 Task: Look for space in Ostankinskiy, Russia from 10th July, 2023 to 15th July, 2023 for 7 adults in price range Rs.10000 to Rs.15000. Place can be entire place or shared room with 4 bedrooms having 7 beds and 4 bathrooms. Property type can be house, flat, guest house. Amenities needed are: wifi, TV, free parkinig on premises, gym, breakfast. Booking option can be shelf check-in. Required host language is English.
Action: Mouse moved to (422, 84)
Screenshot: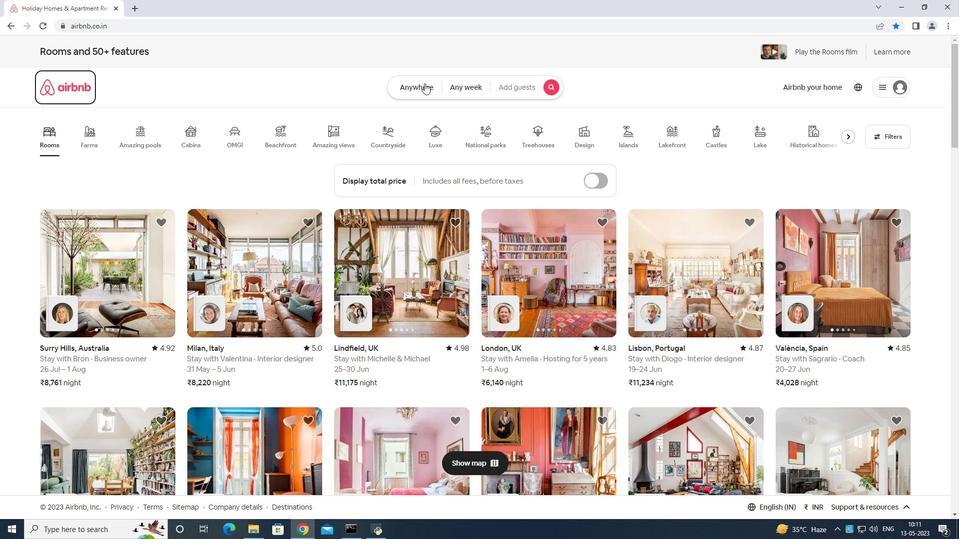 
Action: Mouse pressed left at (422, 84)
Screenshot: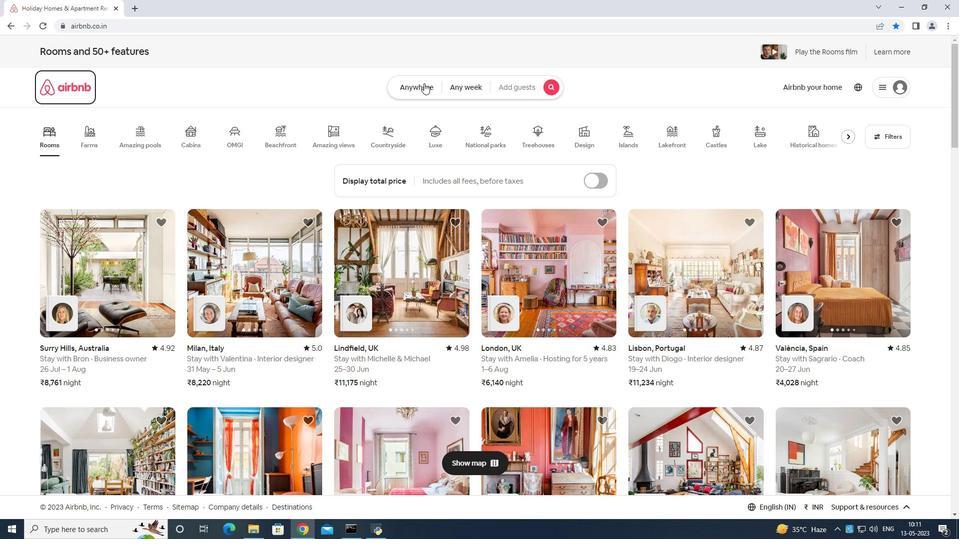 
Action: Mouse moved to (334, 129)
Screenshot: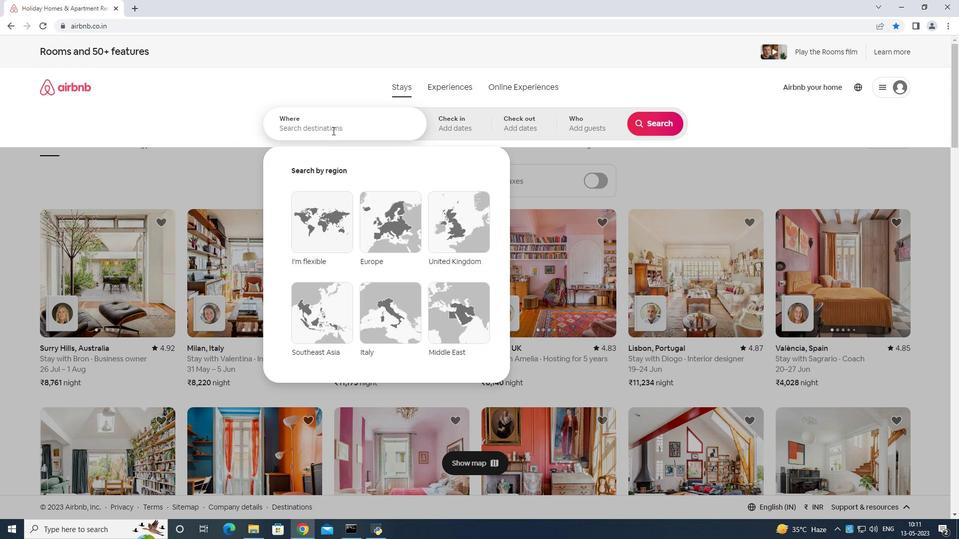 
Action: Mouse pressed left at (334, 129)
Screenshot: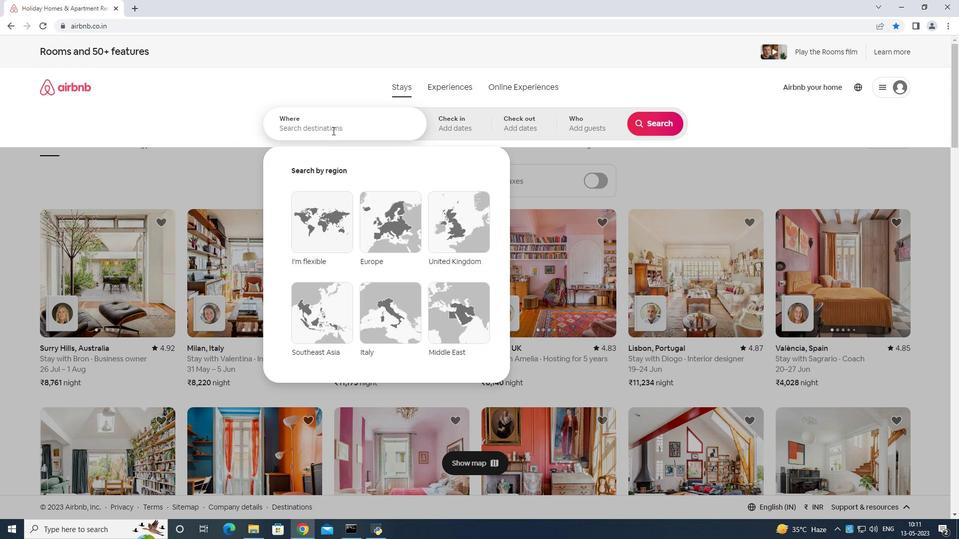 
Action: Mouse moved to (343, 122)
Screenshot: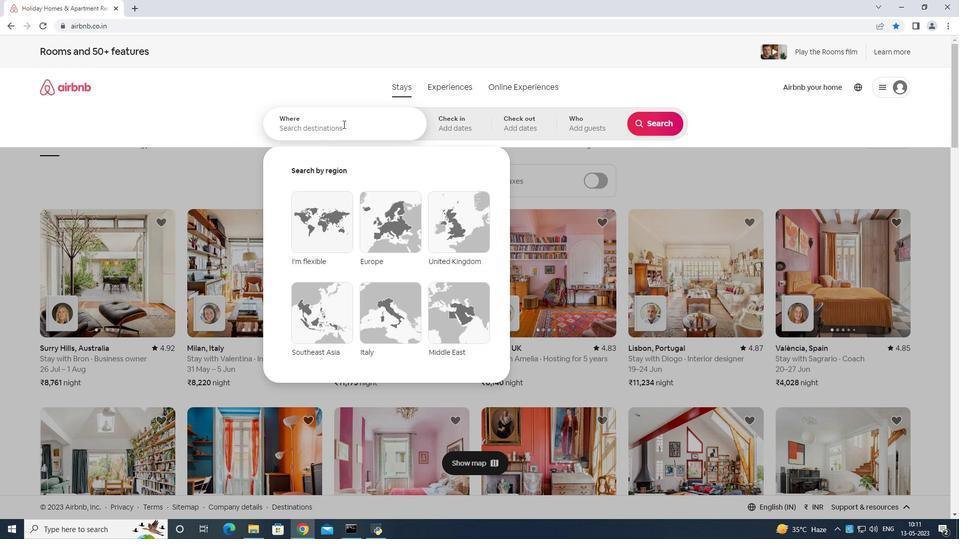 
Action: Key pressed <Key.shift>ostankisy<Key.space>russia<Key.enter>
Screenshot: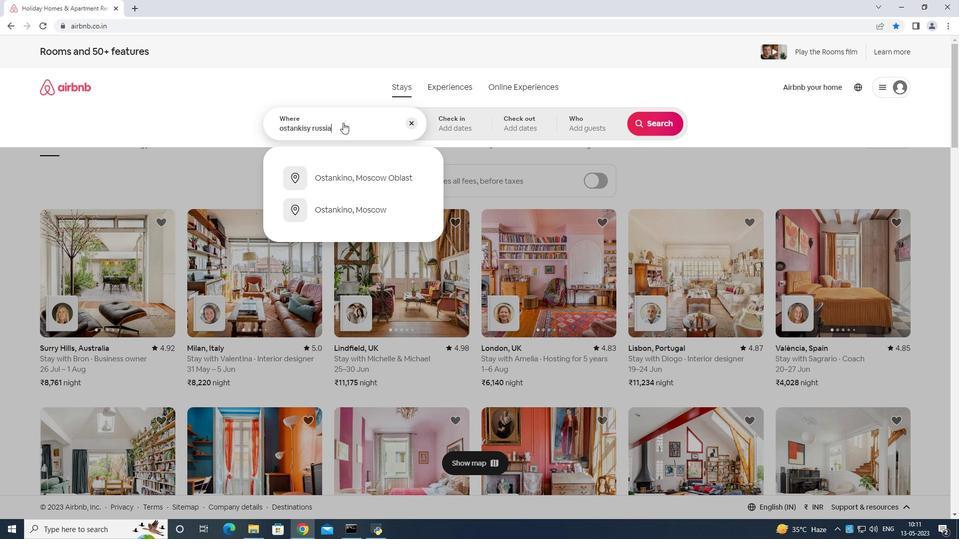 
Action: Mouse moved to (644, 209)
Screenshot: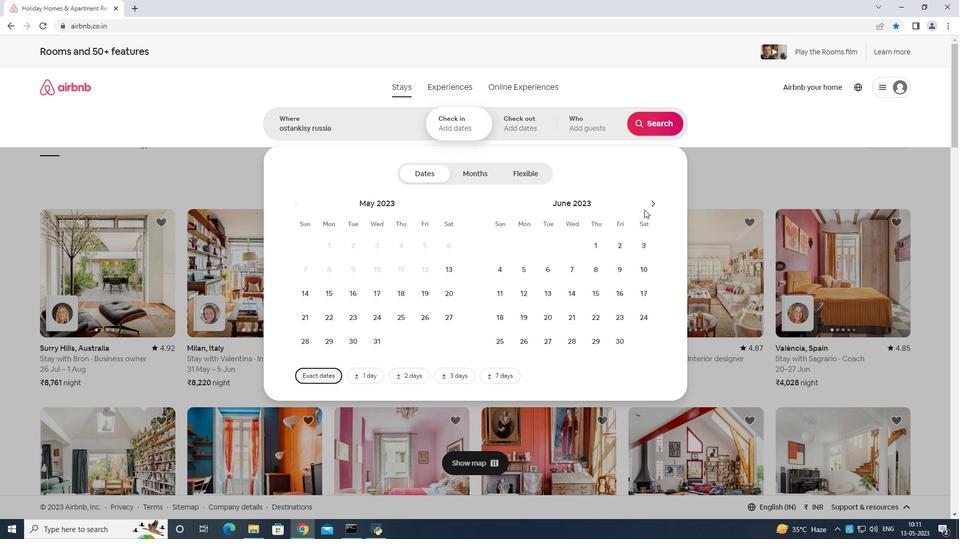 
Action: Mouse pressed left at (644, 209)
Screenshot: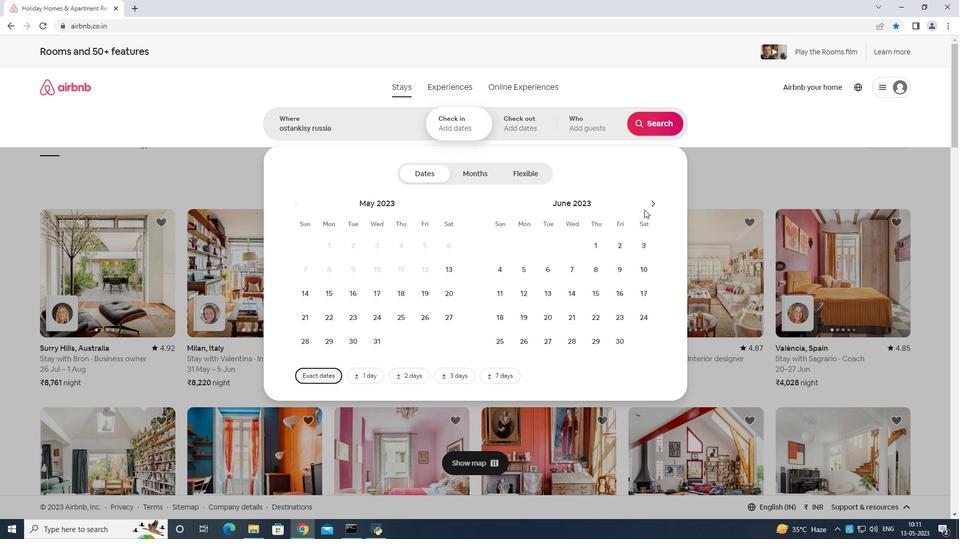 
Action: Mouse moved to (649, 208)
Screenshot: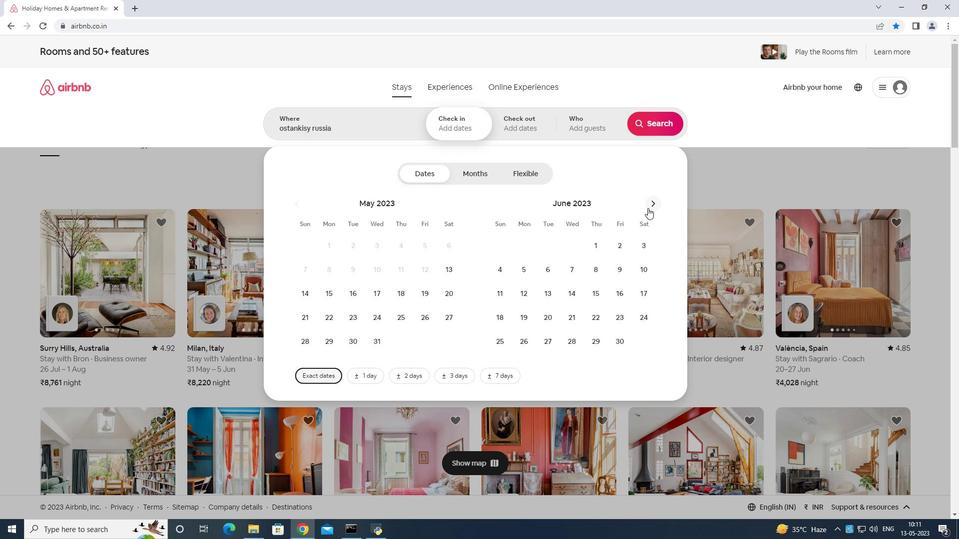 
Action: Mouse pressed left at (649, 208)
Screenshot: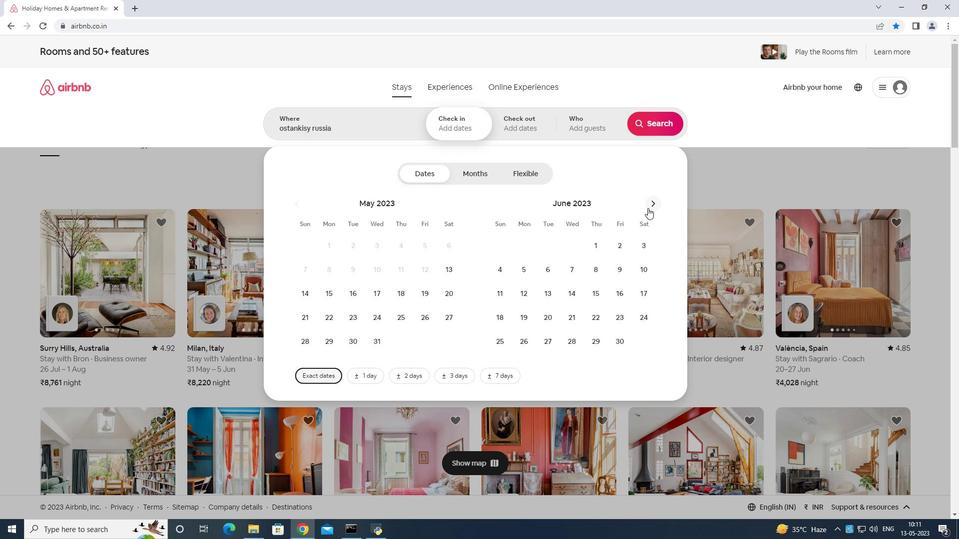 
Action: Mouse moved to (532, 291)
Screenshot: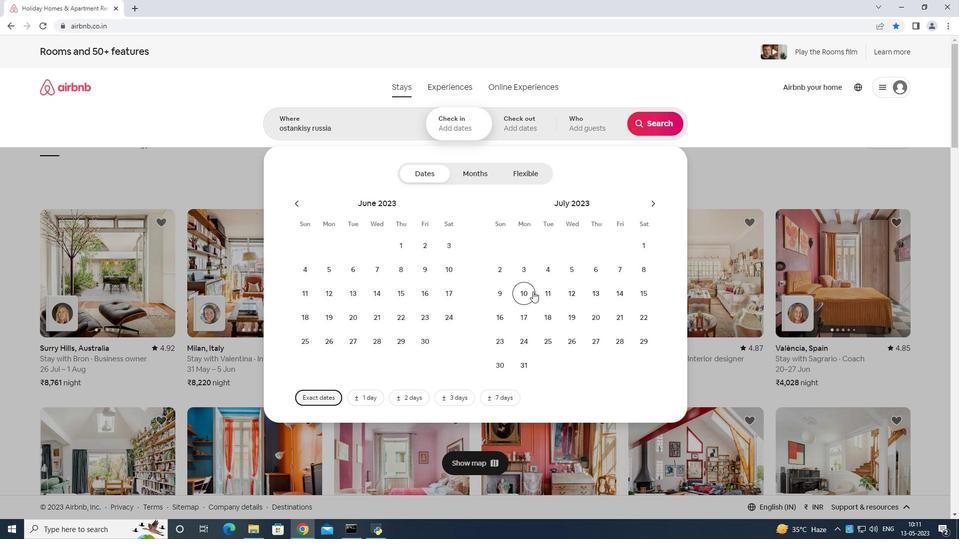 
Action: Mouse pressed left at (532, 291)
Screenshot: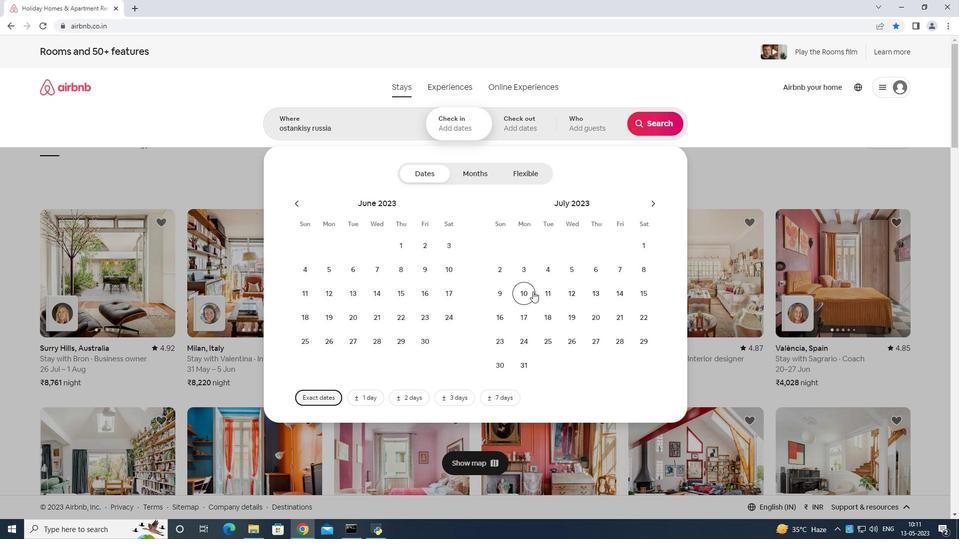 
Action: Mouse moved to (640, 290)
Screenshot: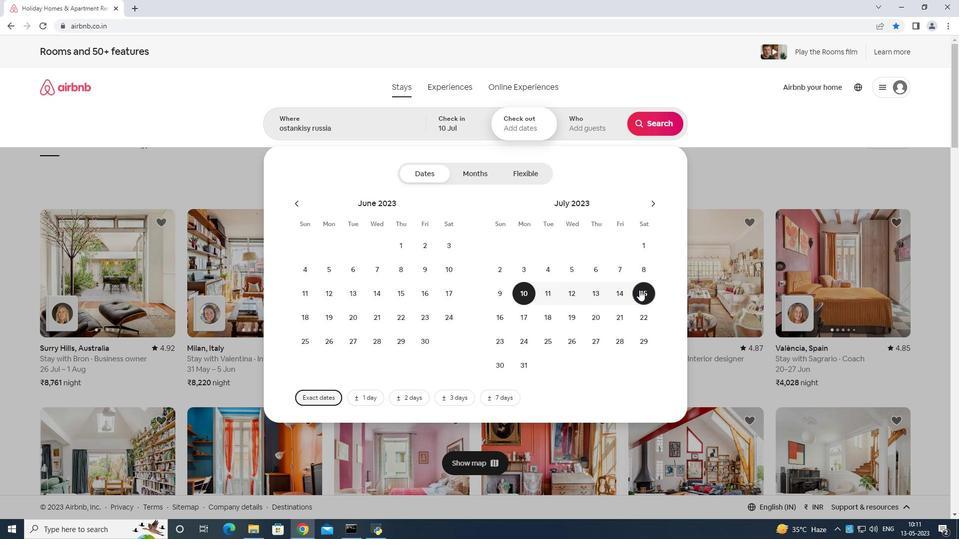 
Action: Mouse pressed left at (640, 290)
Screenshot: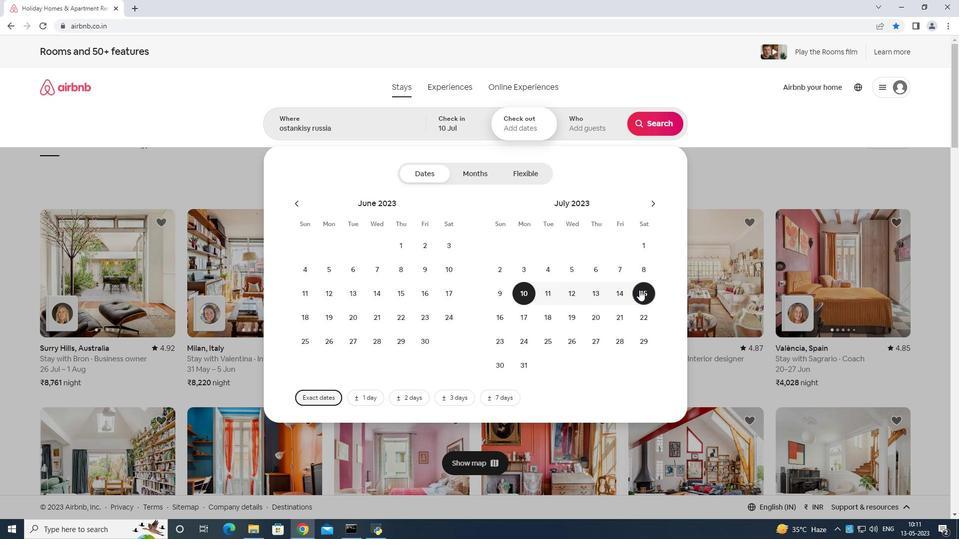
Action: Mouse moved to (597, 124)
Screenshot: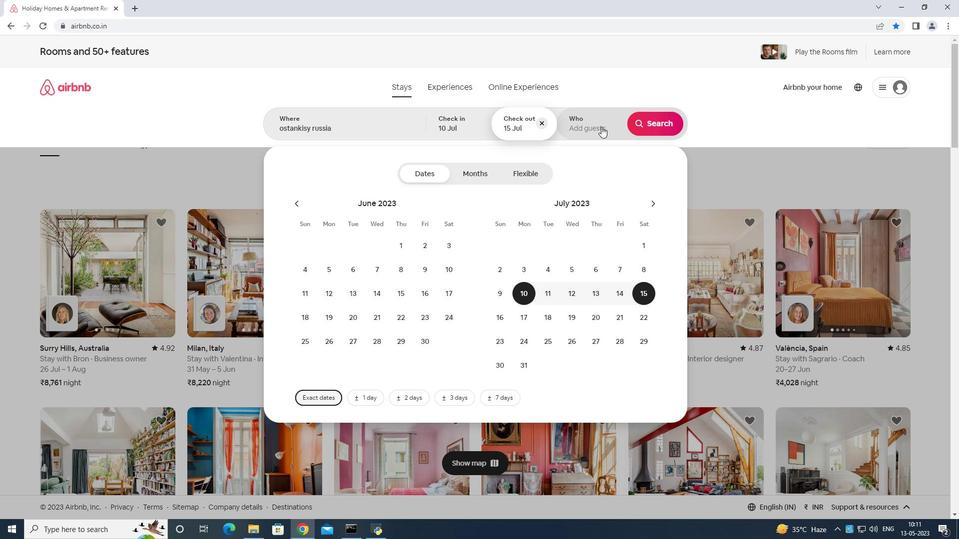 
Action: Mouse pressed left at (597, 124)
Screenshot: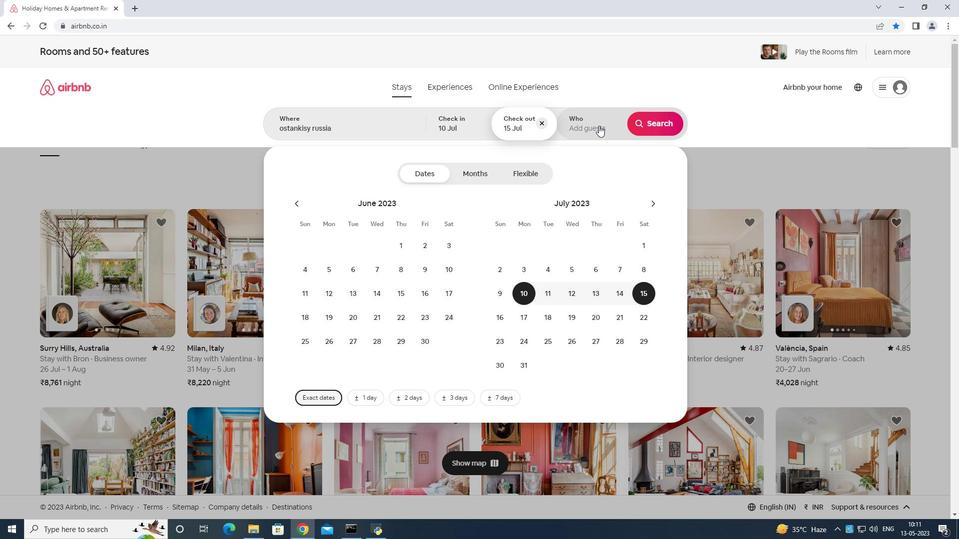 
Action: Mouse moved to (659, 173)
Screenshot: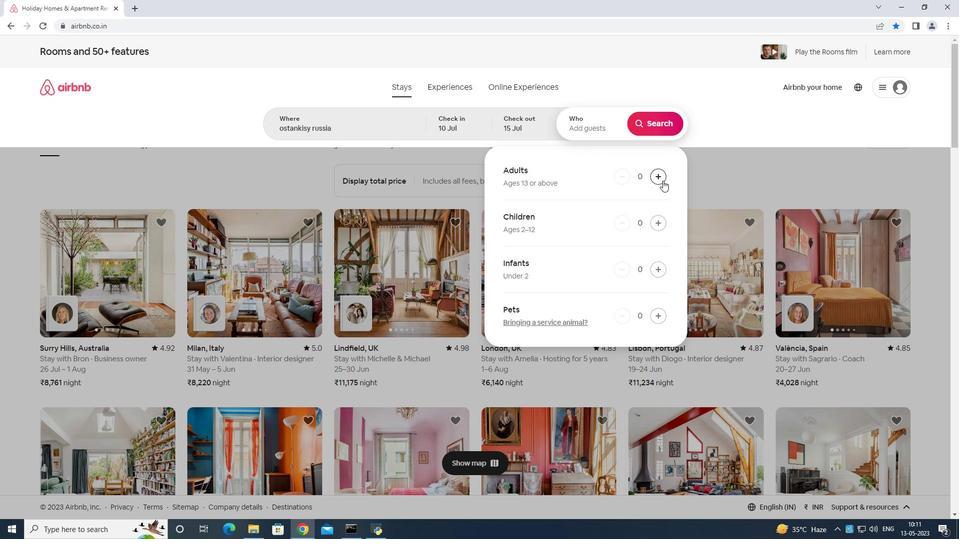 
Action: Mouse pressed left at (659, 173)
Screenshot: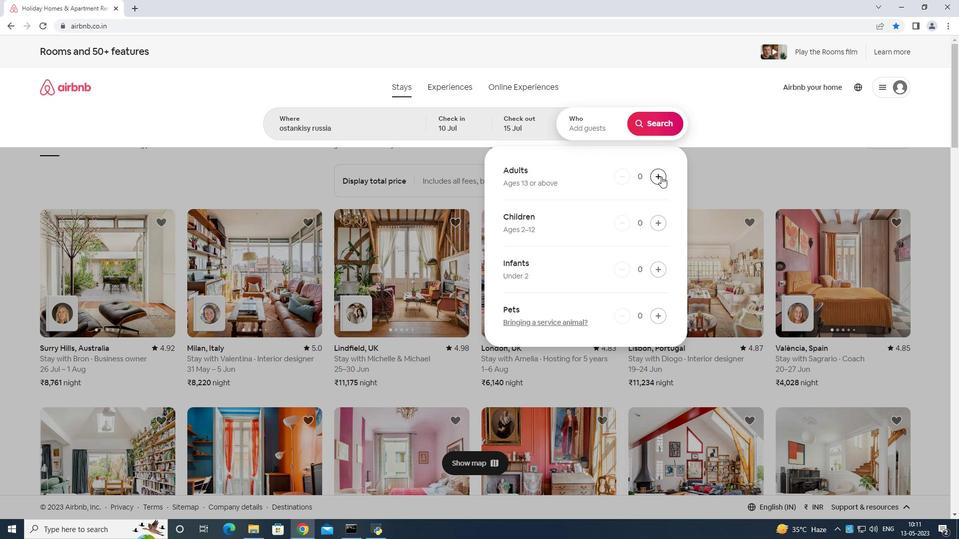 
Action: Mouse moved to (658, 172)
Screenshot: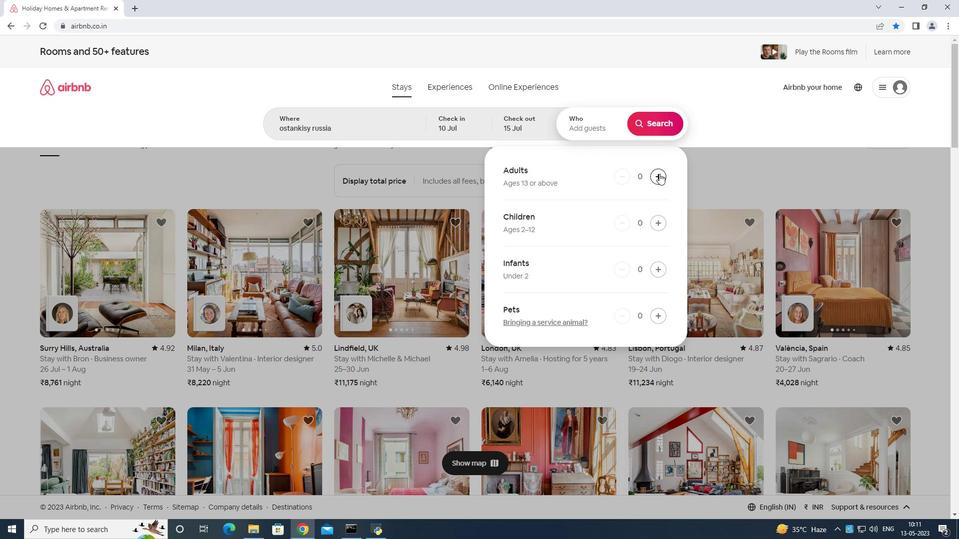 
Action: Mouse pressed left at (658, 172)
Screenshot: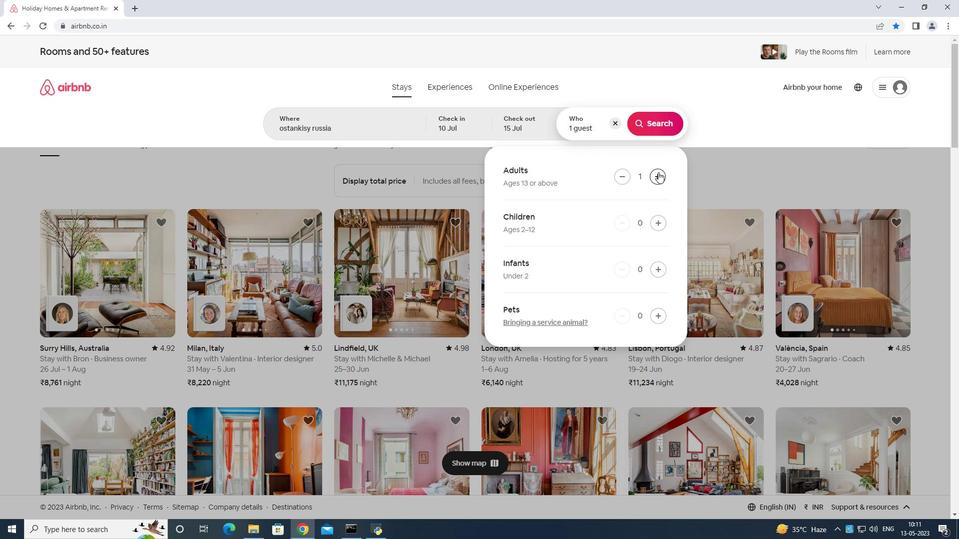 
Action: Mouse moved to (657, 173)
Screenshot: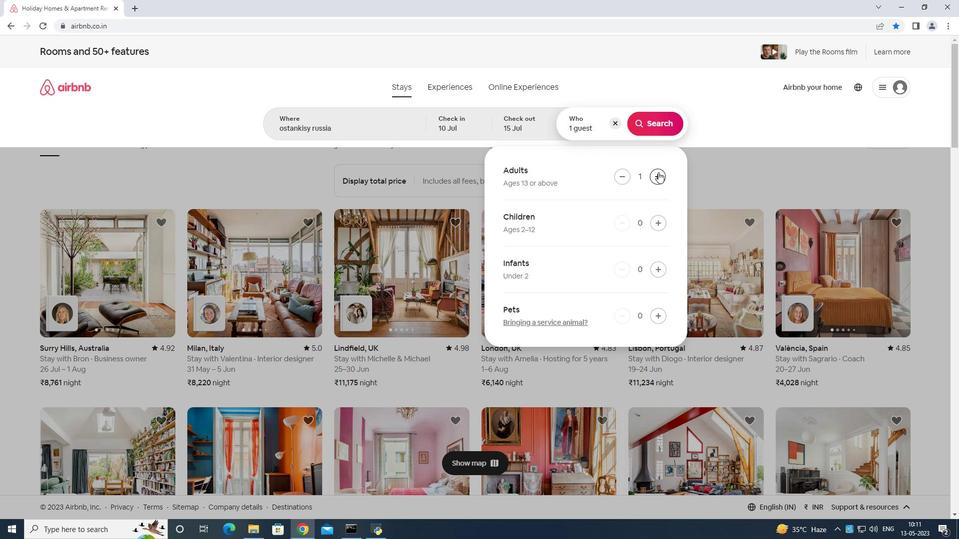 
Action: Mouse pressed left at (657, 173)
Screenshot: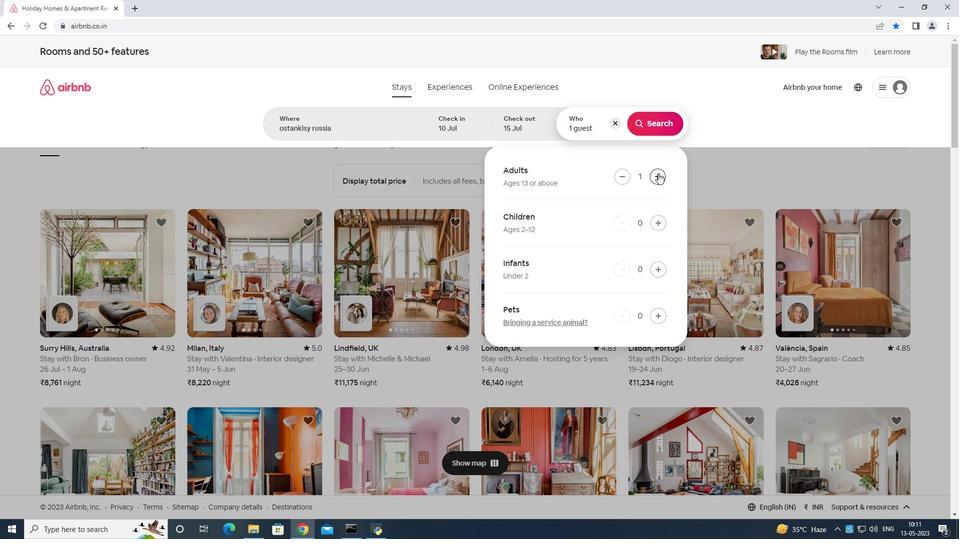 
Action: Mouse moved to (657, 173)
Screenshot: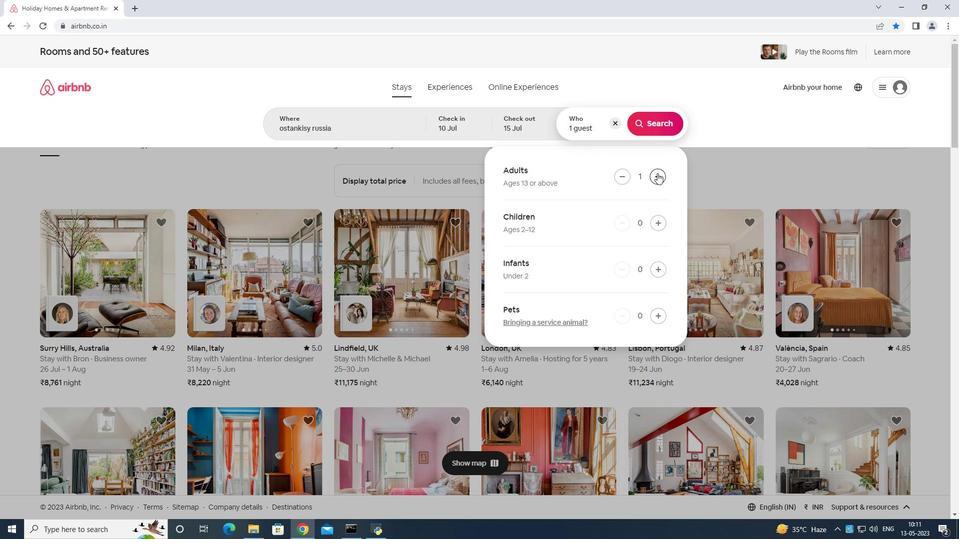 
Action: Mouse pressed left at (657, 173)
Screenshot: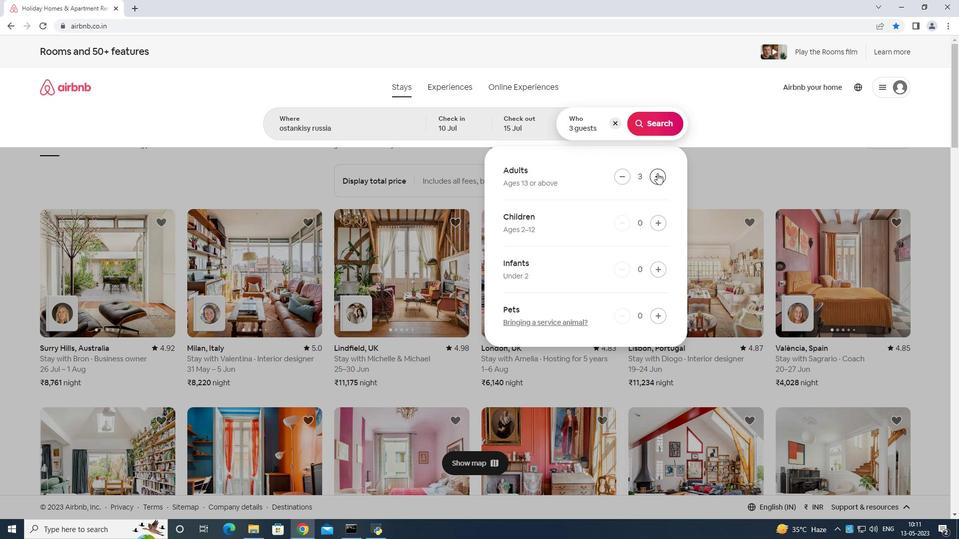 
Action: Mouse pressed left at (657, 173)
Screenshot: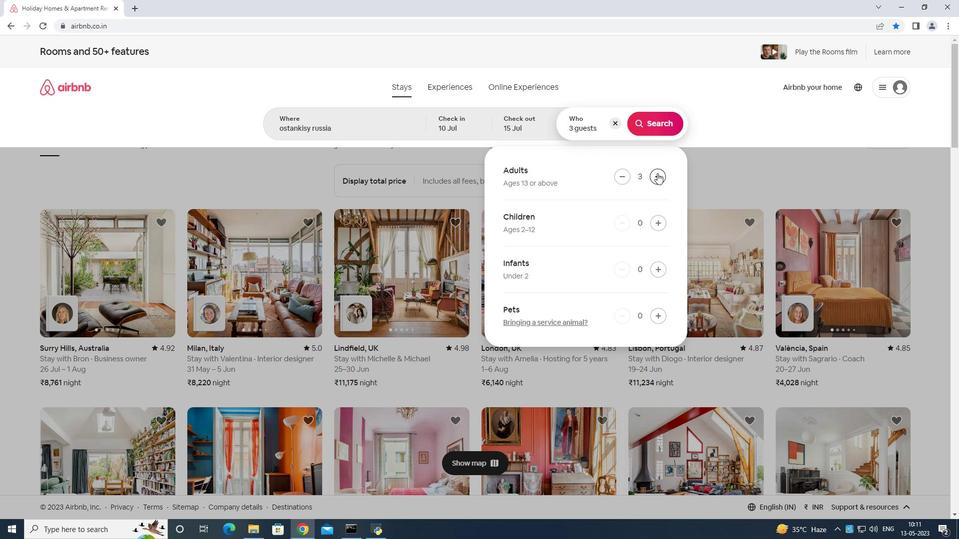 
Action: Mouse pressed left at (657, 173)
Screenshot: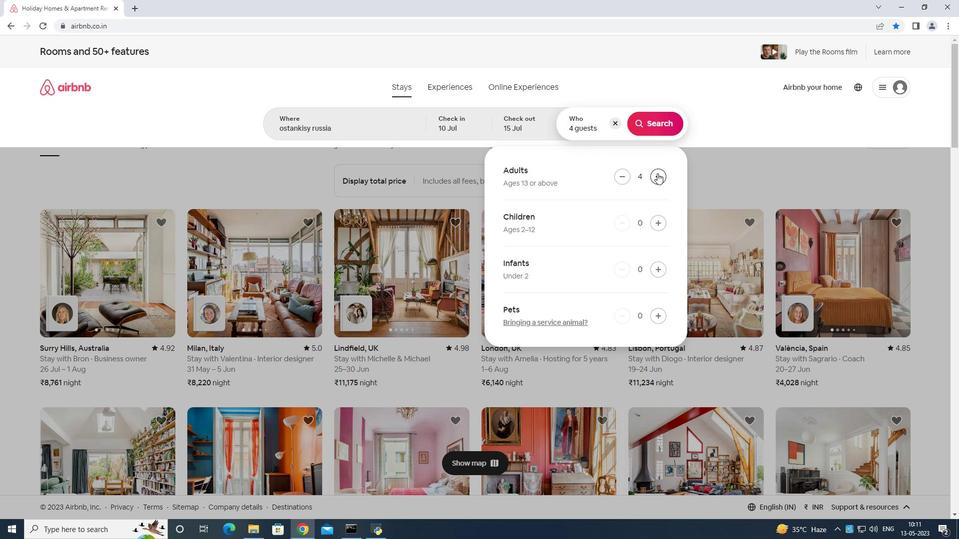 
Action: Mouse moved to (657, 173)
Screenshot: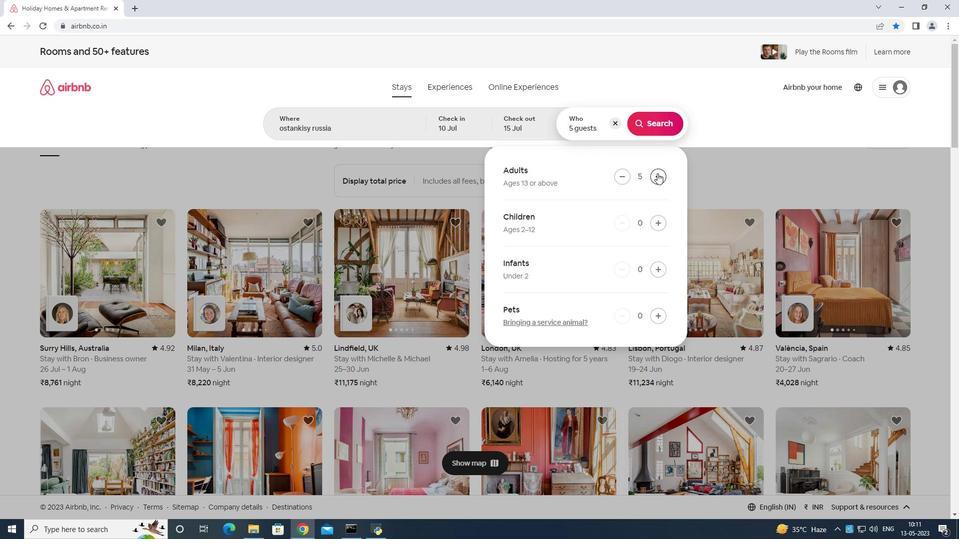 
Action: Mouse pressed left at (657, 173)
Screenshot: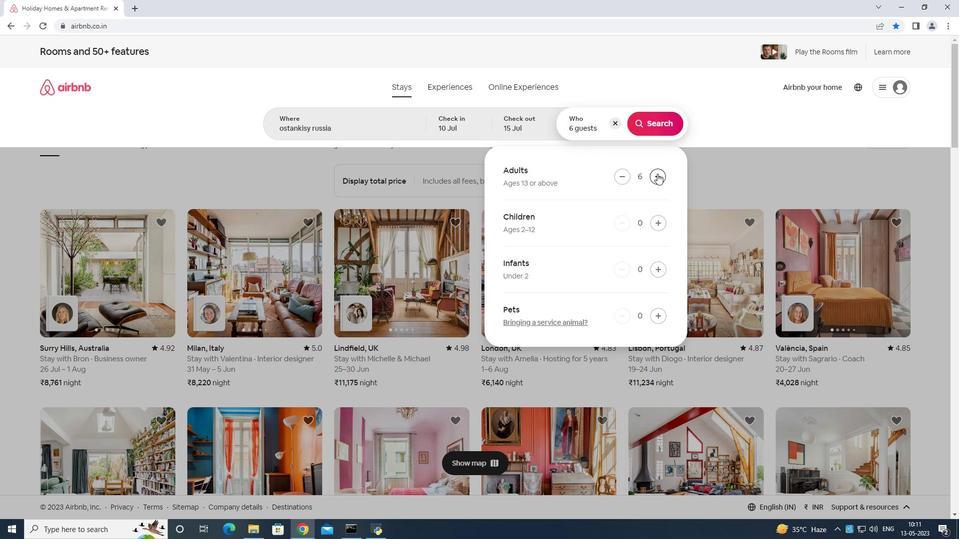 
Action: Mouse moved to (662, 112)
Screenshot: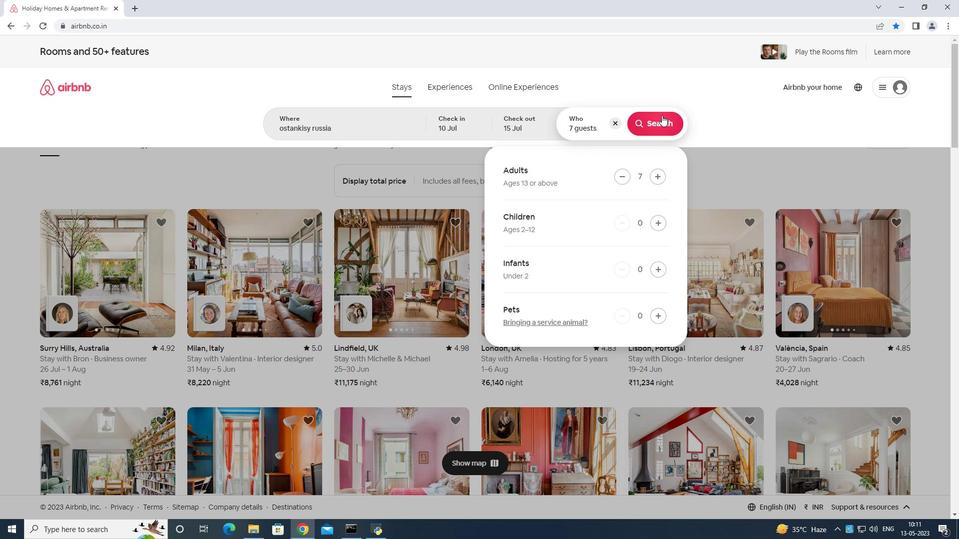 
Action: Mouse pressed left at (662, 112)
Screenshot: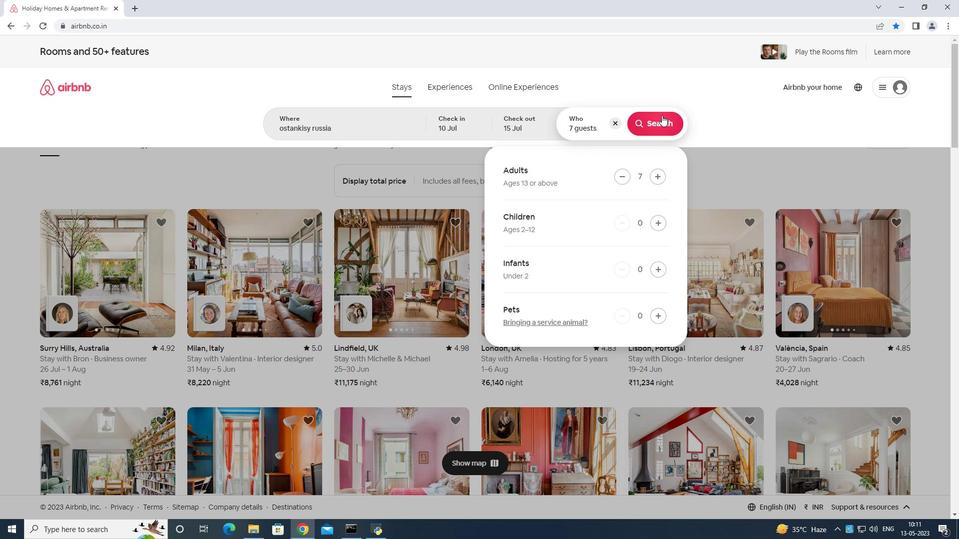
Action: Mouse moved to (922, 83)
Screenshot: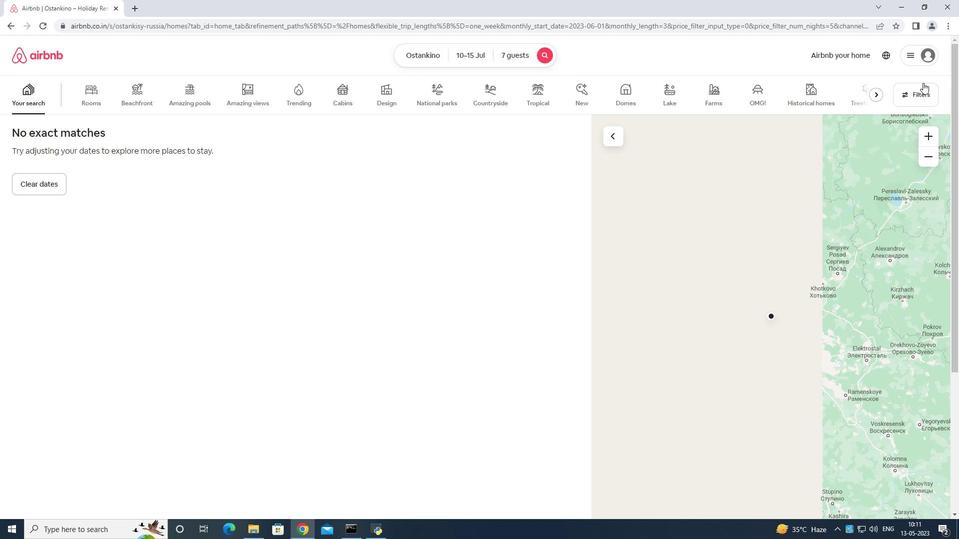 
Action: Mouse pressed left at (922, 83)
Screenshot: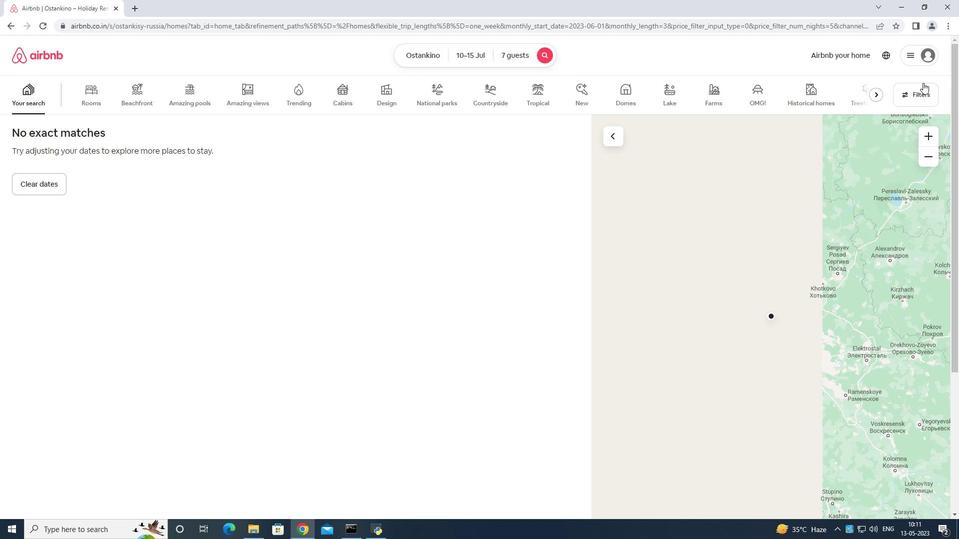 
Action: Mouse moved to (422, 340)
Screenshot: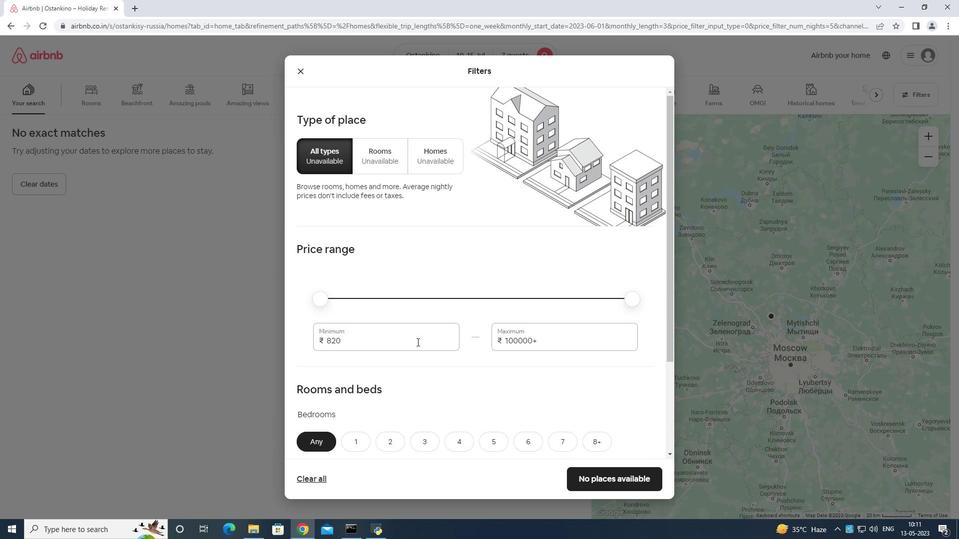 
Action: Mouse pressed left at (422, 340)
Screenshot: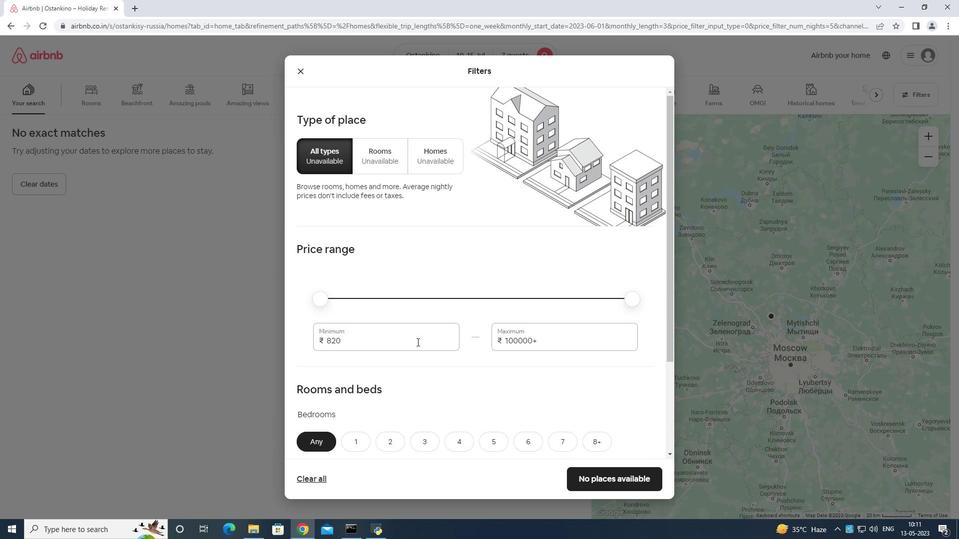 
Action: Mouse moved to (433, 332)
Screenshot: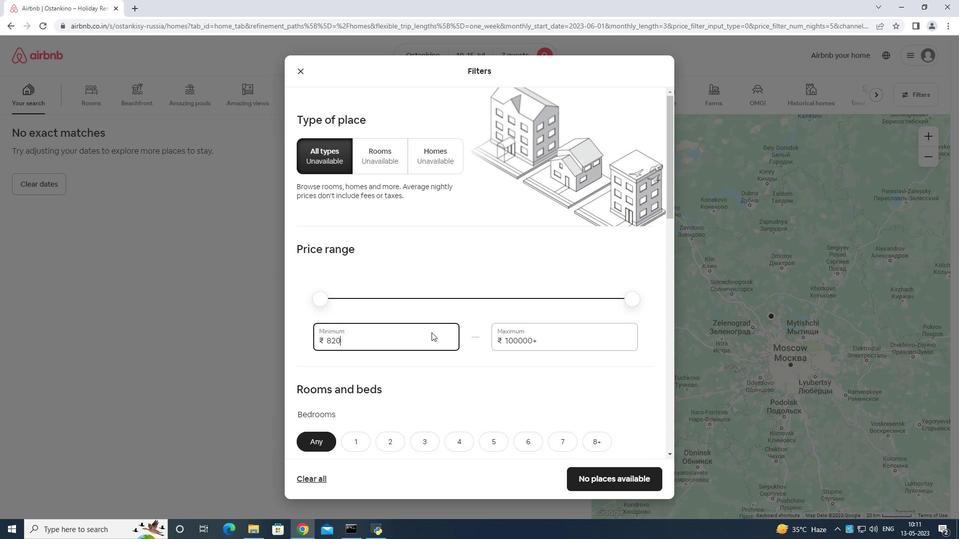 
Action: Key pressed <Key.backspace>
Screenshot: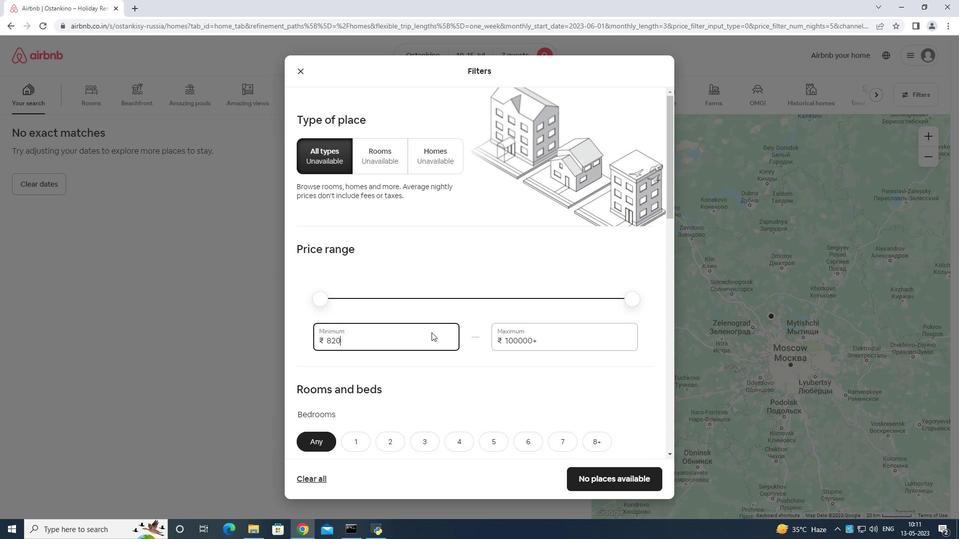 
Action: Mouse moved to (435, 330)
Screenshot: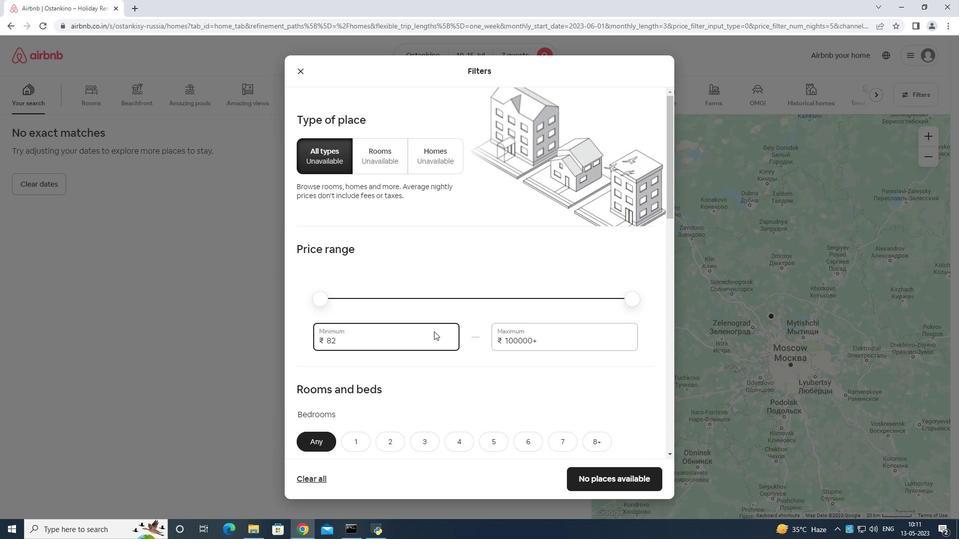 
Action: Key pressed <Key.backspace>
Screenshot: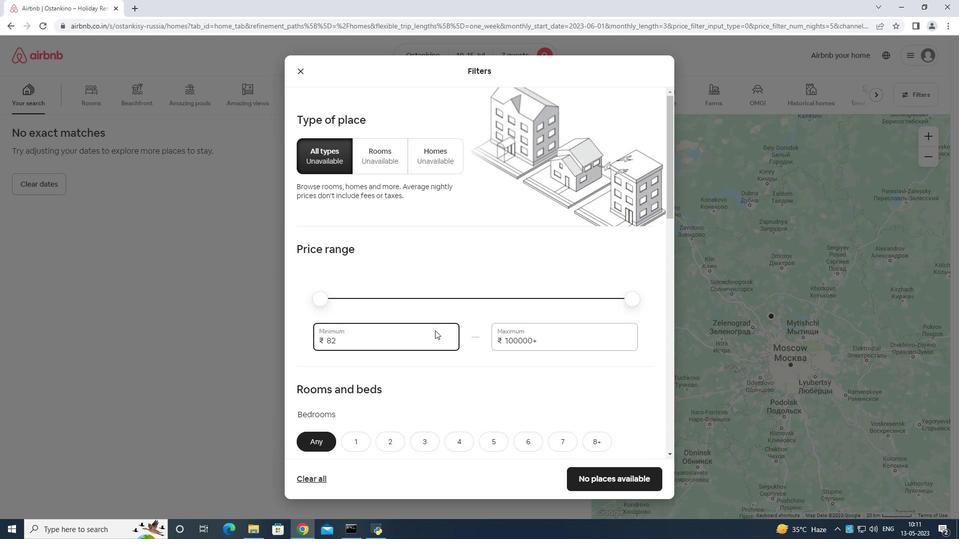 
Action: Mouse moved to (435, 330)
Screenshot: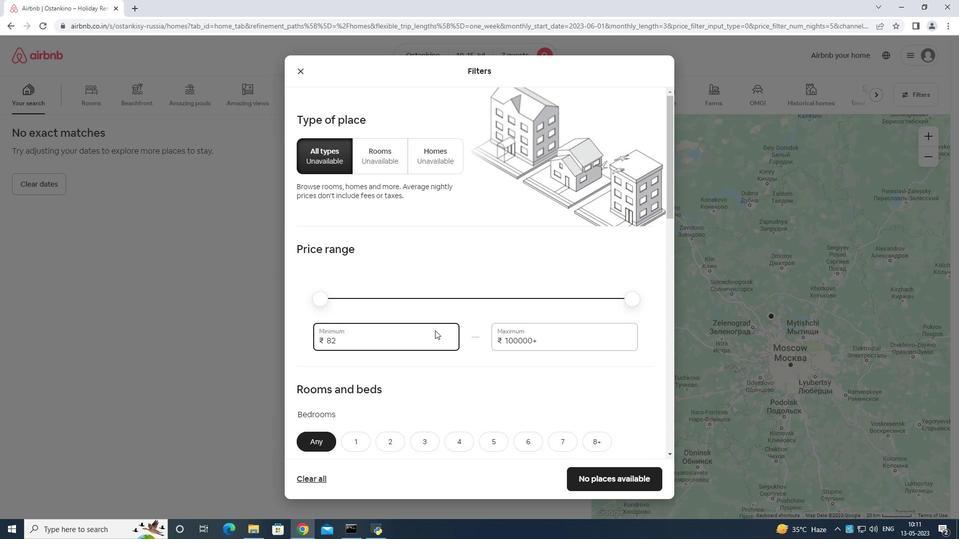 
Action: Key pressed <Key.backspace>
Screenshot: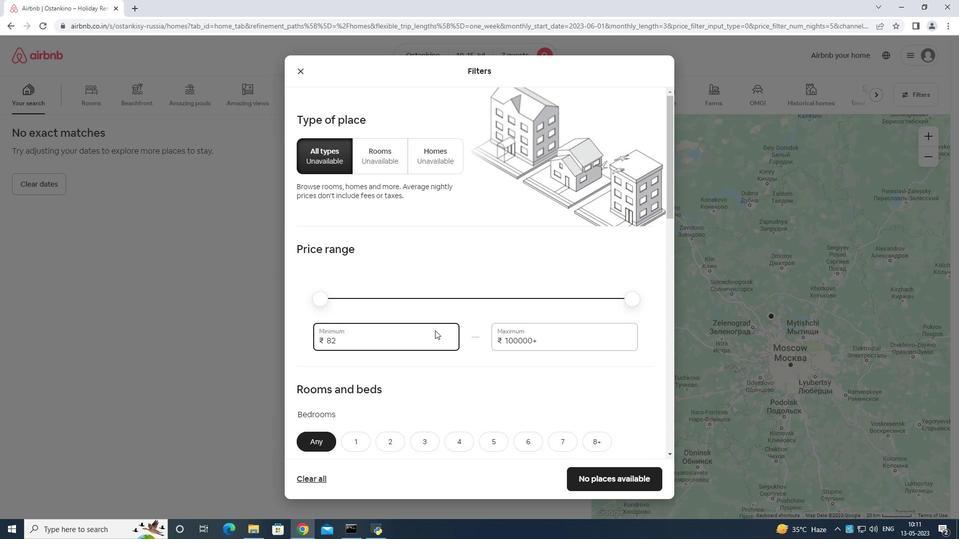 
Action: Mouse moved to (439, 329)
Screenshot: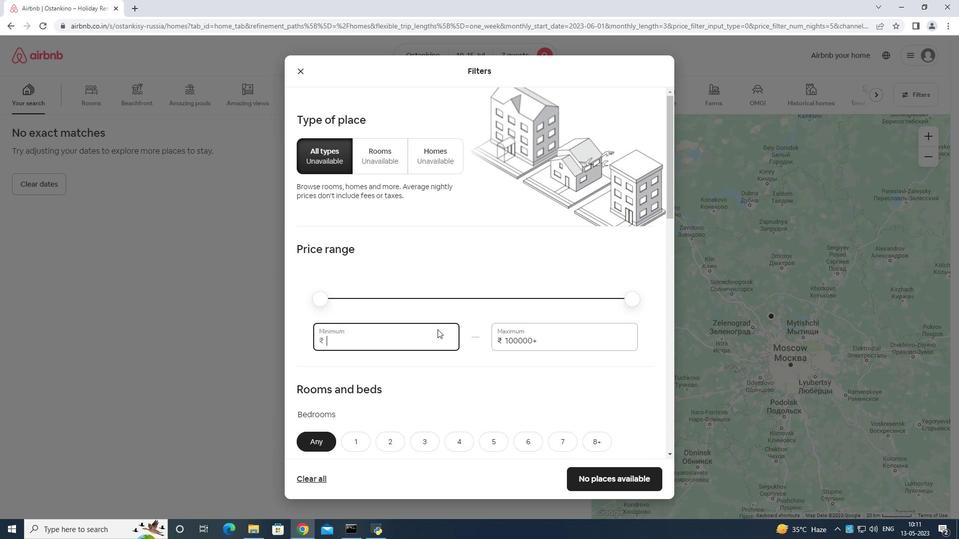 
Action: Key pressed 1
Screenshot: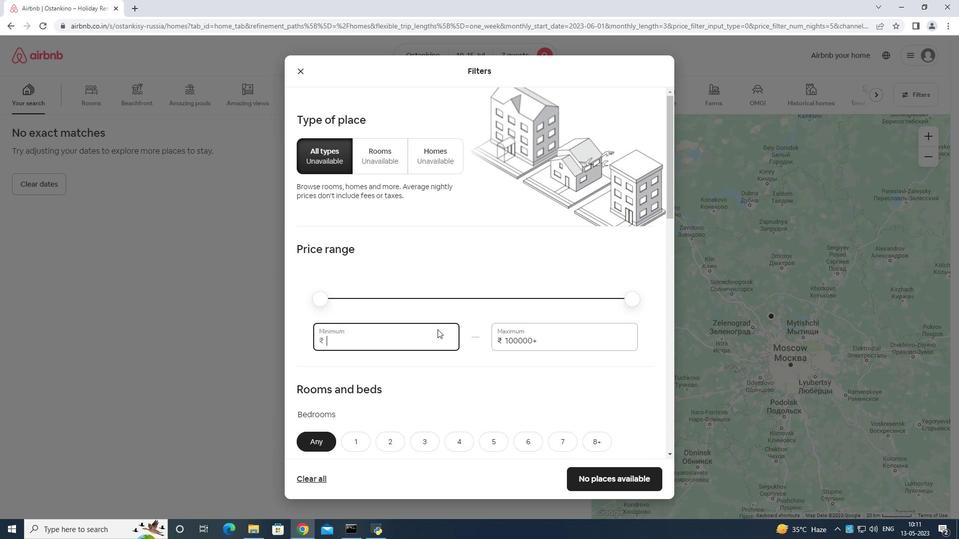 
Action: Mouse moved to (439, 329)
Screenshot: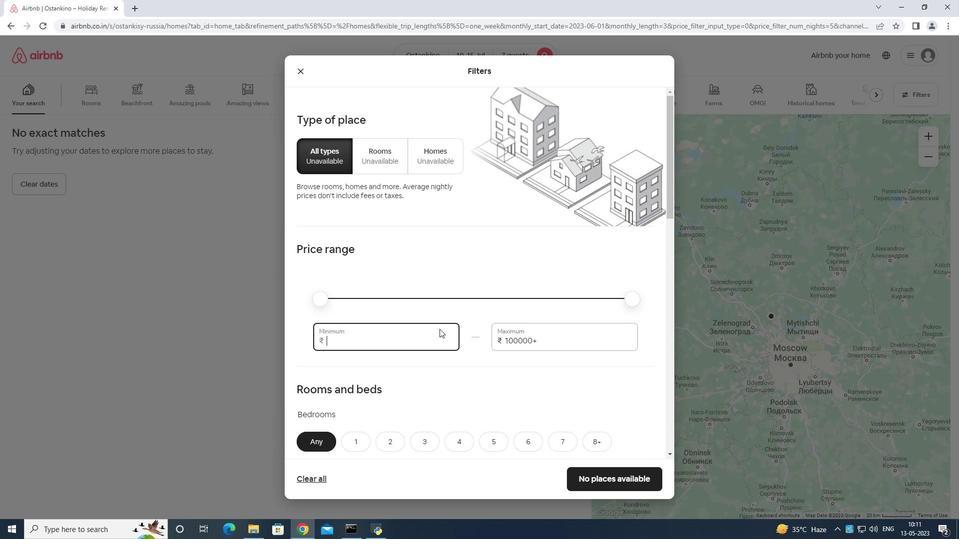 
Action: Key pressed 000
Screenshot: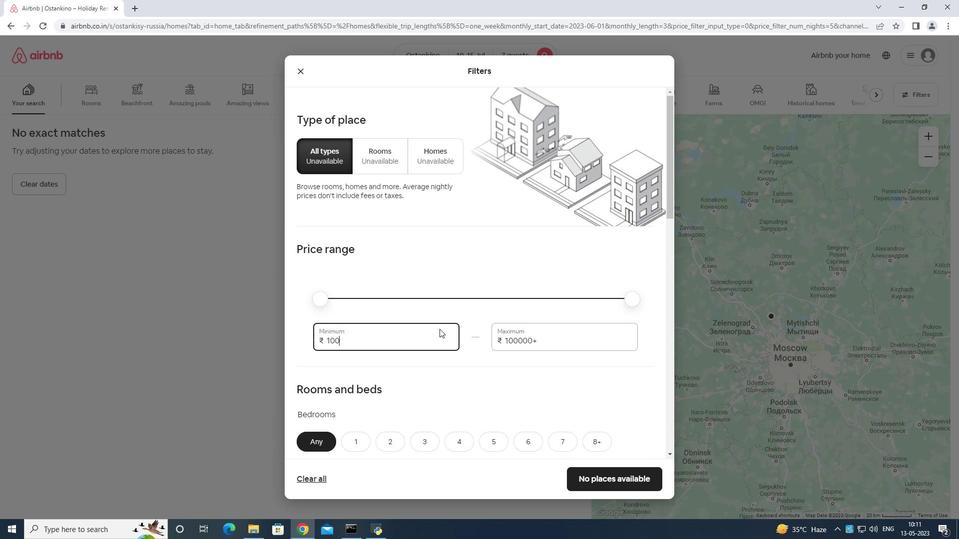 
Action: Mouse moved to (443, 329)
Screenshot: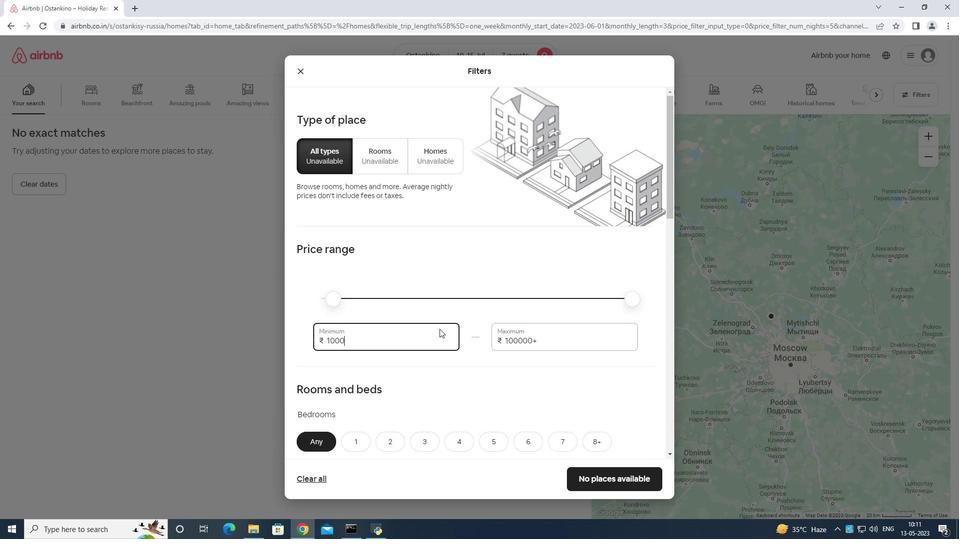 
Action: Key pressed 0
Screenshot: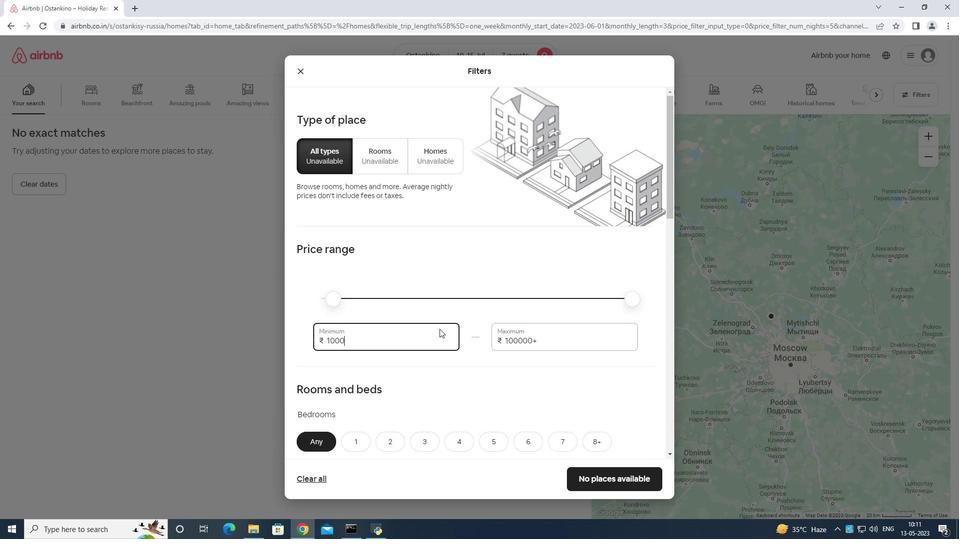 
Action: Mouse moved to (603, 341)
Screenshot: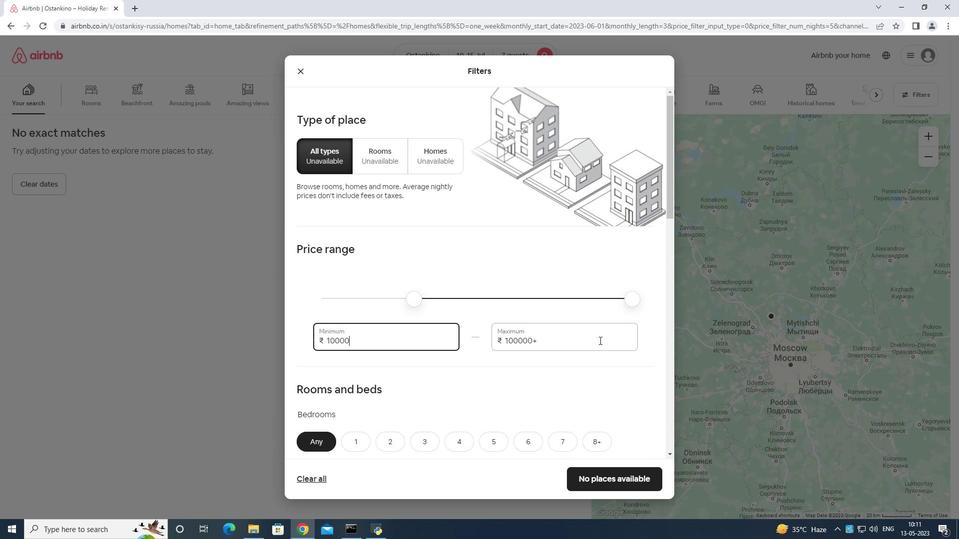
Action: Mouse pressed left at (603, 341)
Screenshot: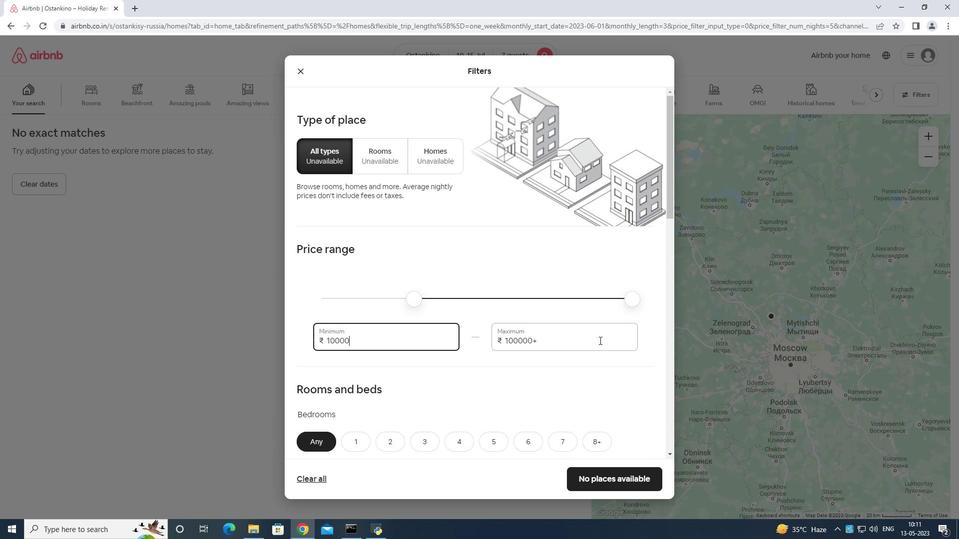 
Action: Mouse moved to (604, 341)
Screenshot: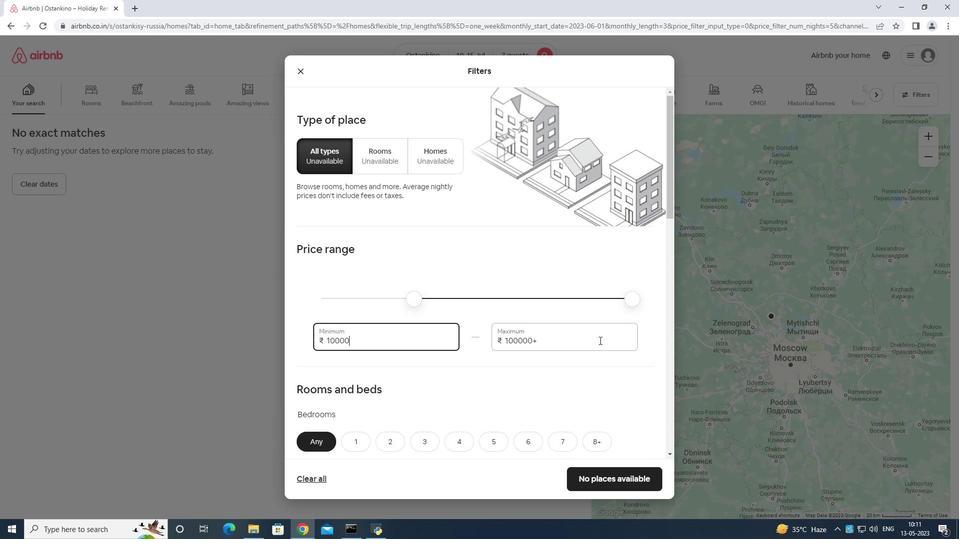 
Action: Key pressed <Key.backspace>
Screenshot: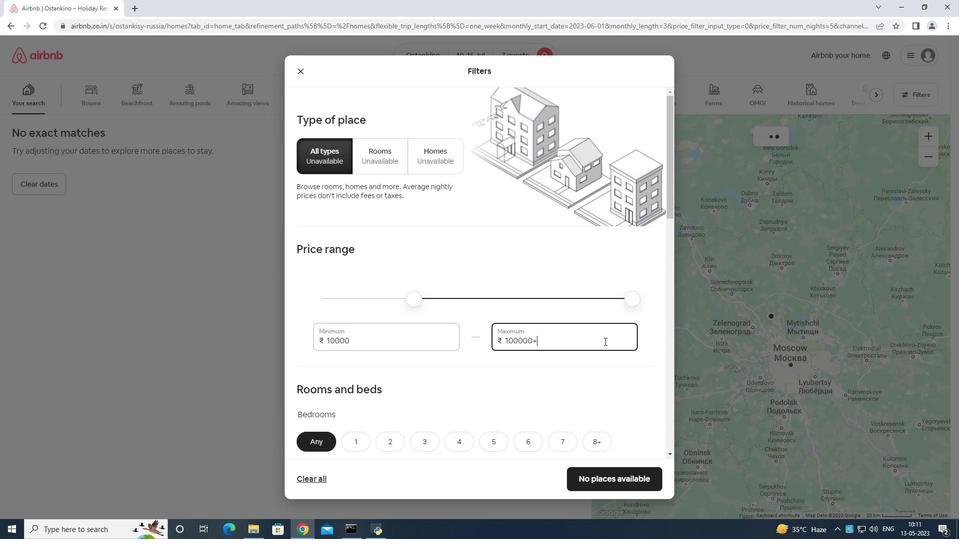 
Action: Mouse moved to (604, 340)
Screenshot: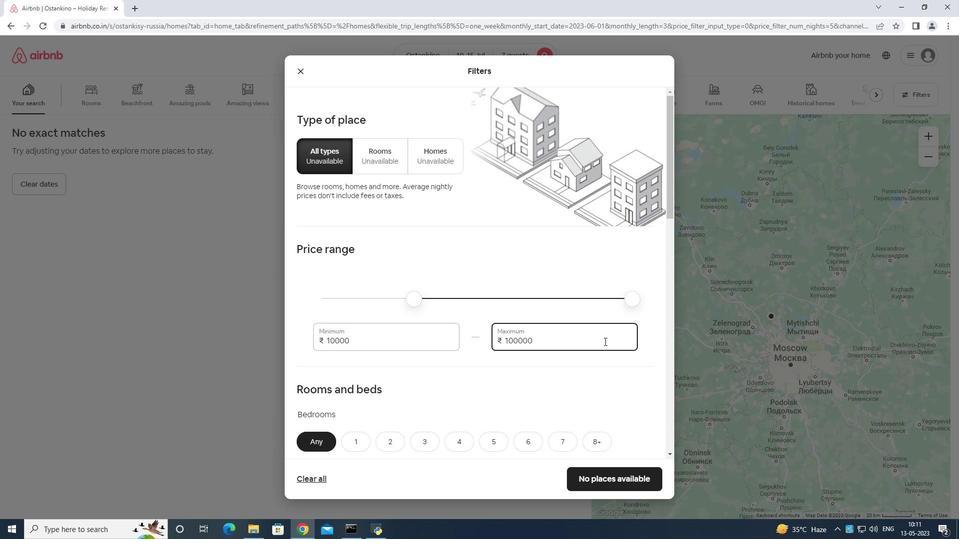 
Action: Key pressed <Key.backspace>
Screenshot: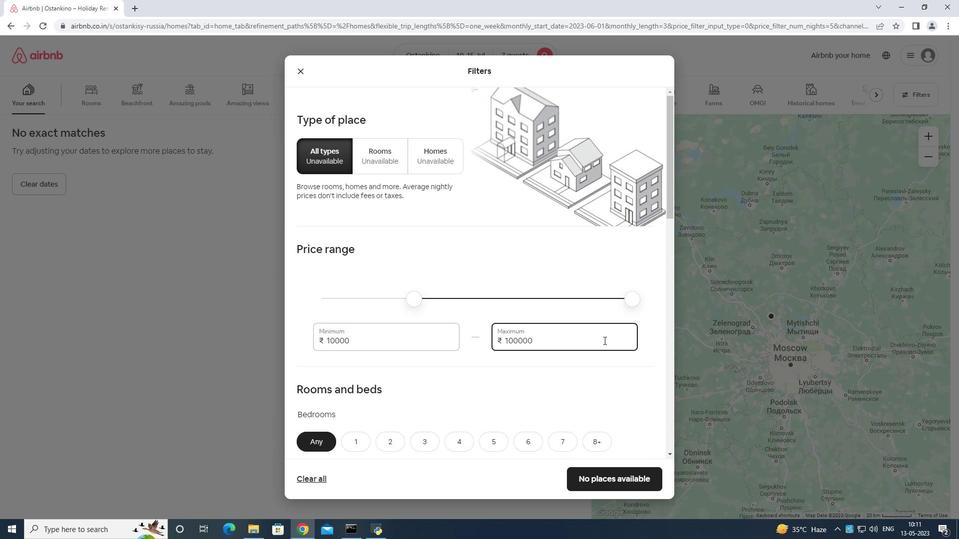 
Action: Mouse moved to (604, 340)
Screenshot: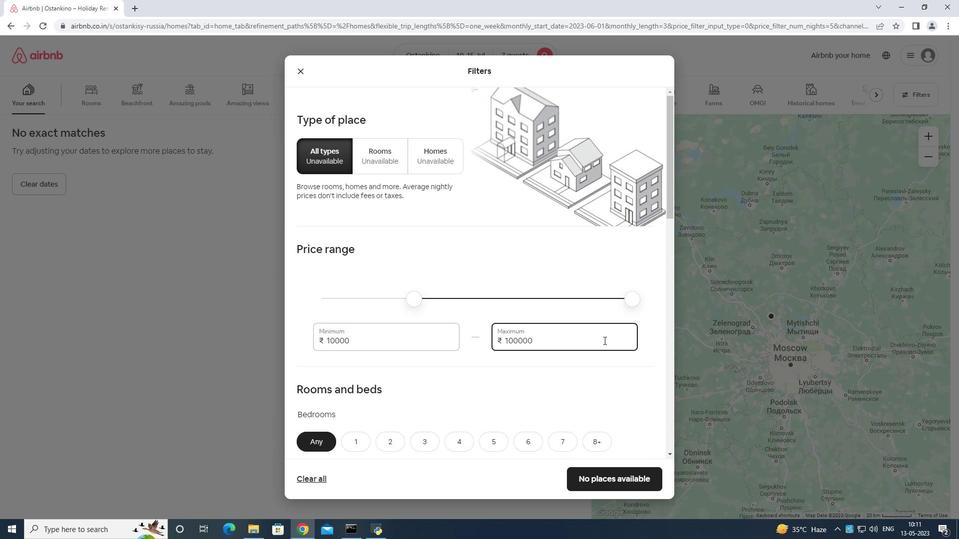 
Action: Key pressed <Key.backspace>
Screenshot: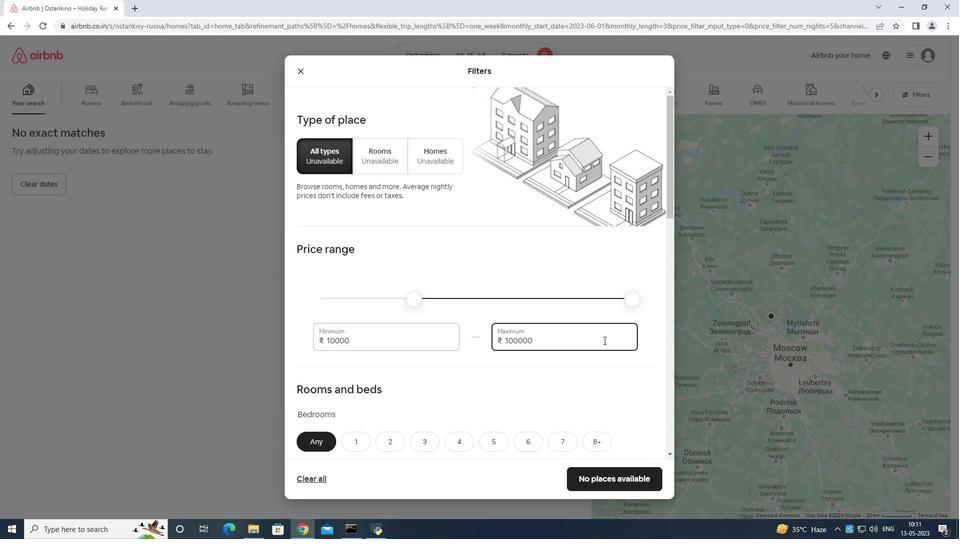 
Action: Mouse moved to (604, 339)
Screenshot: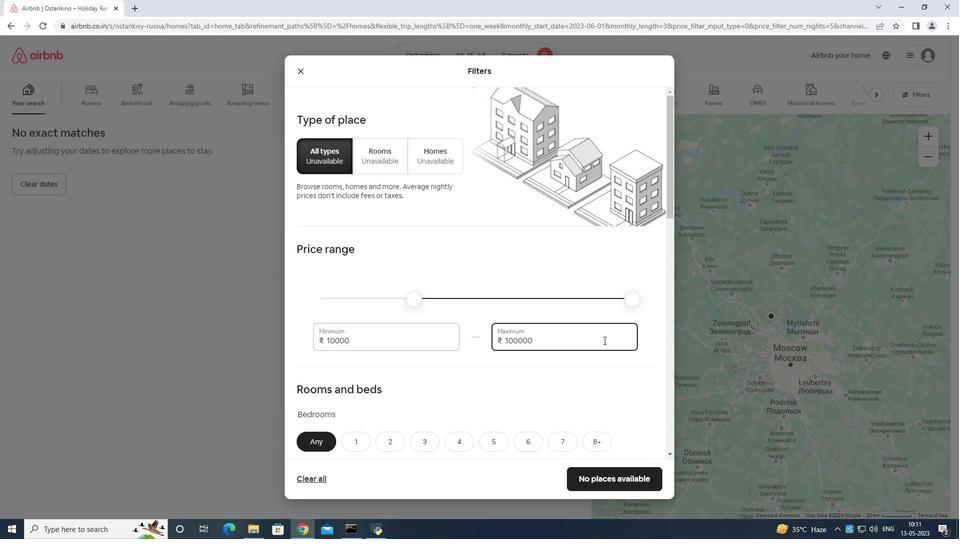 
Action: Key pressed <Key.backspace>
Screenshot: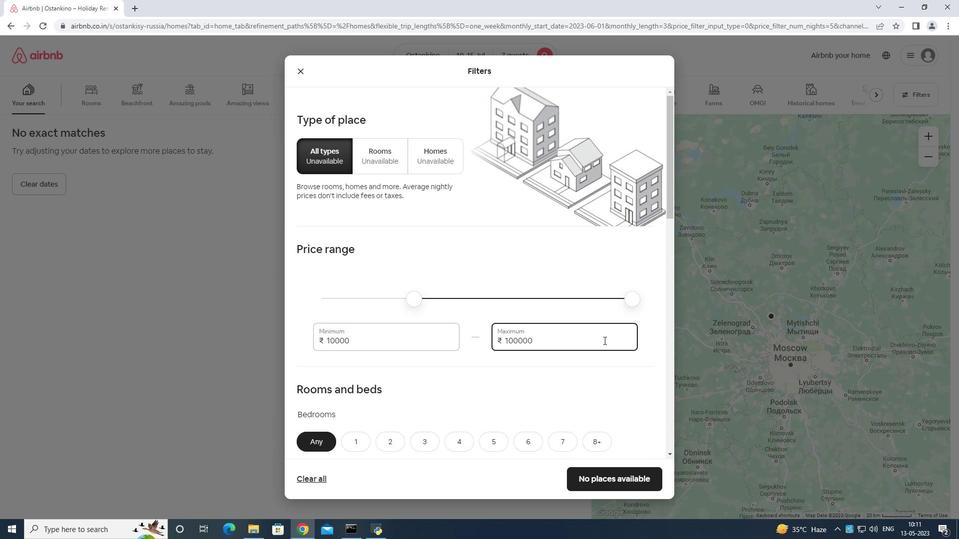 
Action: Mouse moved to (604, 339)
Screenshot: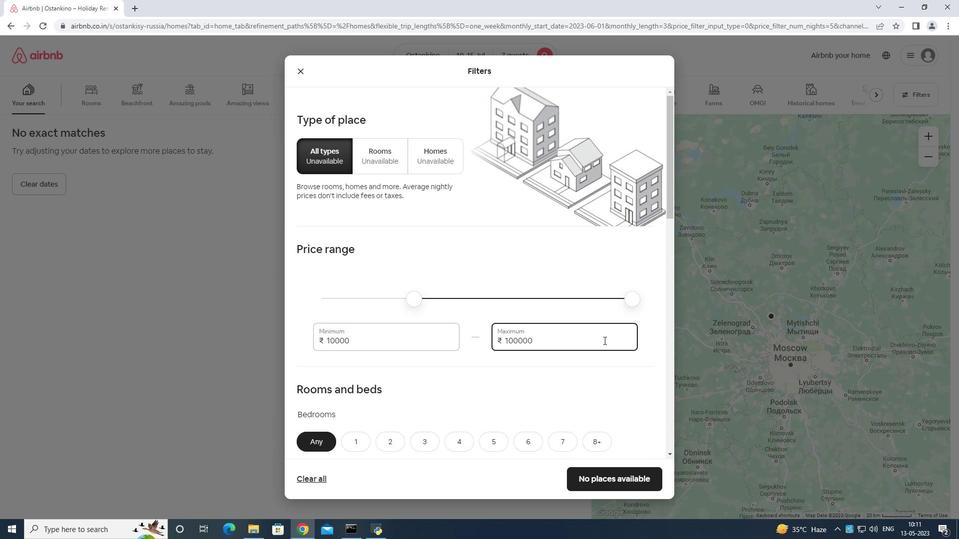 
Action: Key pressed <Key.backspace><Key.backspace><Key.backspace><Key.backspace><Key.backspace><Key.backspace>
Screenshot: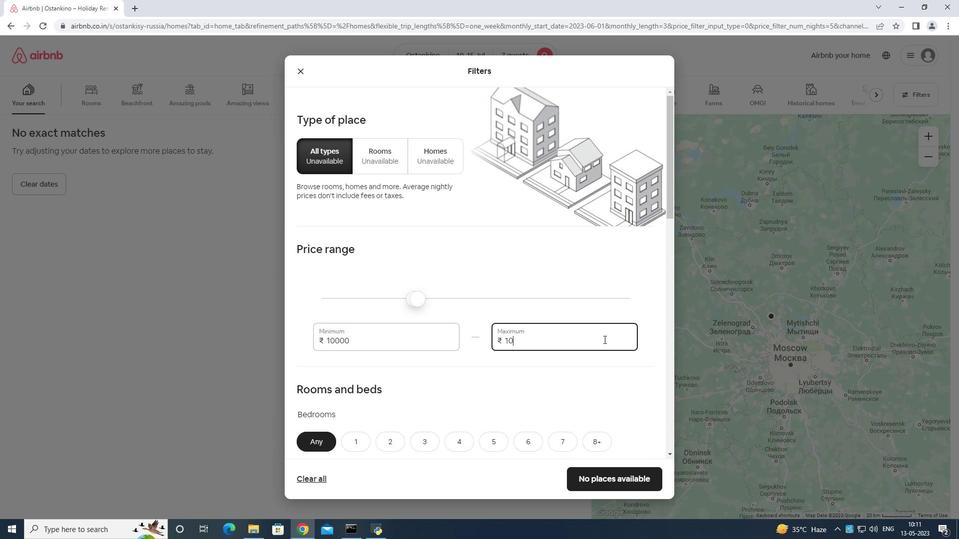 
Action: Mouse moved to (604, 339)
Screenshot: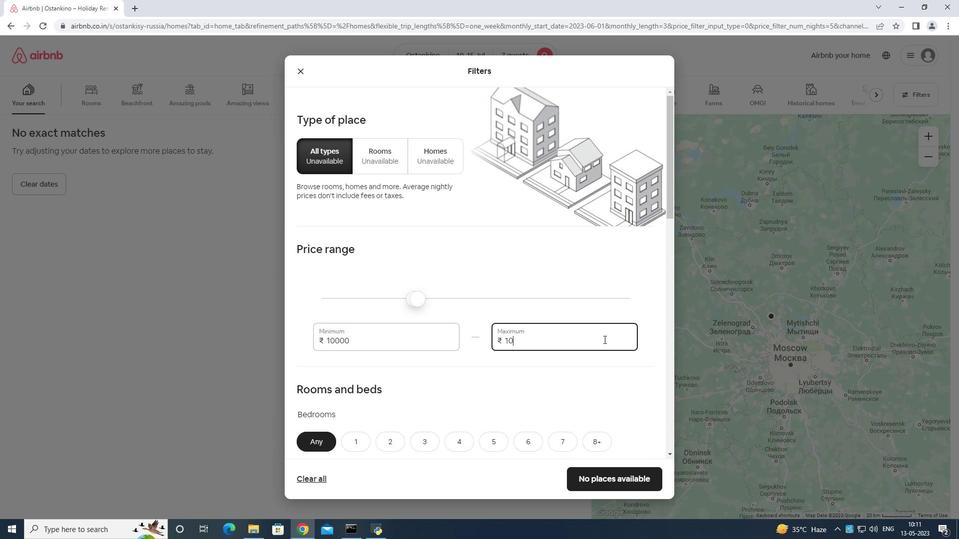 
Action: Key pressed <Key.backspace><Key.backspace><Key.backspace><Key.backspace><Key.backspace><Key.backspace>
Screenshot: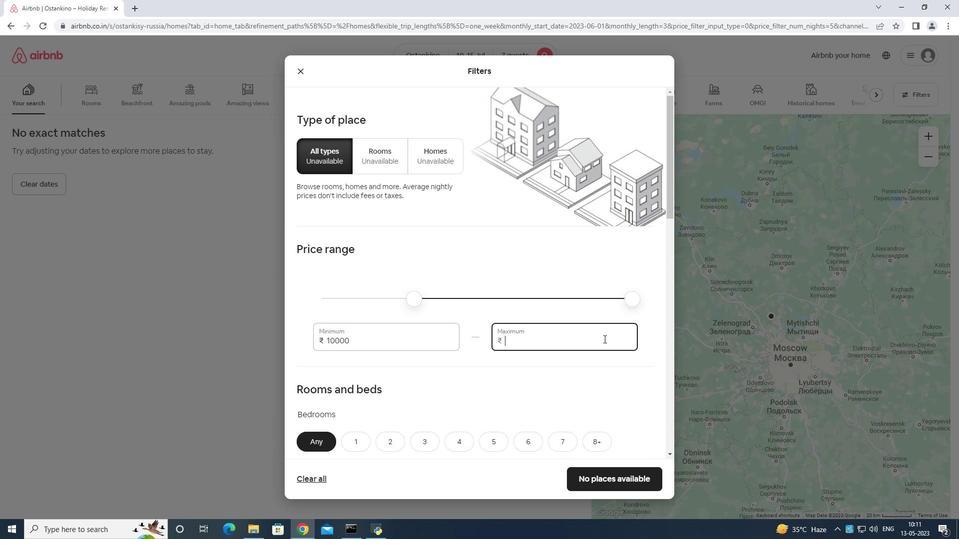 
Action: Mouse moved to (604, 338)
Screenshot: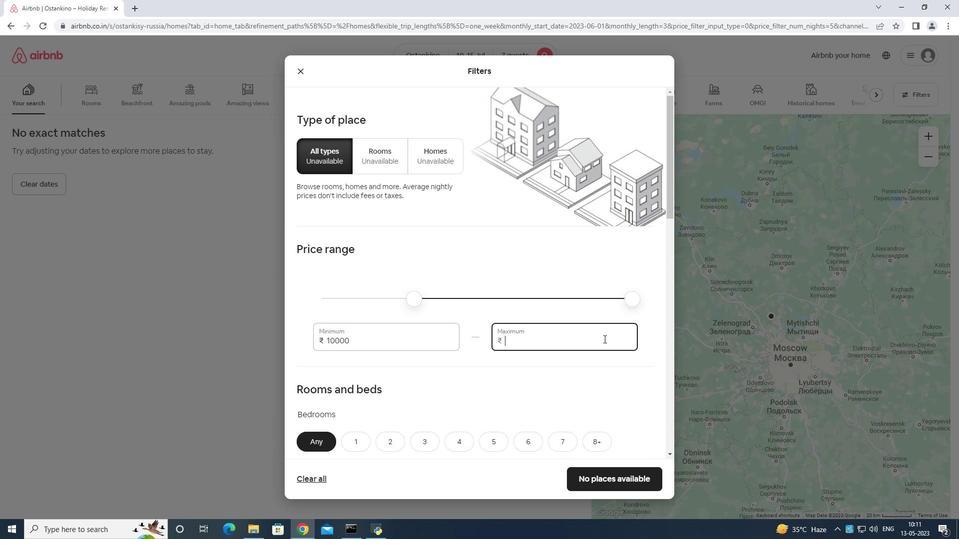 
Action: Key pressed <Key.backspace><Key.backspace>
Screenshot: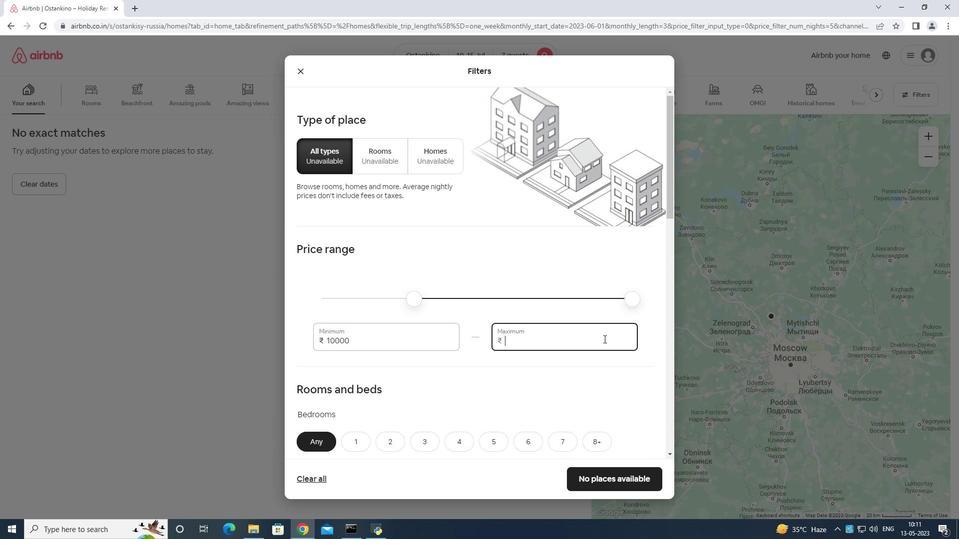 
Action: Mouse moved to (605, 338)
Screenshot: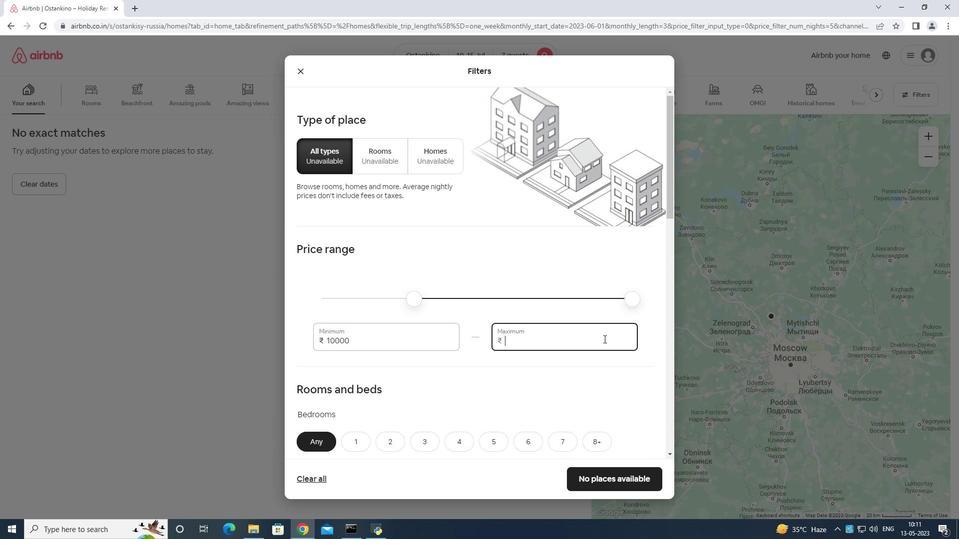 
Action: Key pressed <Key.backspace>
Screenshot: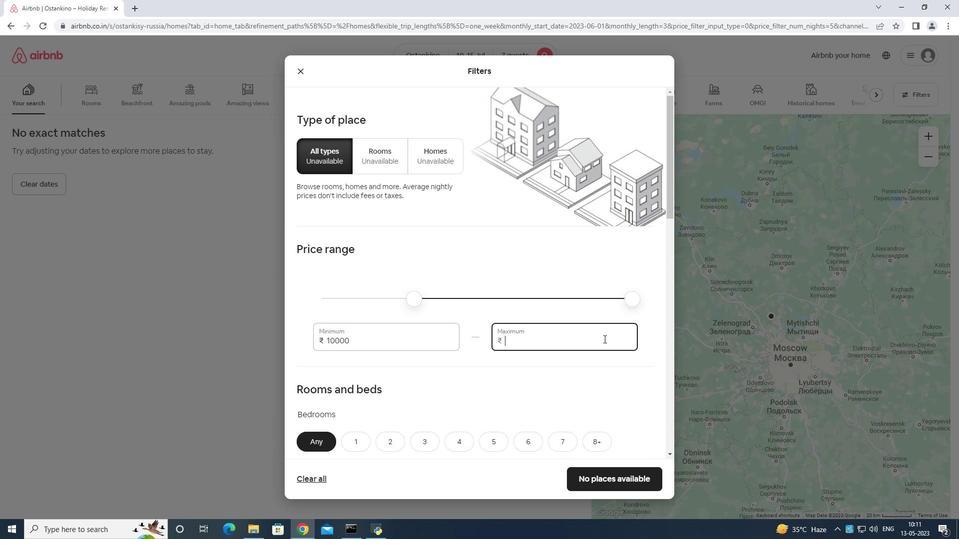 
Action: Mouse moved to (610, 337)
Screenshot: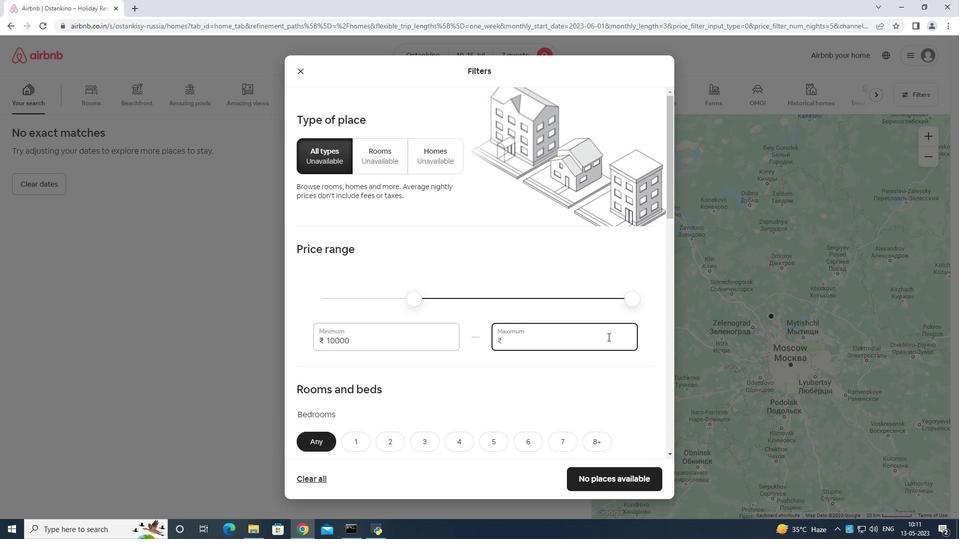 
Action: Key pressed 15
Screenshot: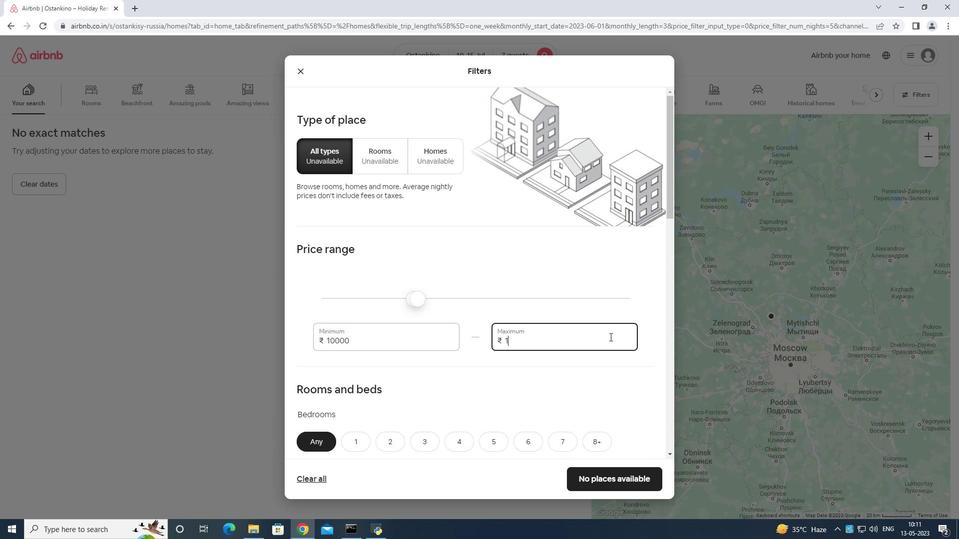 
Action: Mouse moved to (610, 336)
Screenshot: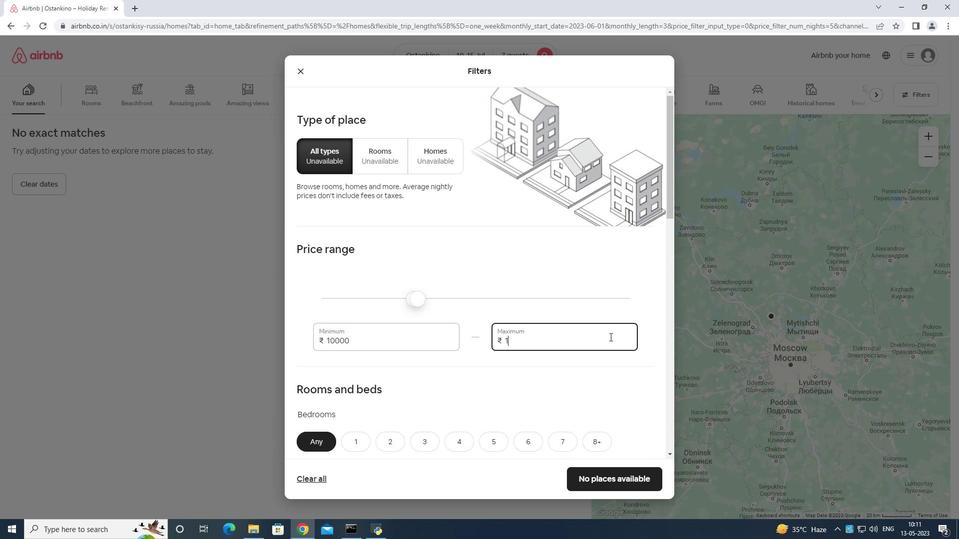 
Action: Key pressed 000
Screenshot: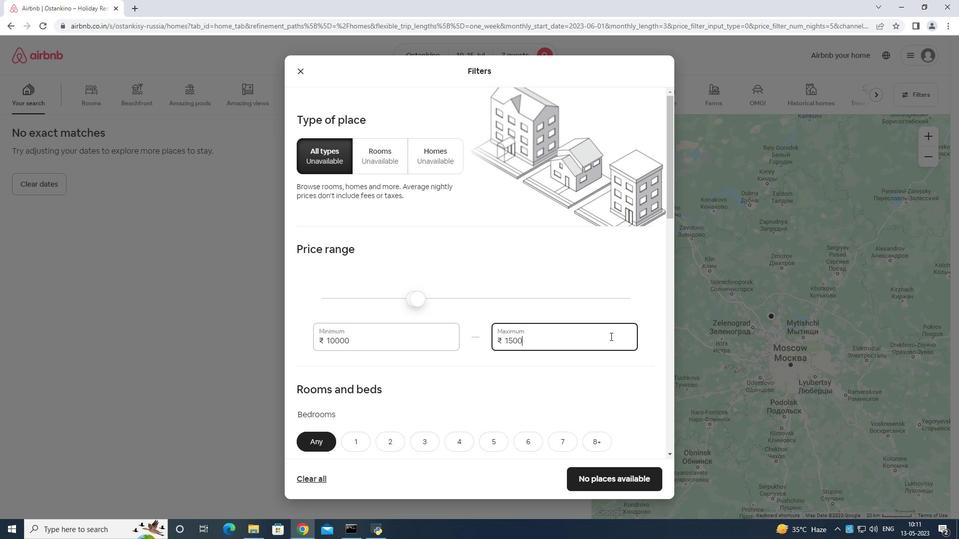 
Action: Mouse moved to (613, 327)
Screenshot: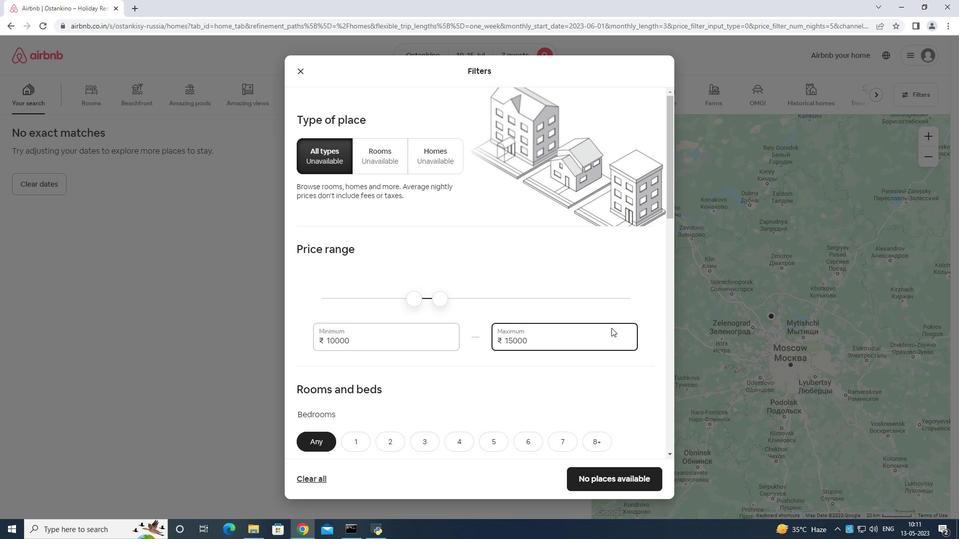 
Action: Mouse scrolled (613, 327) with delta (0, 0)
Screenshot: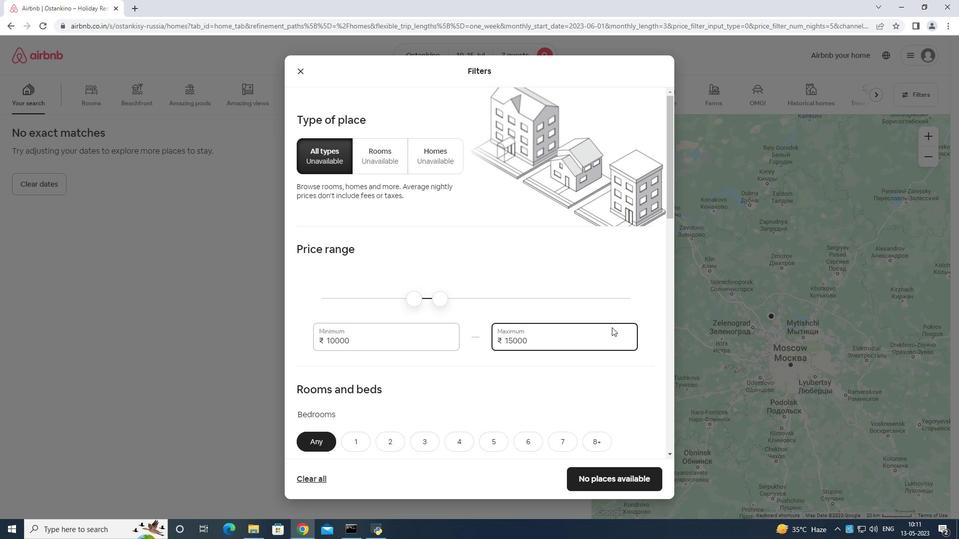 
Action: Mouse moved to (613, 329)
Screenshot: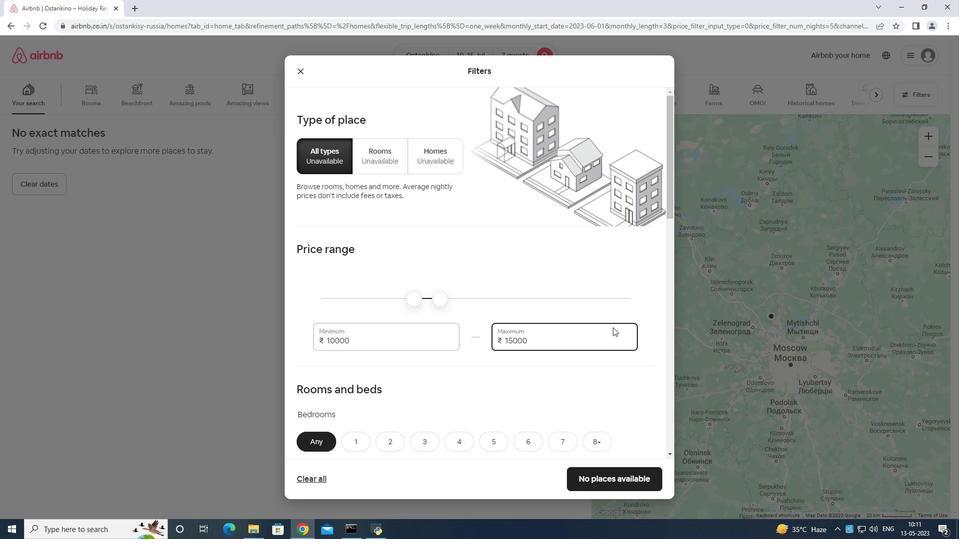 
Action: Mouse scrolled (613, 328) with delta (0, 0)
Screenshot: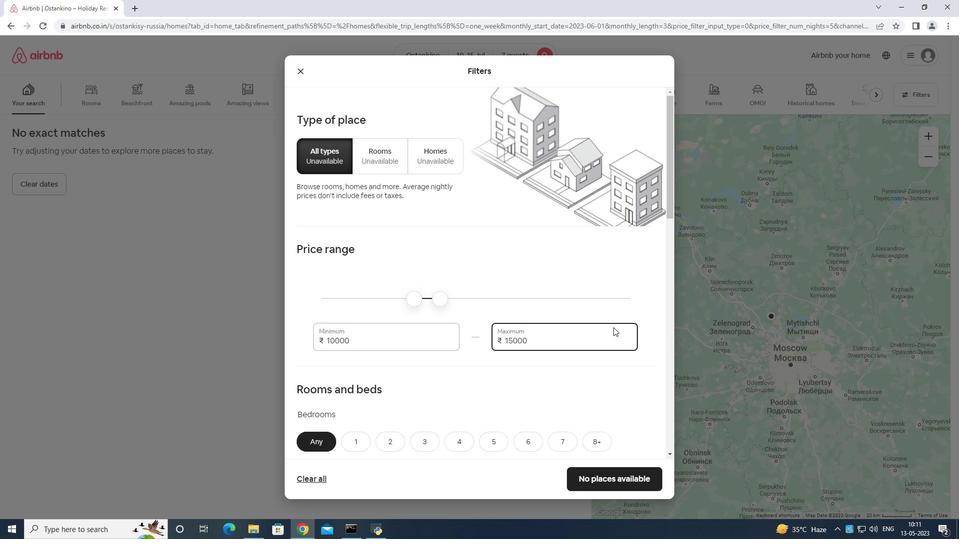 
Action: Mouse moved to (613, 329)
Screenshot: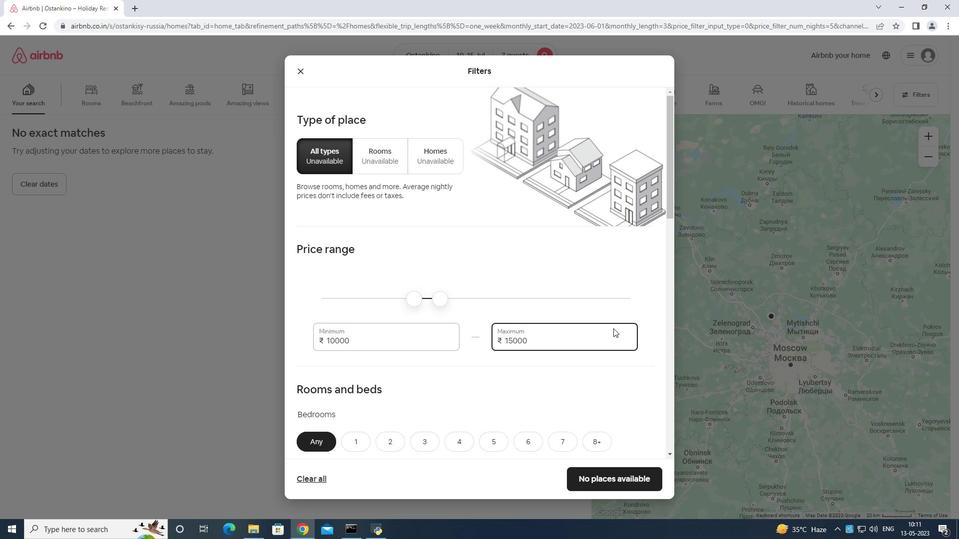
Action: Mouse scrolled (613, 329) with delta (0, 0)
Screenshot: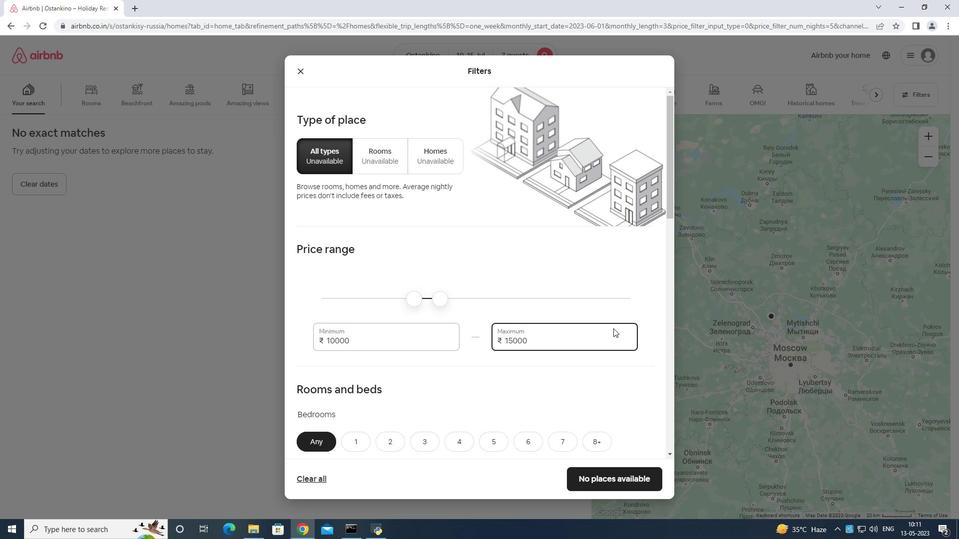 
Action: Mouse moved to (610, 328)
Screenshot: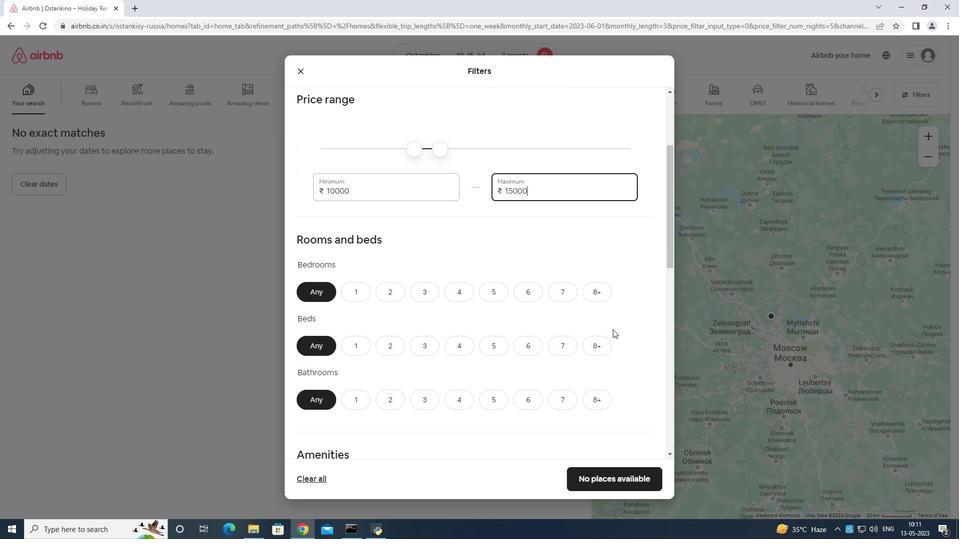 
Action: Mouse scrolled (610, 328) with delta (0, 0)
Screenshot: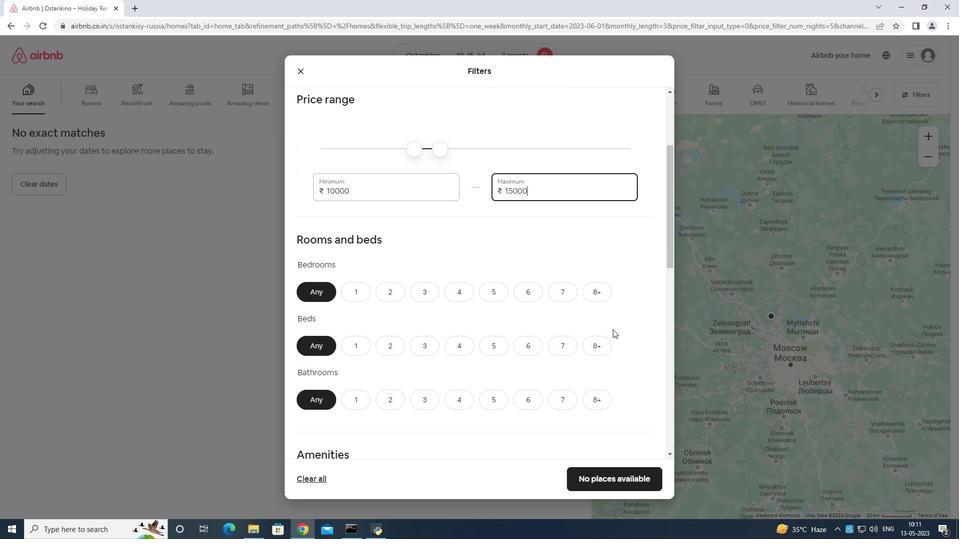 
Action: Mouse moved to (457, 239)
Screenshot: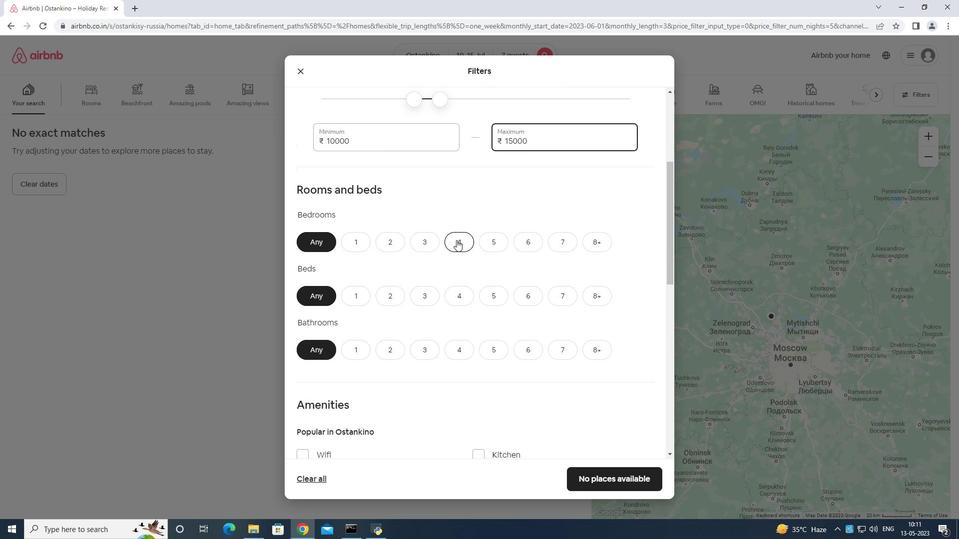 
Action: Mouse pressed left at (457, 239)
Screenshot: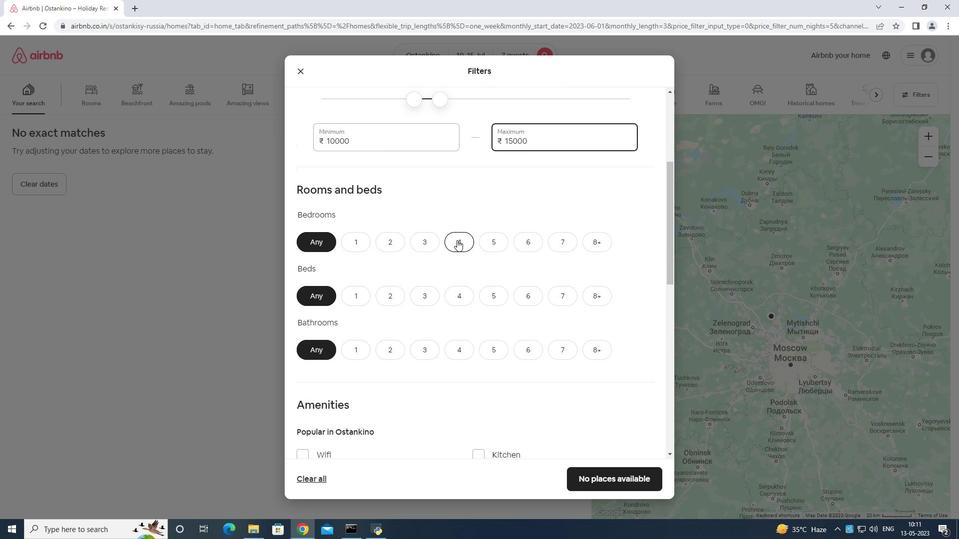 
Action: Mouse moved to (556, 294)
Screenshot: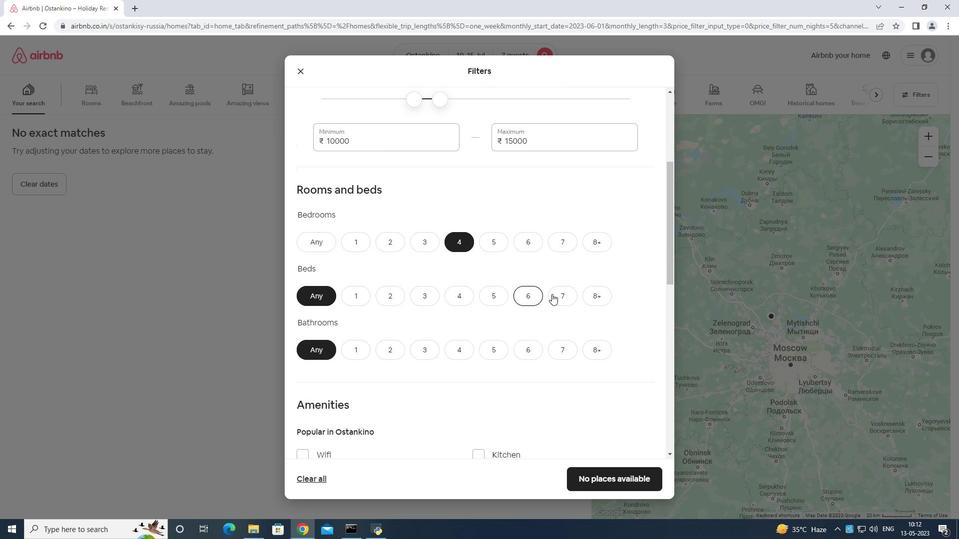 
Action: Mouse pressed left at (556, 294)
Screenshot: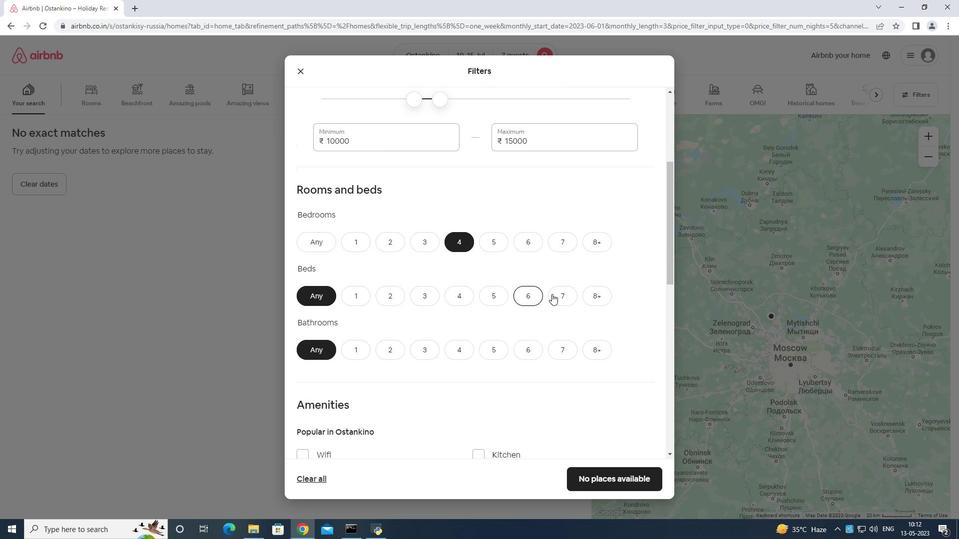 
Action: Mouse moved to (460, 347)
Screenshot: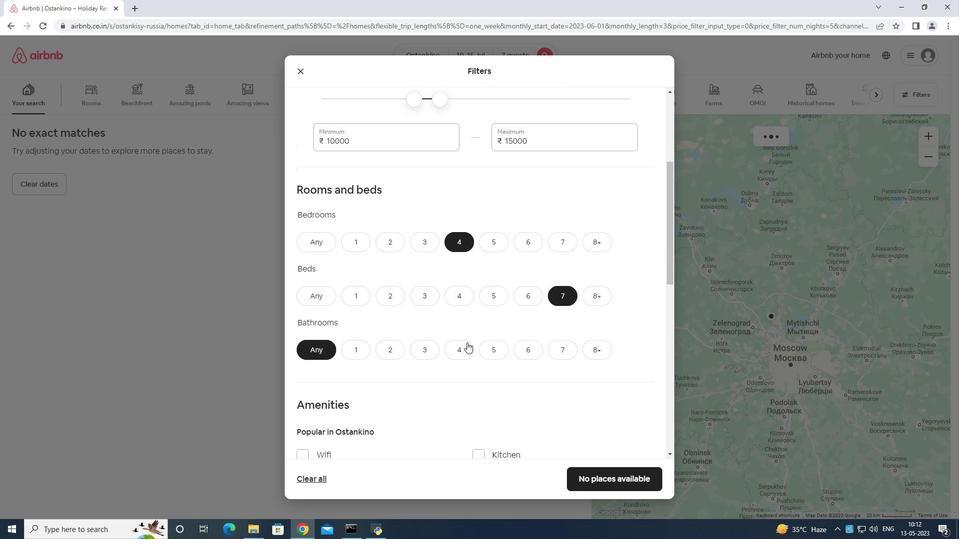 
Action: Mouse pressed left at (460, 347)
Screenshot: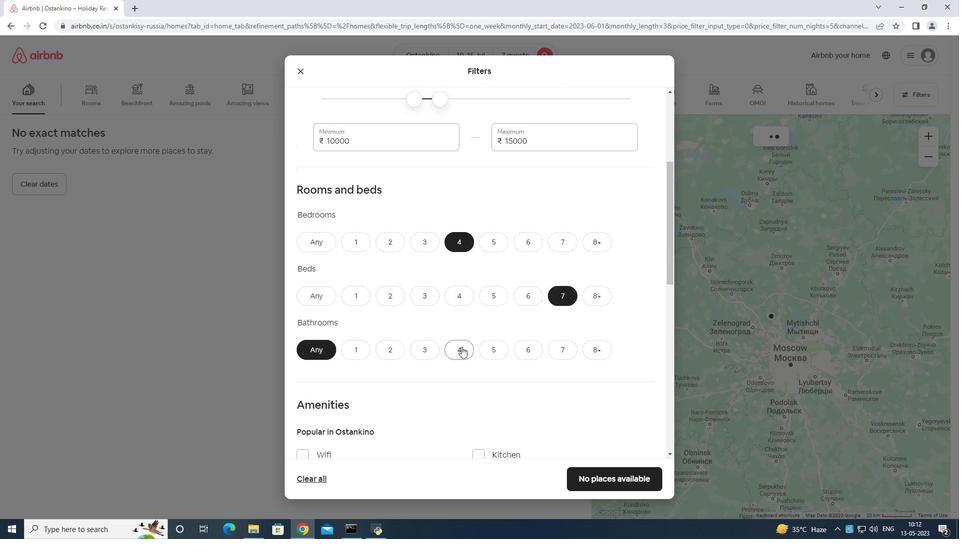 
Action: Mouse moved to (483, 312)
Screenshot: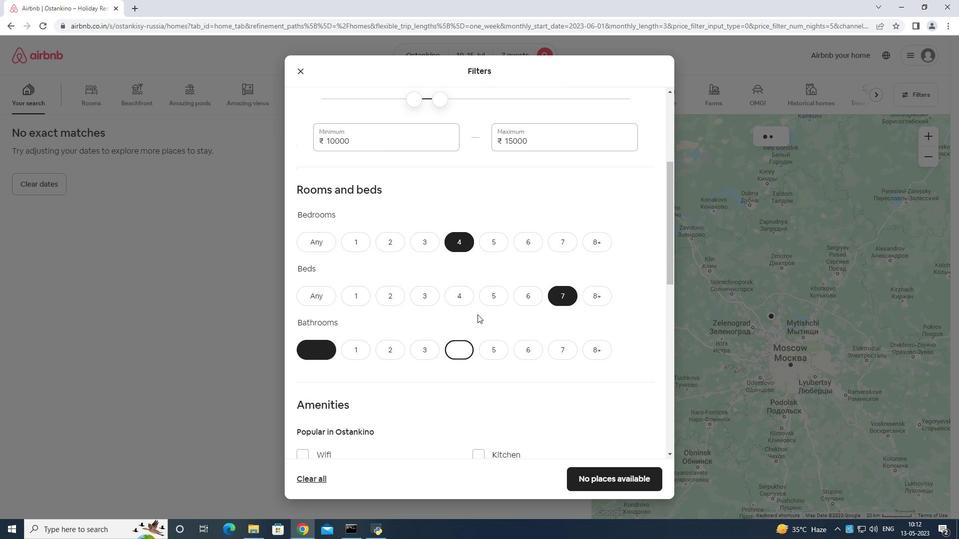 
Action: Mouse scrolled (481, 311) with delta (0, 0)
Screenshot: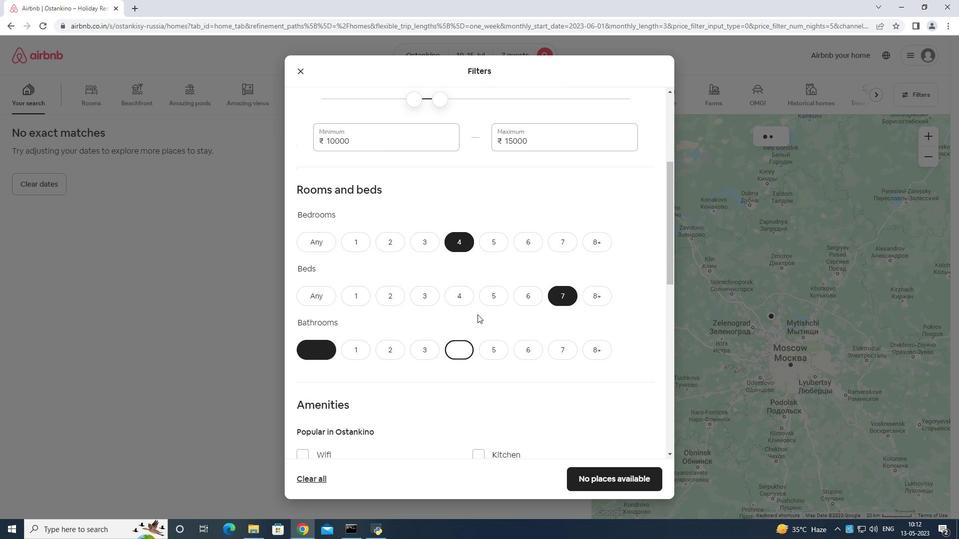 
Action: Mouse scrolled (483, 312) with delta (0, 0)
Screenshot: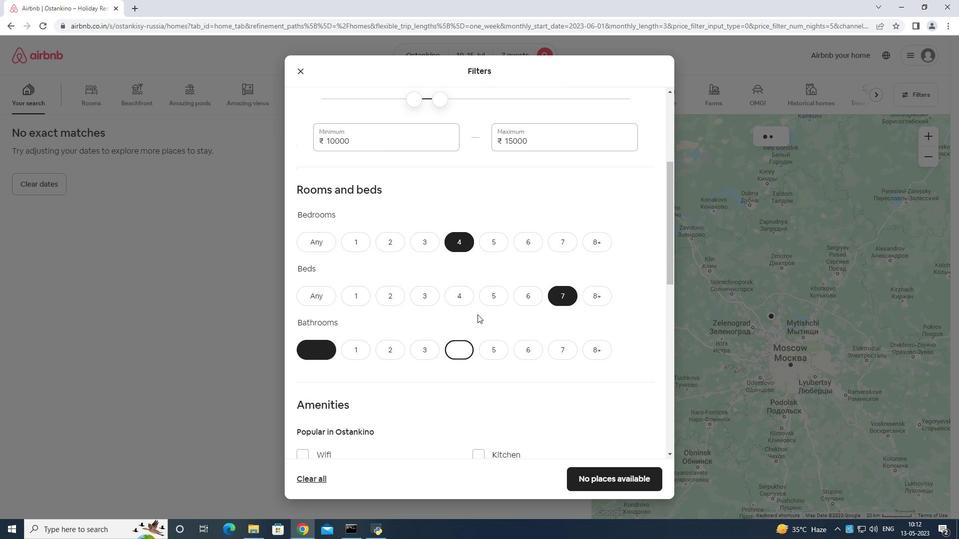 
Action: Mouse moved to (484, 313)
Screenshot: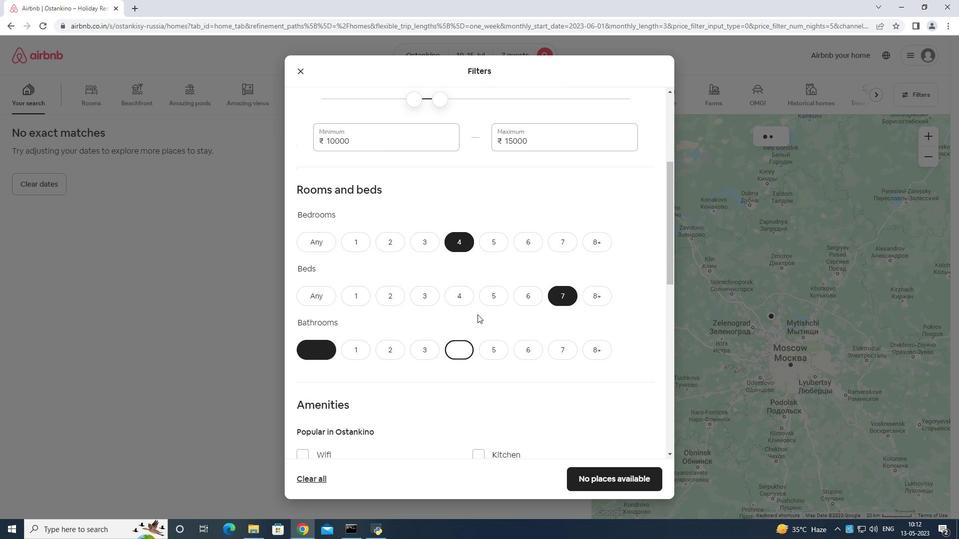 
Action: Mouse scrolled (484, 312) with delta (0, 0)
Screenshot: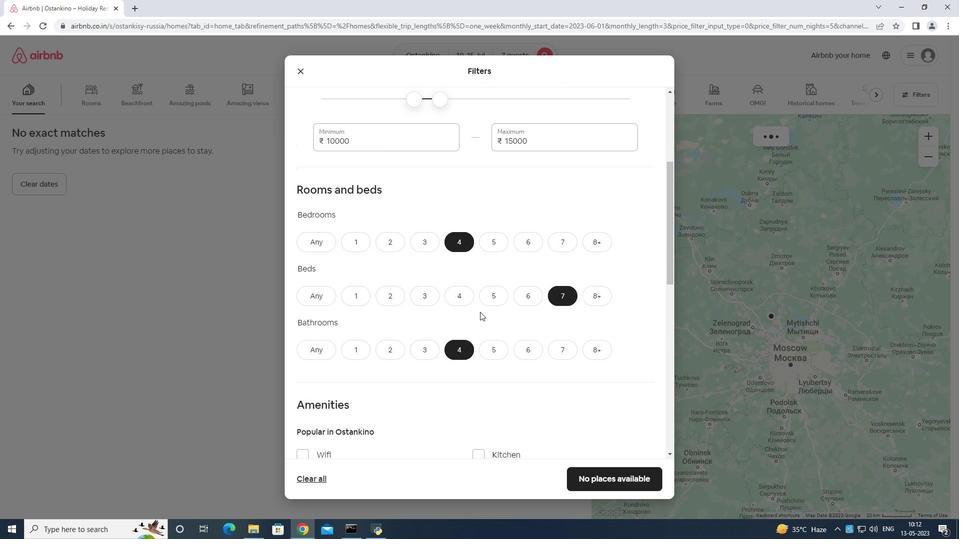 
Action: Mouse moved to (304, 302)
Screenshot: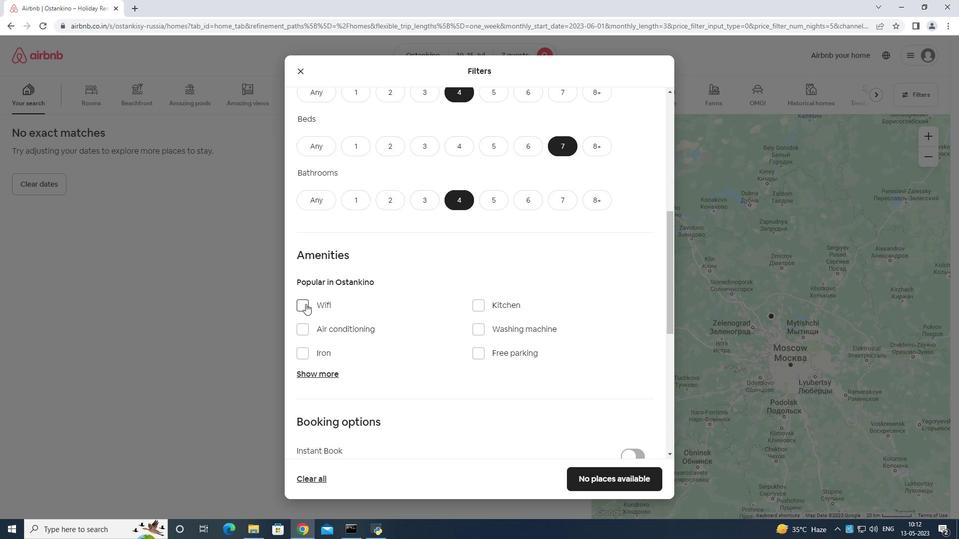 
Action: Mouse pressed left at (304, 302)
Screenshot: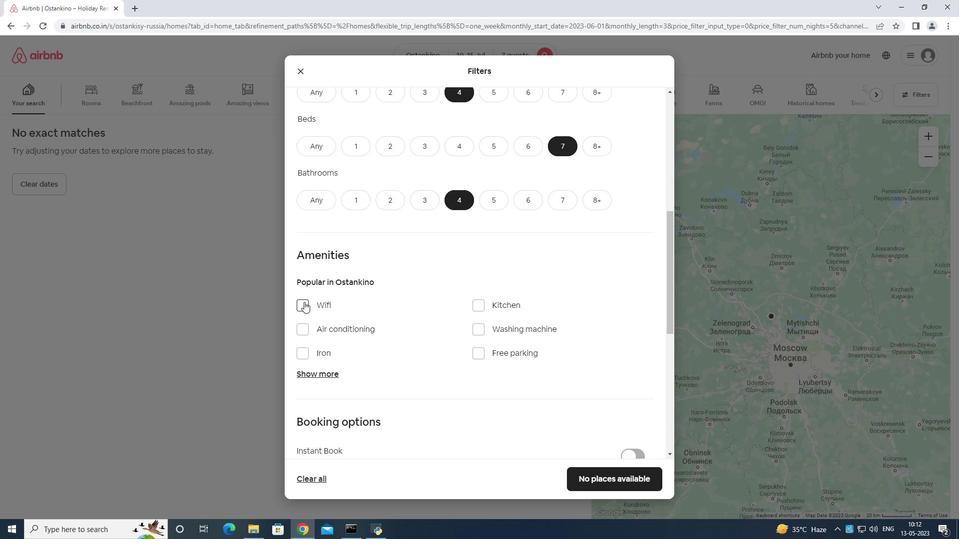 
Action: Mouse moved to (479, 351)
Screenshot: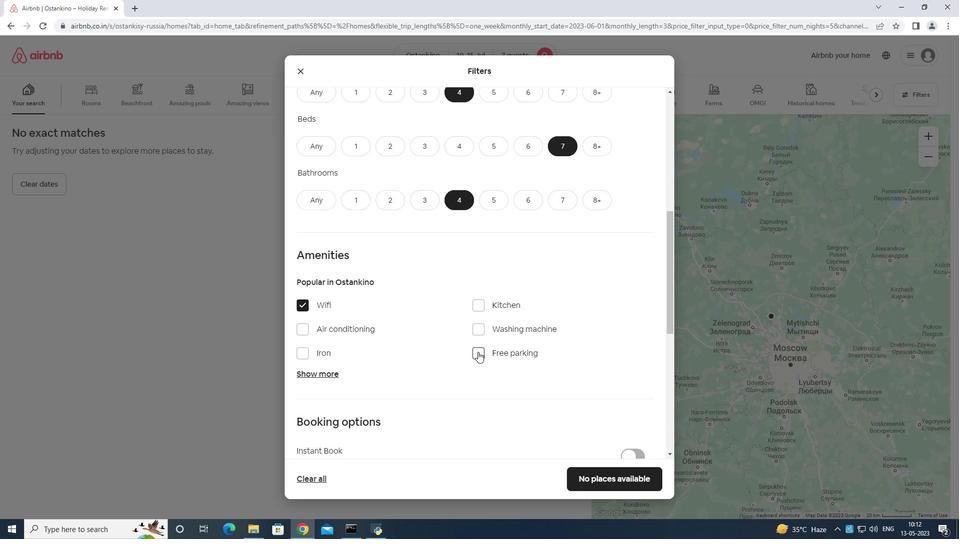 
Action: Mouse pressed left at (479, 351)
Screenshot: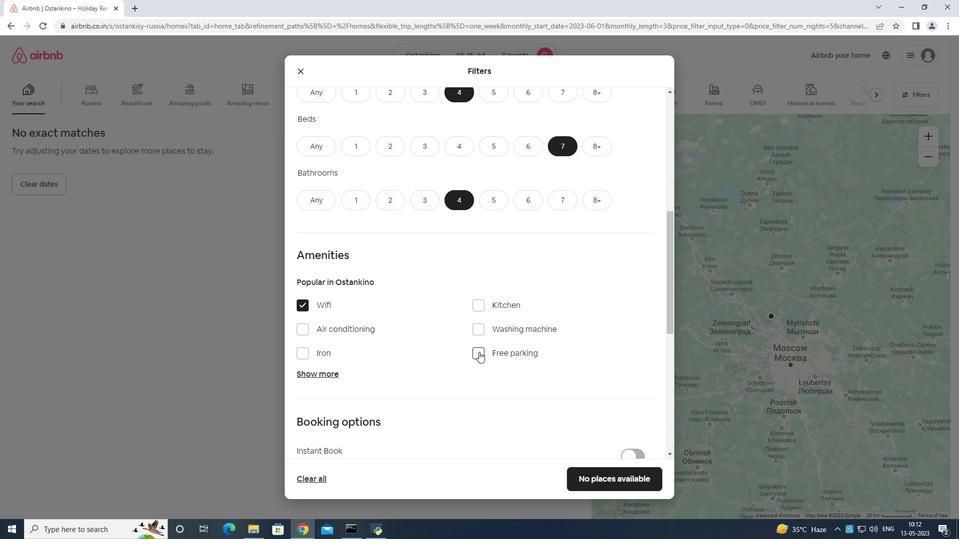 
Action: Mouse moved to (327, 375)
Screenshot: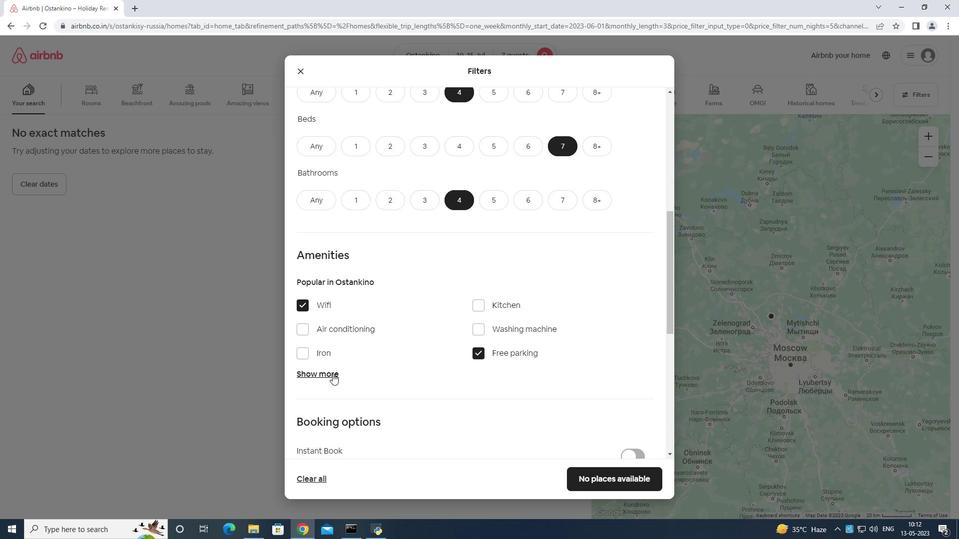 
Action: Mouse pressed left at (327, 375)
Screenshot: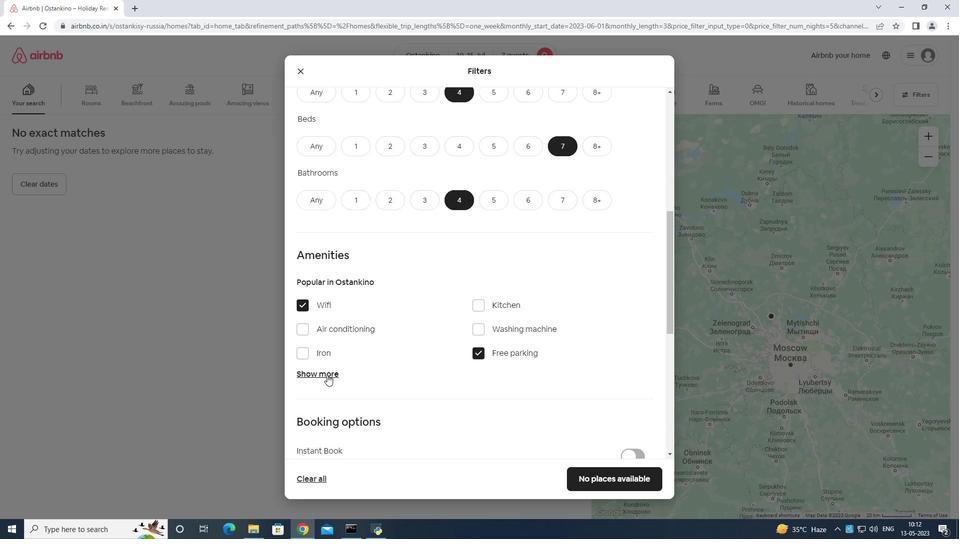 
Action: Mouse moved to (402, 320)
Screenshot: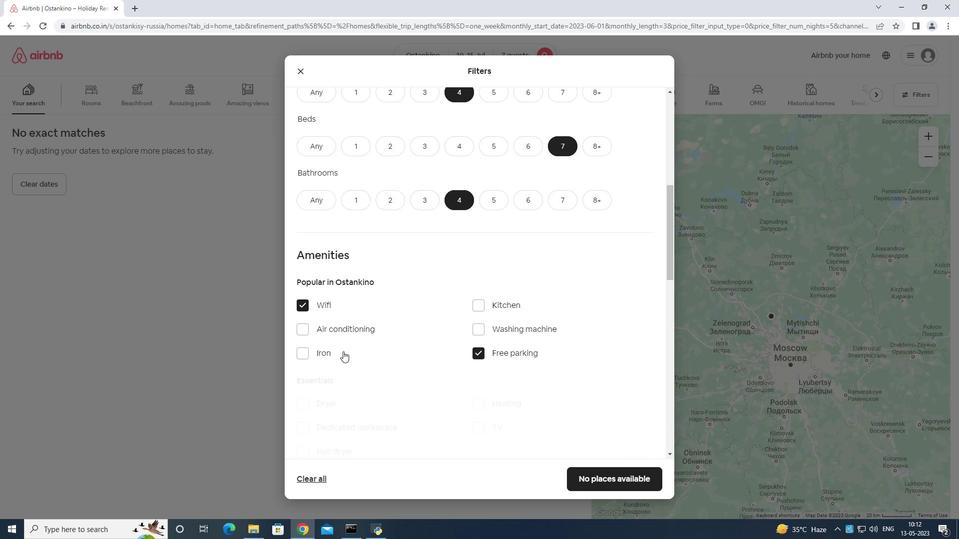 
Action: Mouse scrolled (402, 319) with delta (0, 0)
Screenshot: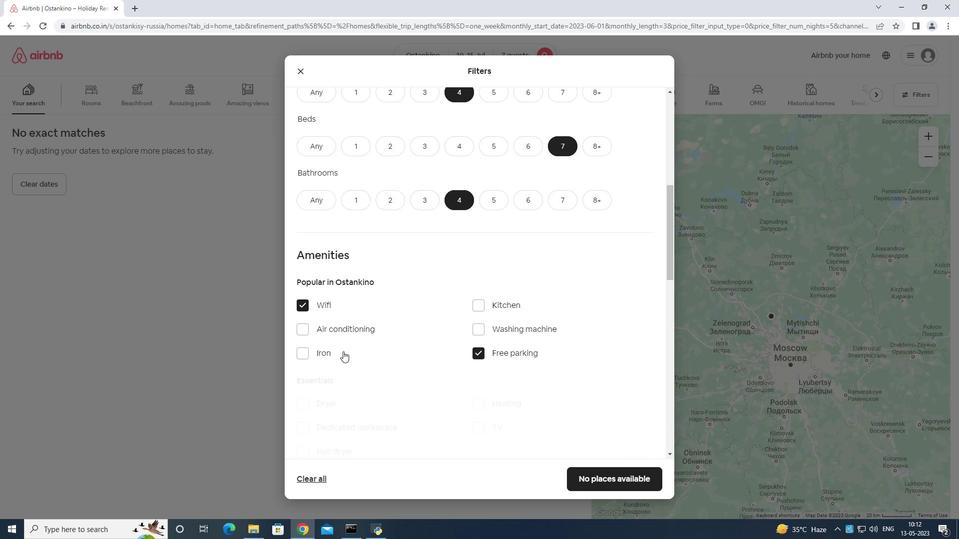 
Action: Mouse moved to (406, 320)
Screenshot: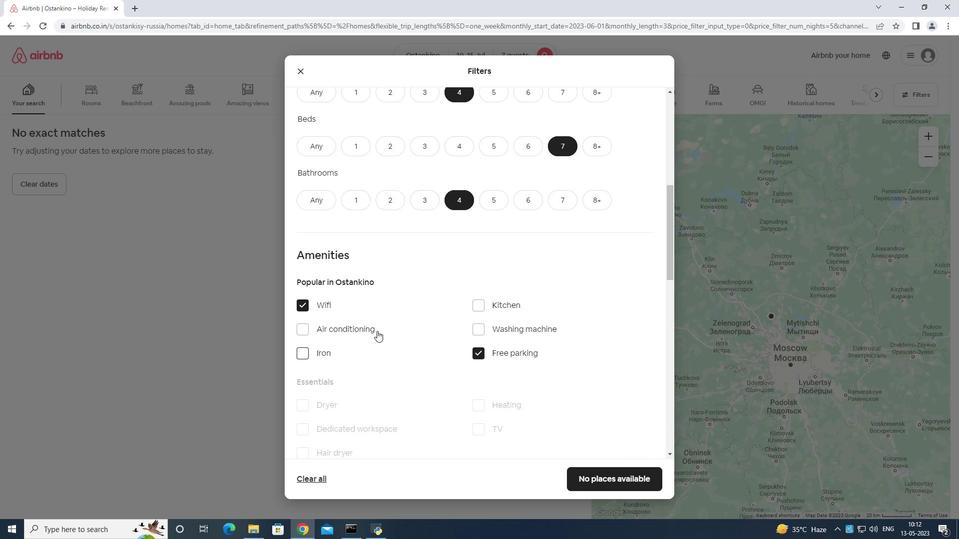
Action: Mouse scrolled (406, 319) with delta (0, 0)
Screenshot: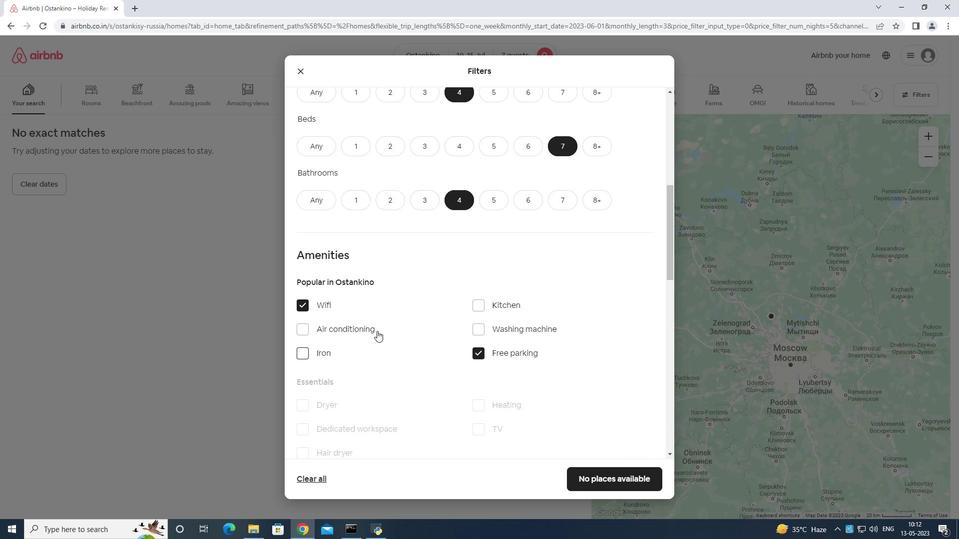 
Action: Mouse moved to (412, 319)
Screenshot: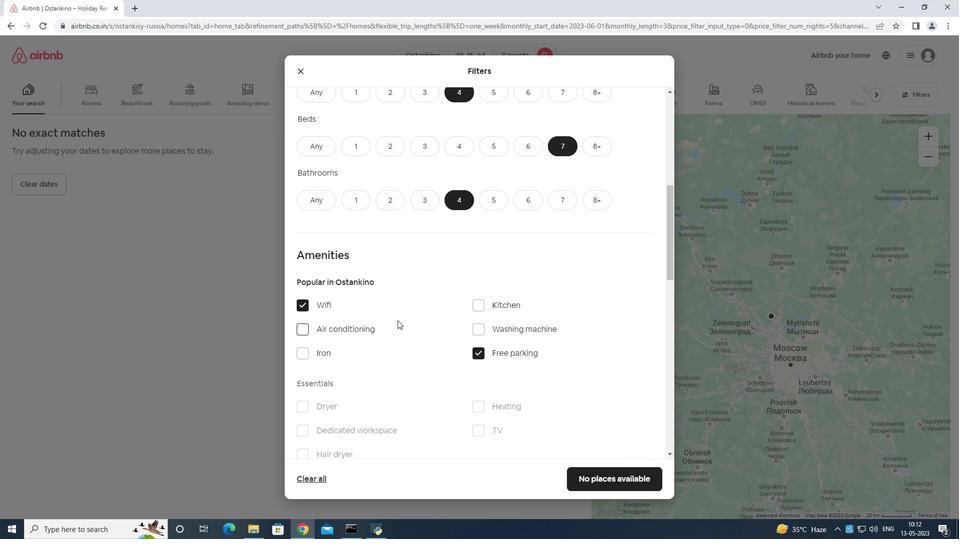 
Action: Mouse scrolled (412, 319) with delta (0, 0)
Screenshot: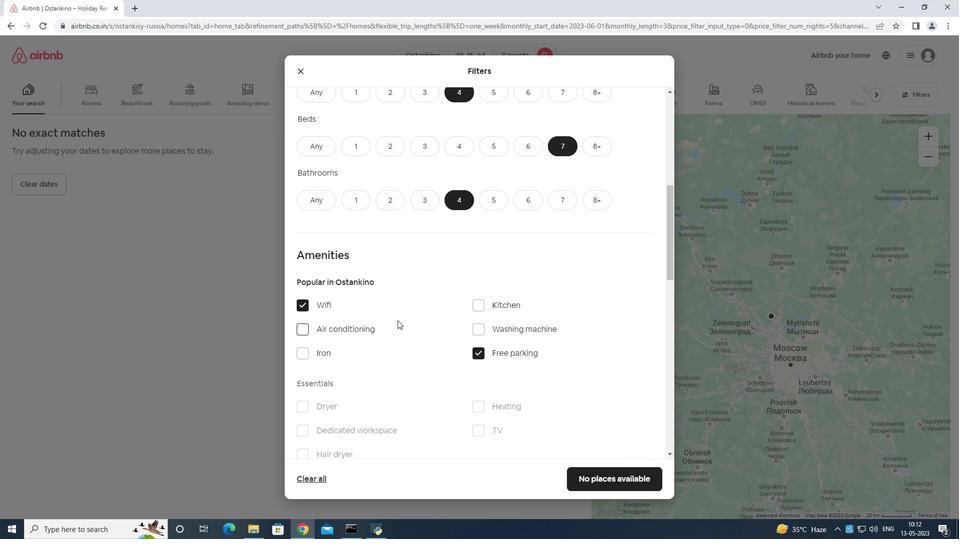 
Action: Mouse moved to (479, 278)
Screenshot: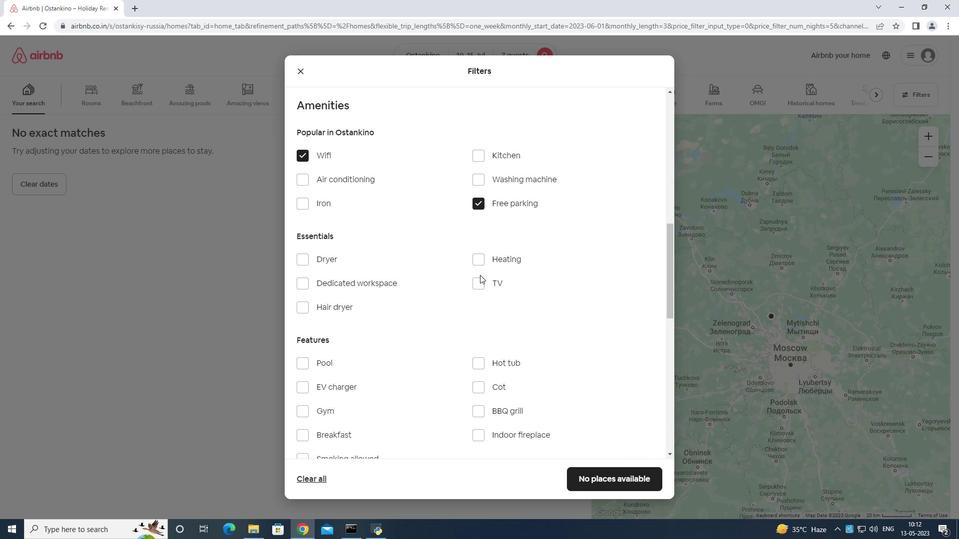 
Action: Mouse pressed left at (479, 278)
Screenshot: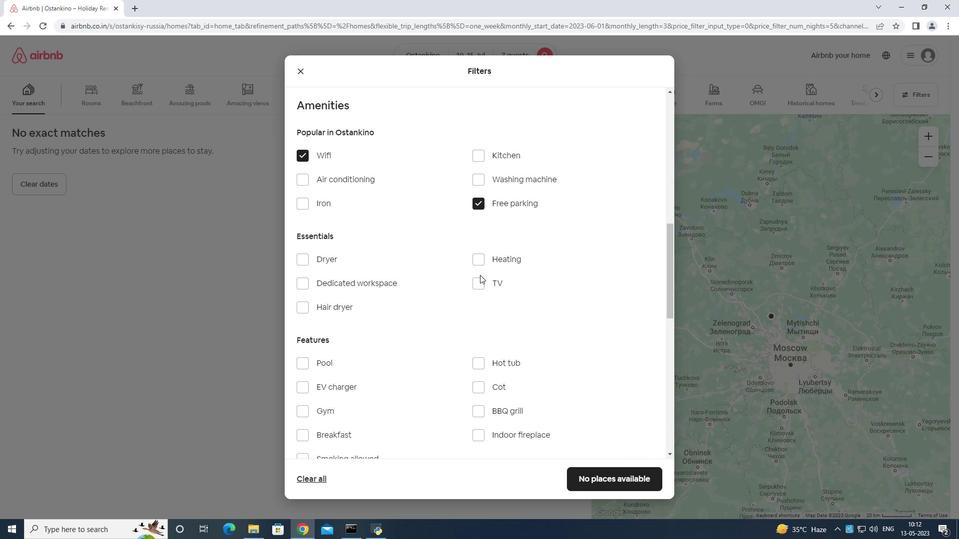 
Action: Mouse moved to (478, 280)
Screenshot: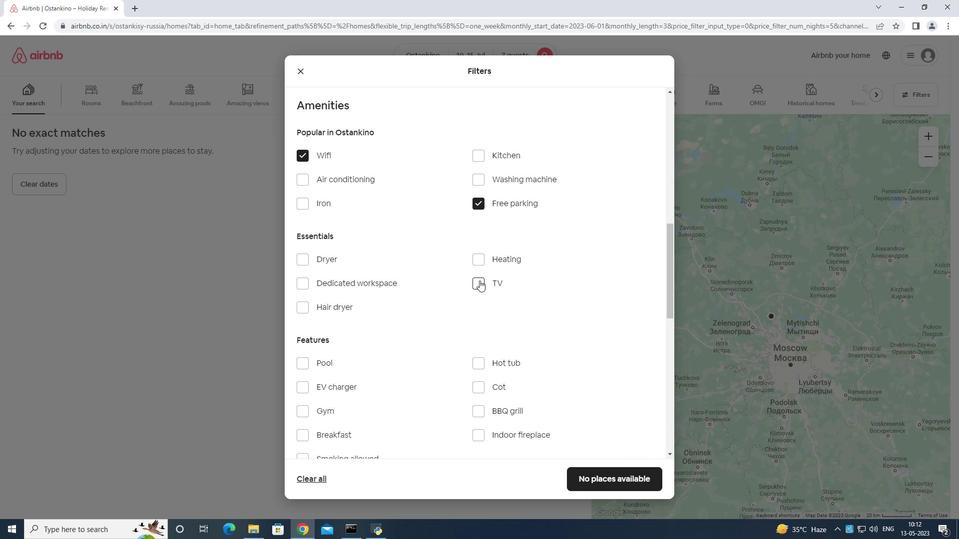 
Action: Mouse scrolled (478, 279) with delta (0, 0)
Screenshot: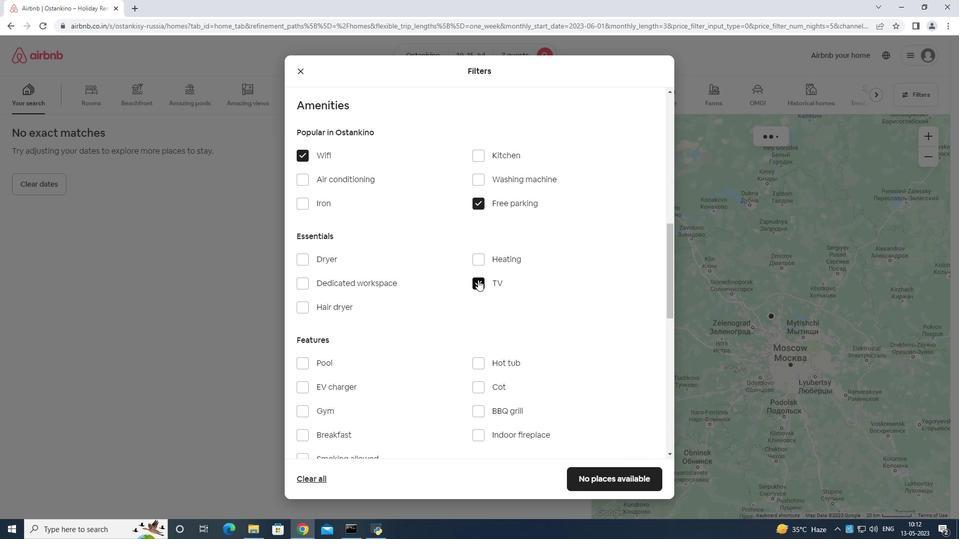 
Action: Mouse moved to (478, 280)
Screenshot: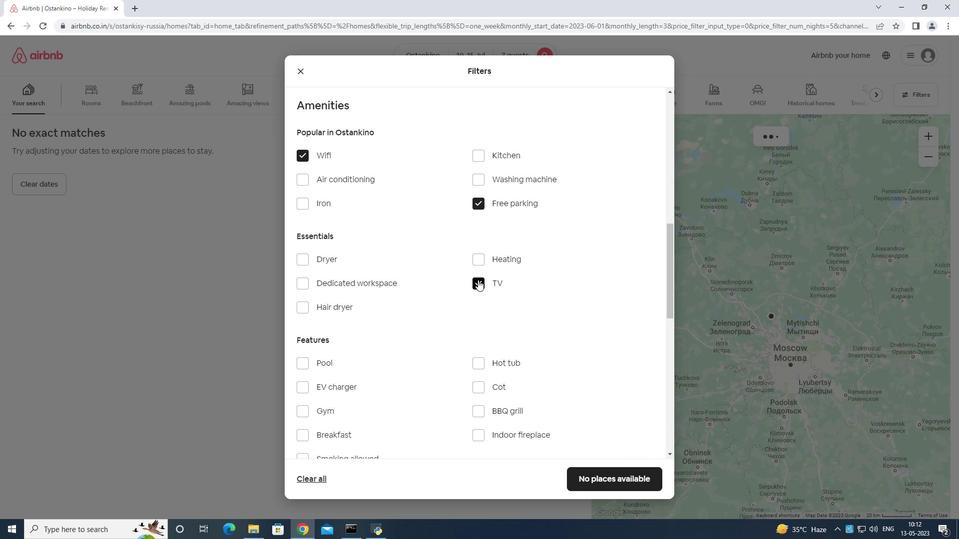 
Action: Mouse scrolled (478, 279) with delta (0, 0)
Screenshot: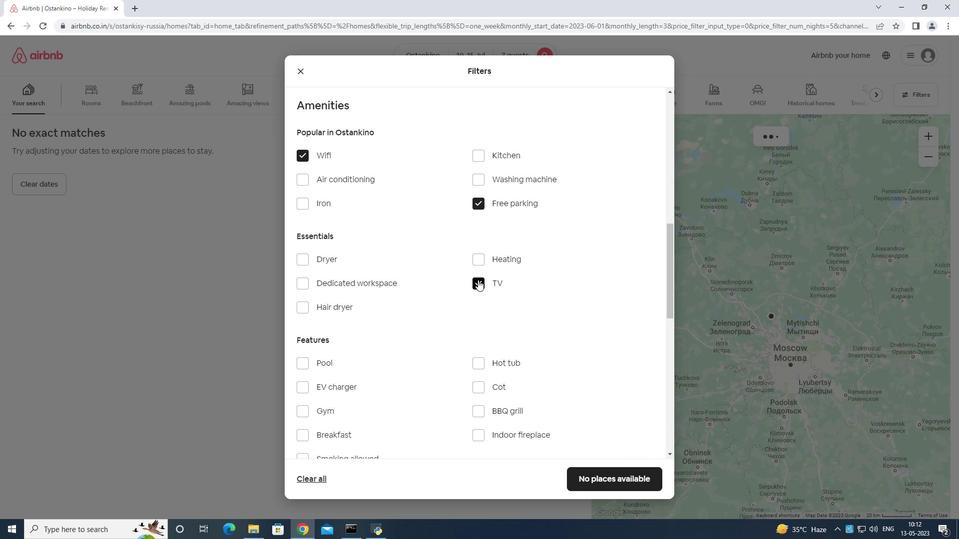 
Action: Mouse scrolled (478, 279) with delta (0, 0)
Screenshot: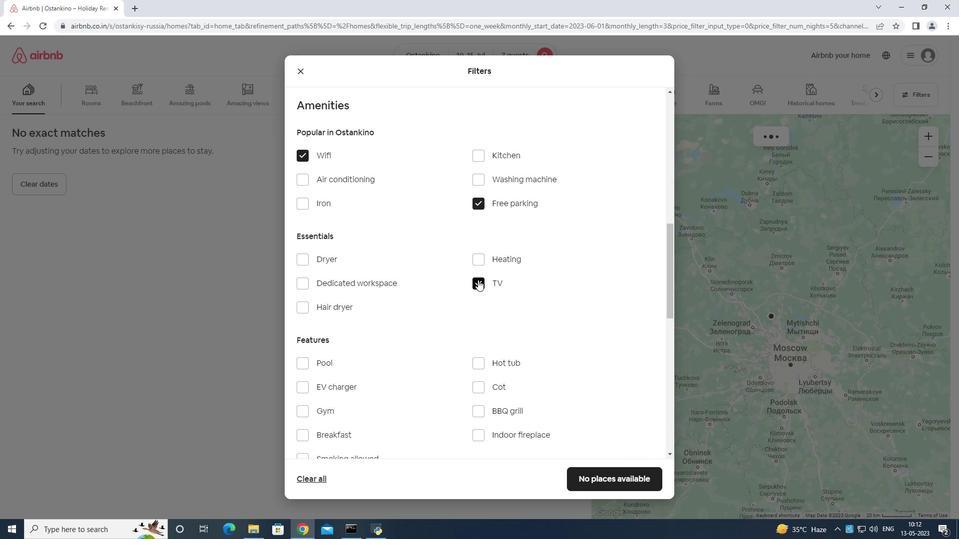
Action: Mouse moved to (299, 261)
Screenshot: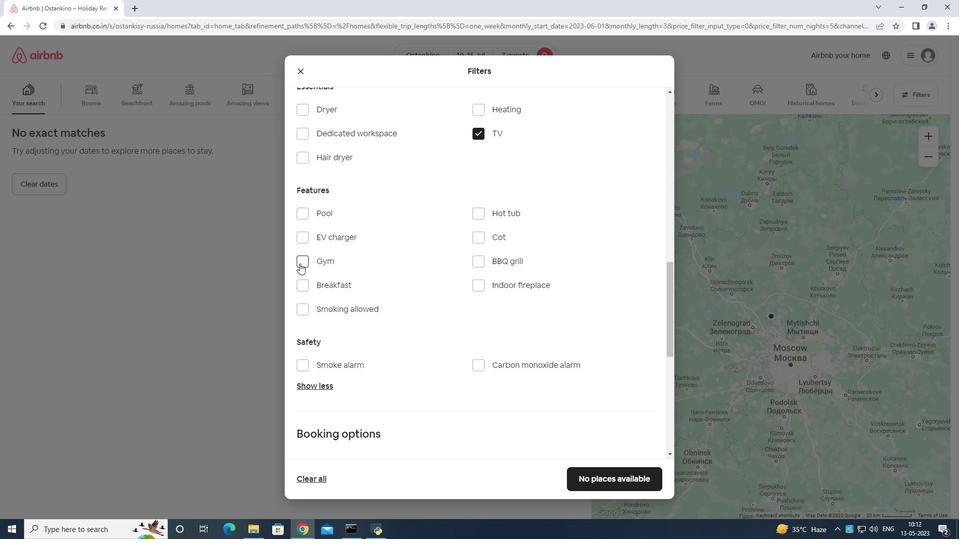 
Action: Mouse pressed left at (299, 261)
Screenshot: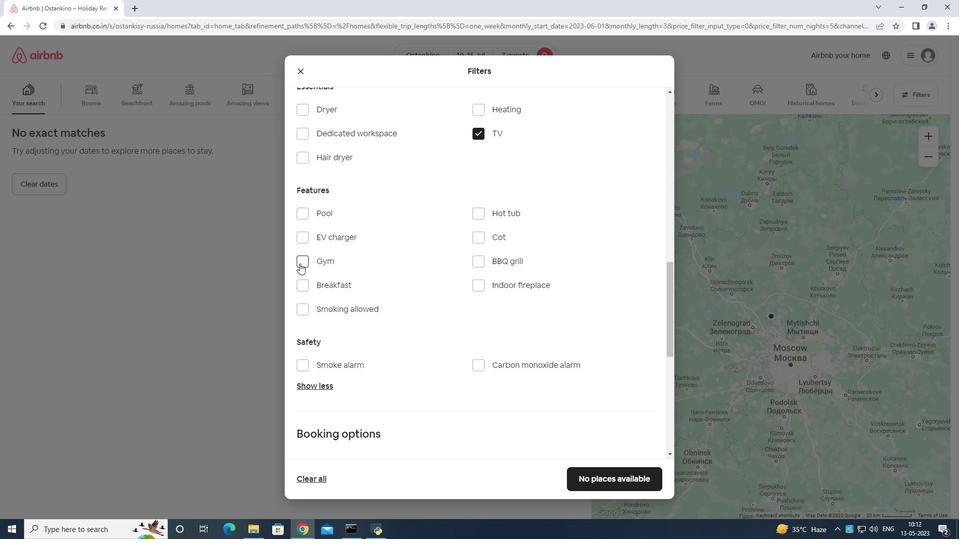 
Action: Mouse moved to (305, 287)
Screenshot: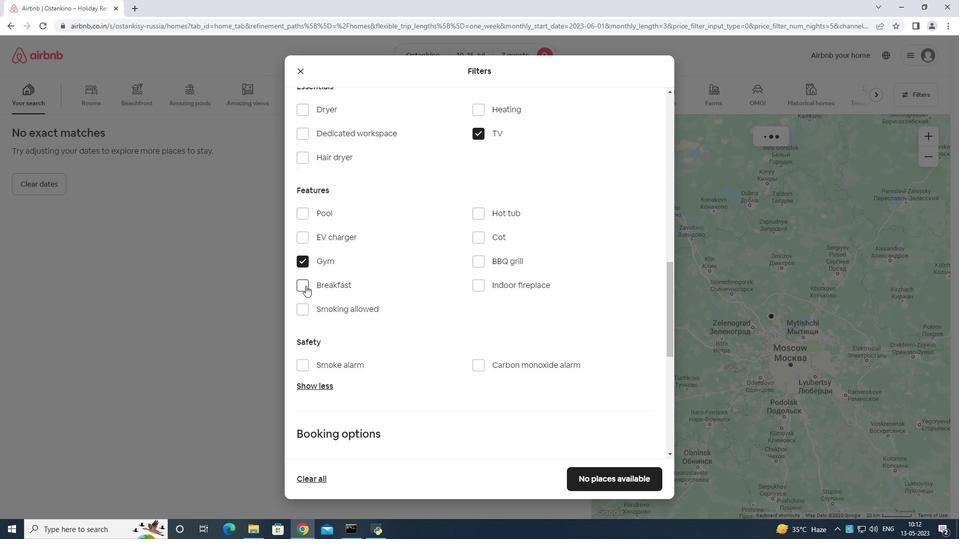 
Action: Mouse pressed left at (305, 287)
Screenshot: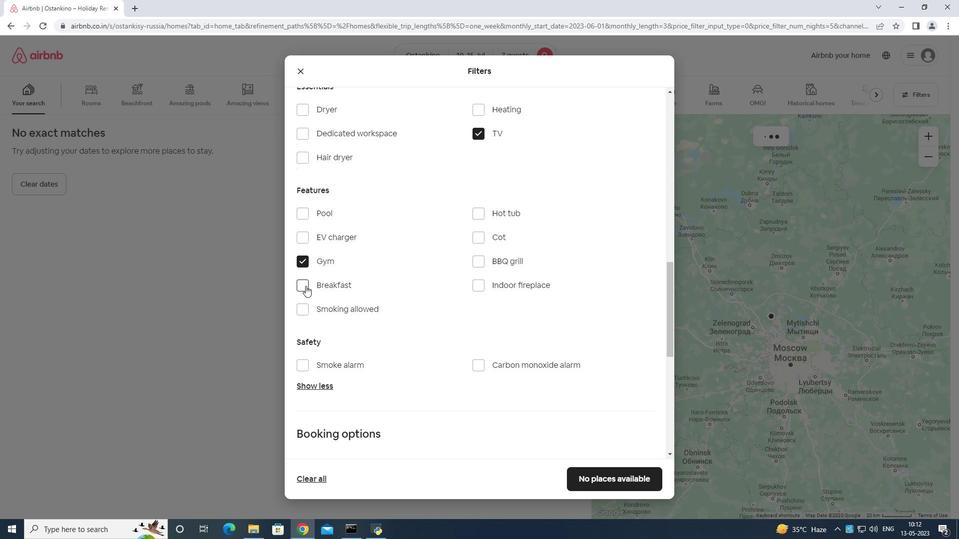 
Action: Mouse moved to (410, 258)
Screenshot: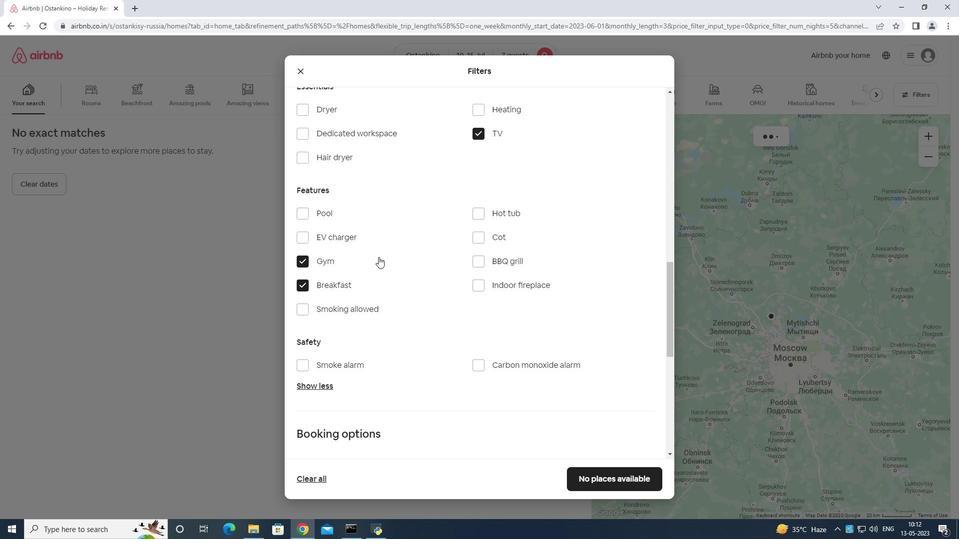 
Action: Mouse scrolled (410, 257) with delta (0, 0)
Screenshot: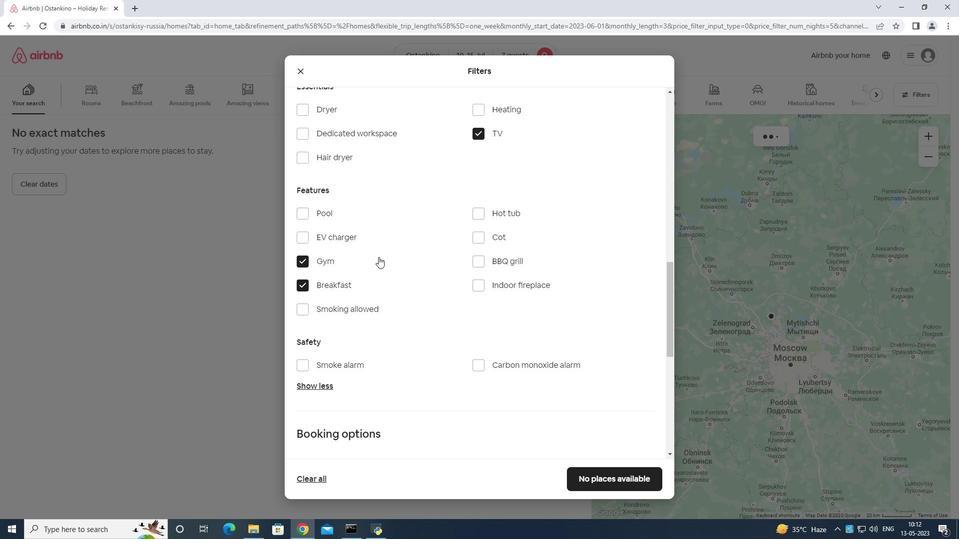 
Action: Mouse moved to (425, 258)
Screenshot: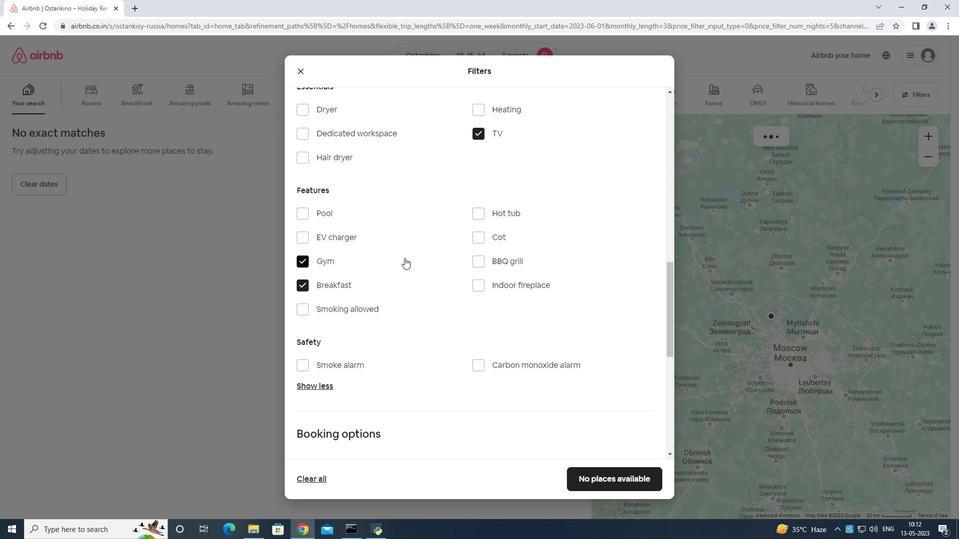 
Action: Mouse scrolled (425, 258) with delta (0, 0)
Screenshot: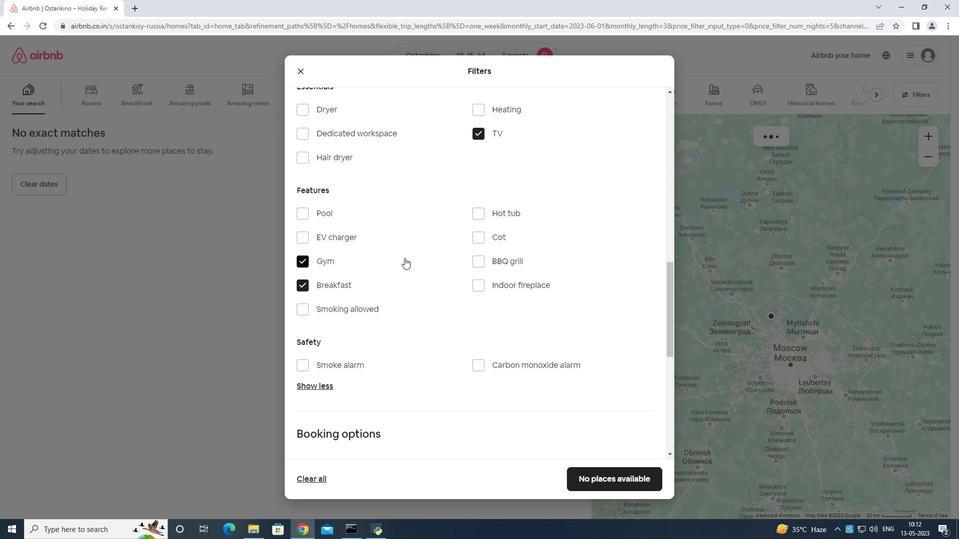 
Action: Mouse moved to (441, 255)
Screenshot: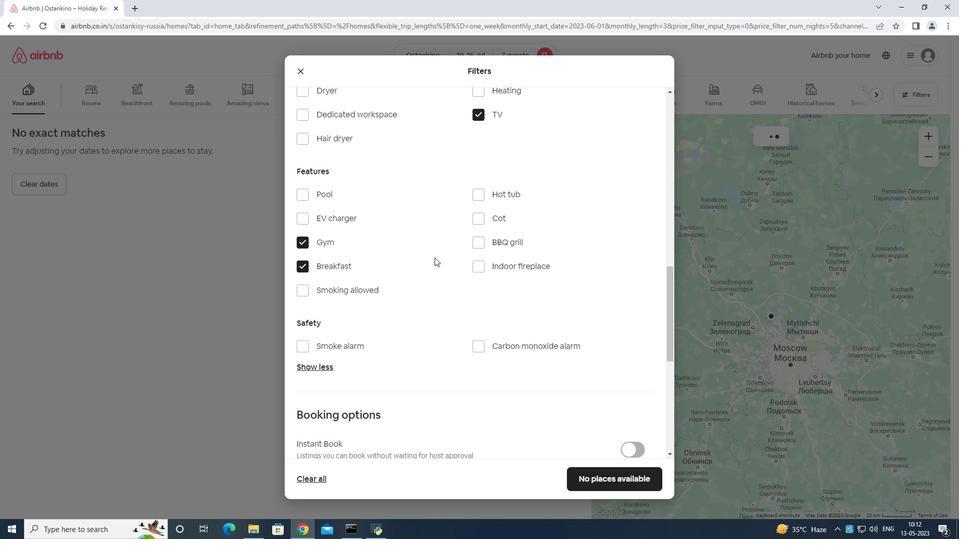 
Action: Mouse scrolled (440, 255) with delta (0, 0)
Screenshot: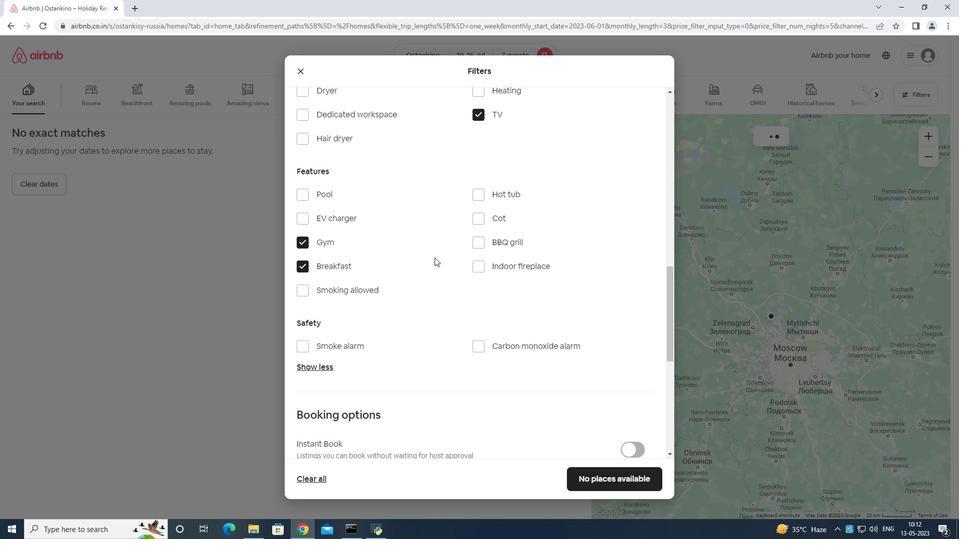 
Action: Mouse moved to (444, 254)
Screenshot: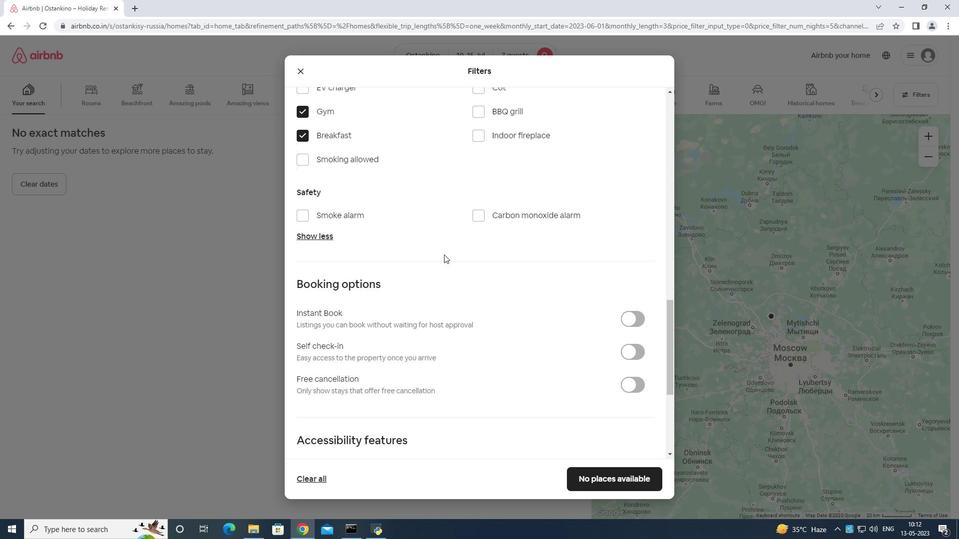 
Action: Mouse scrolled (444, 254) with delta (0, 0)
Screenshot: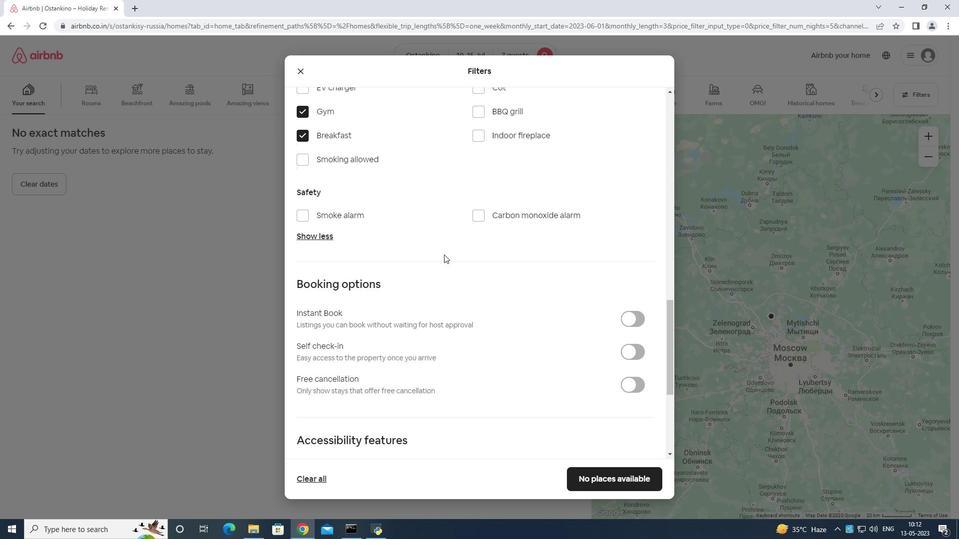 
Action: Mouse moved to (633, 295)
Screenshot: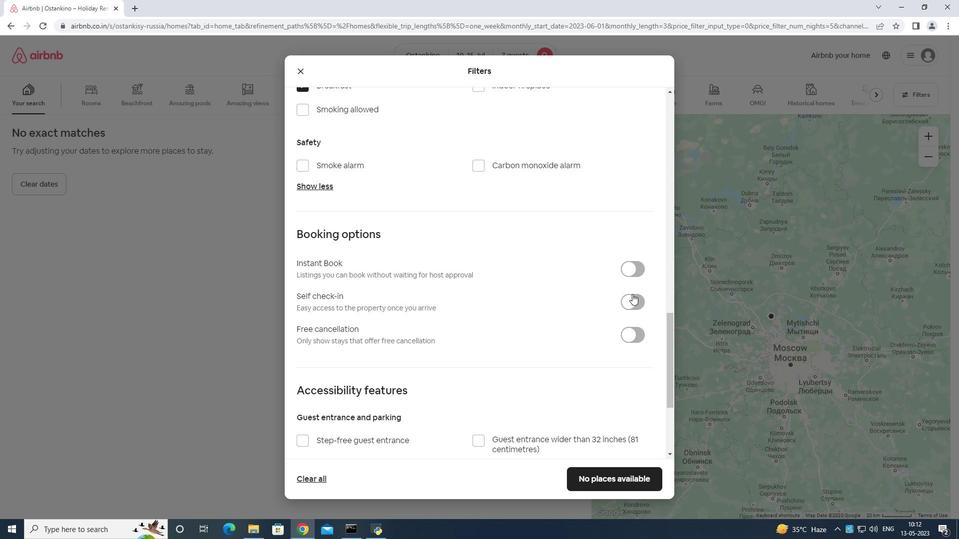
Action: Mouse pressed left at (633, 295)
Screenshot: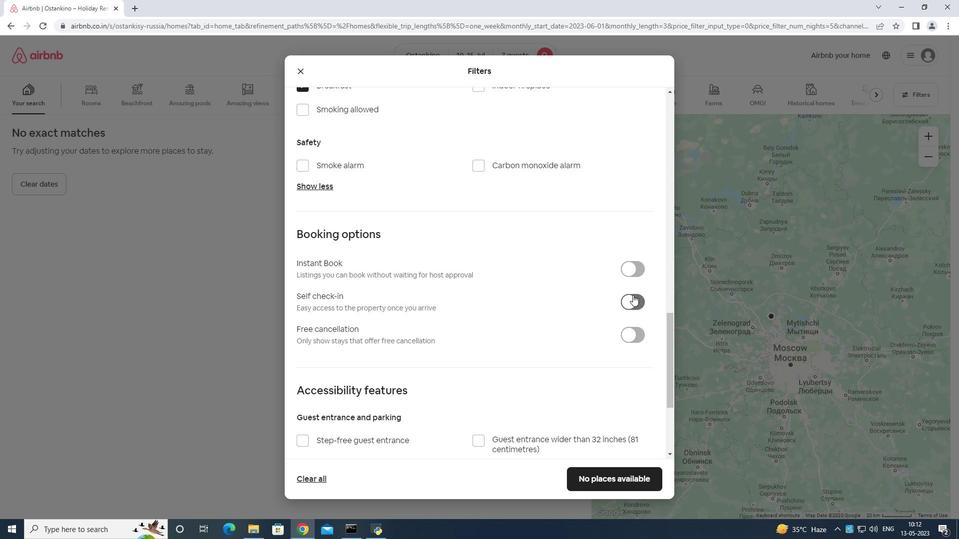 
Action: Mouse moved to (632, 293)
Screenshot: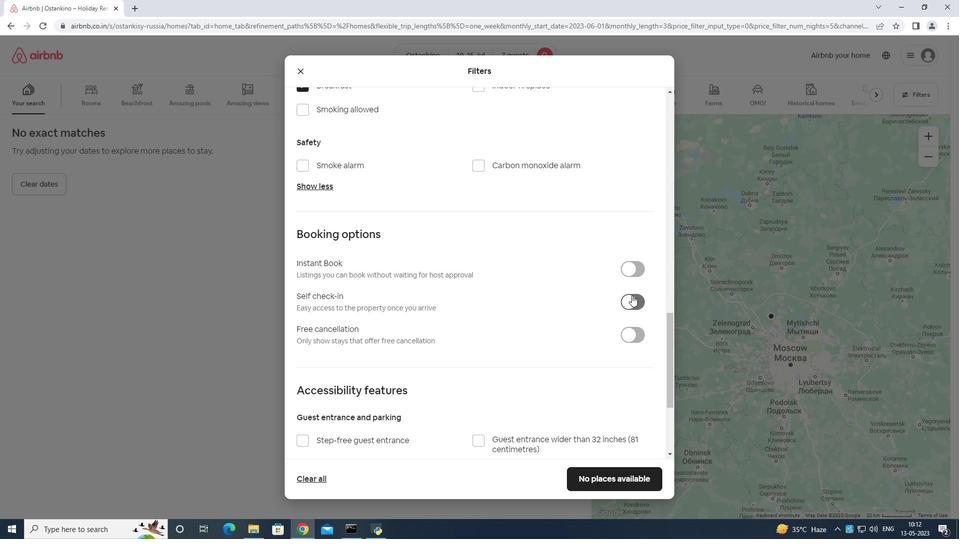 
Action: Mouse scrolled (632, 293) with delta (0, 0)
Screenshot: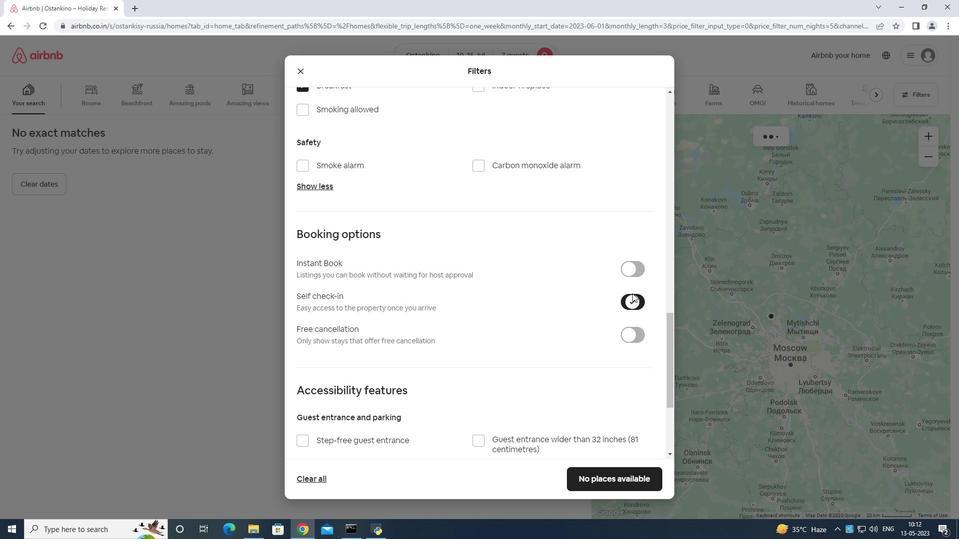 
Action: Mouse scrolled (632, 293) with delta (0, 0)
Screenshot: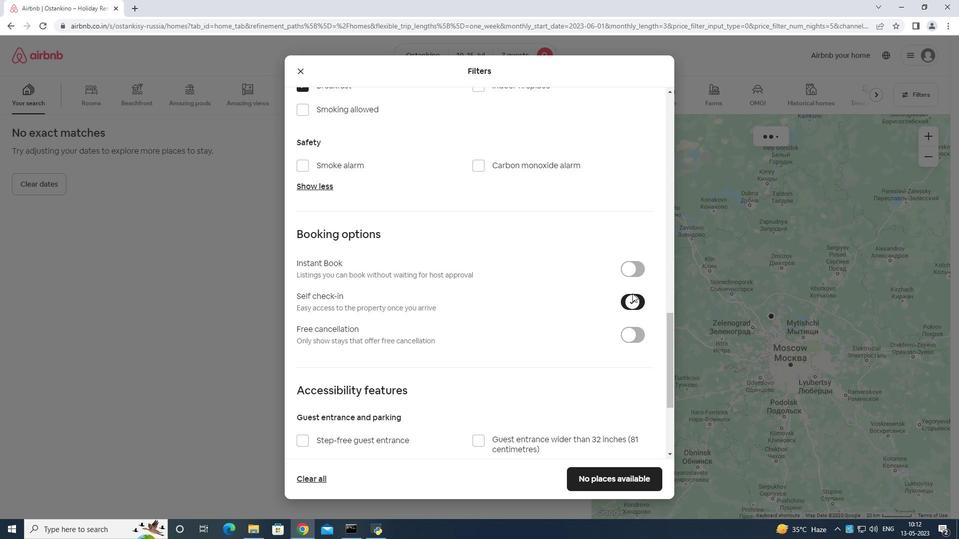 
Action: Mouse scrolled (632, 293) with delta (0, 0)
Screenshot: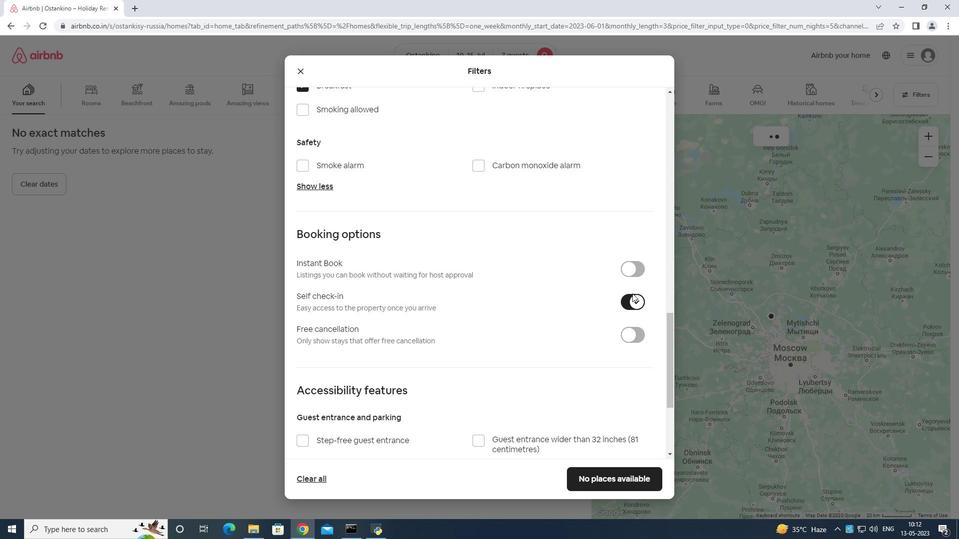 
Action: Mouse moved to (631, 292)
Screenshot: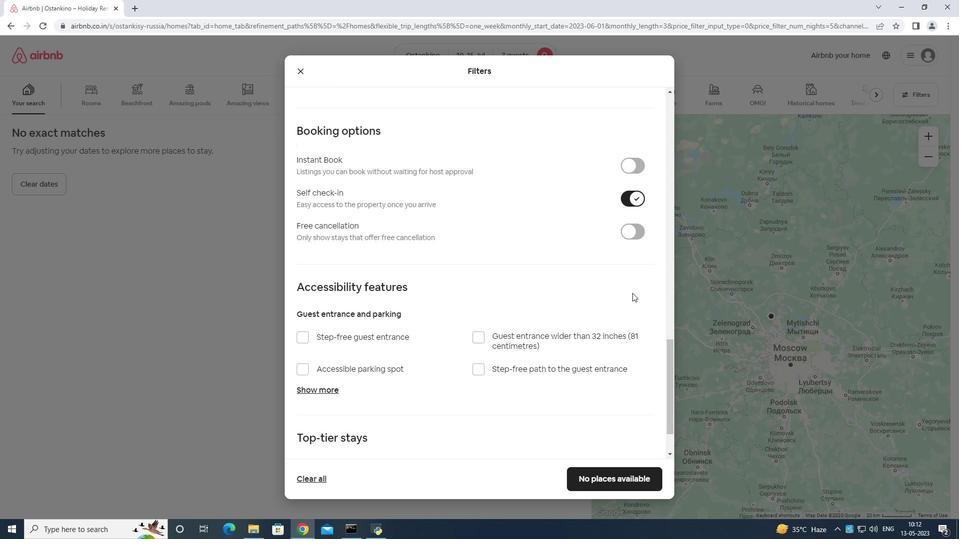 
Action: Mouse scrolled (631, 291) with delta (0, 0)
Screenshot: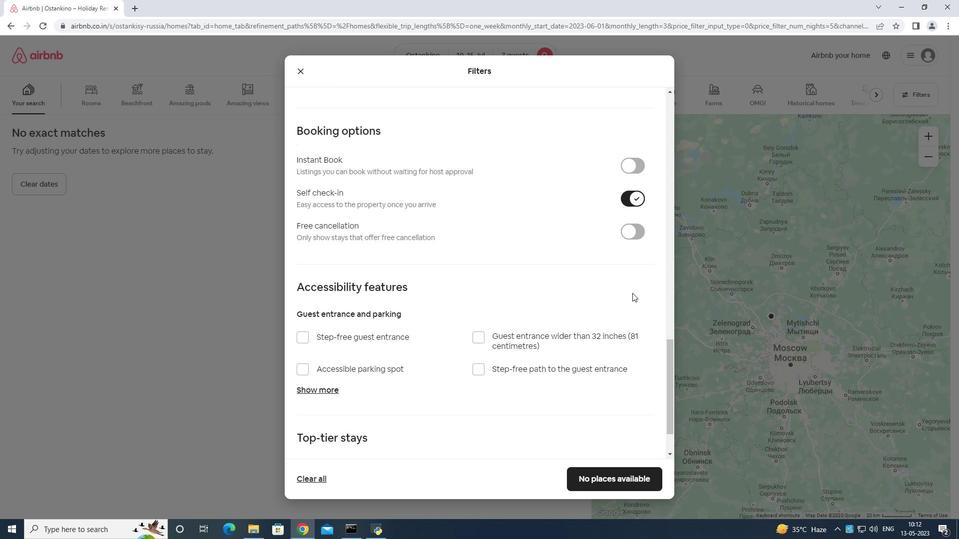 
Action: Mouse moved to (629, 289)
Screenshot: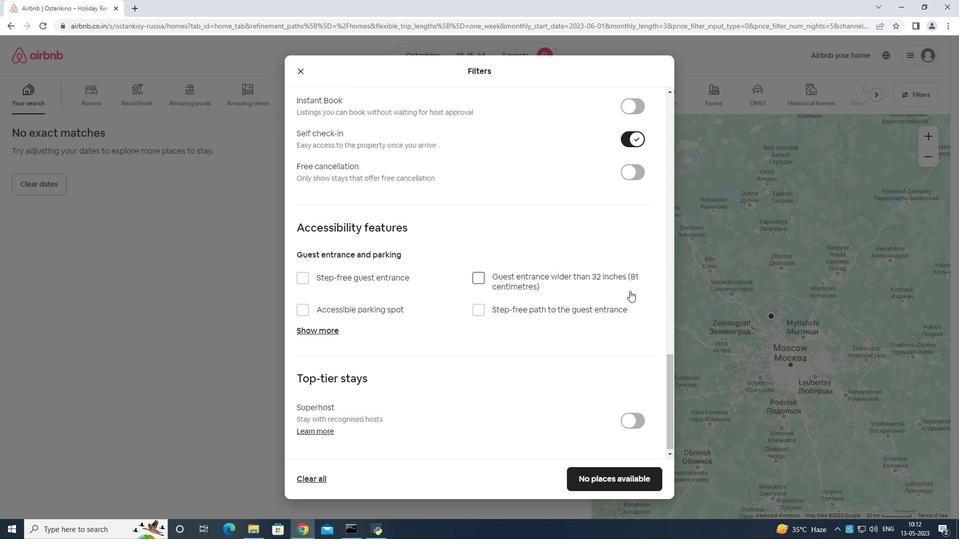 
Action: Mouse scrolled (629, 288) with delta (0, 0)
Screenshot: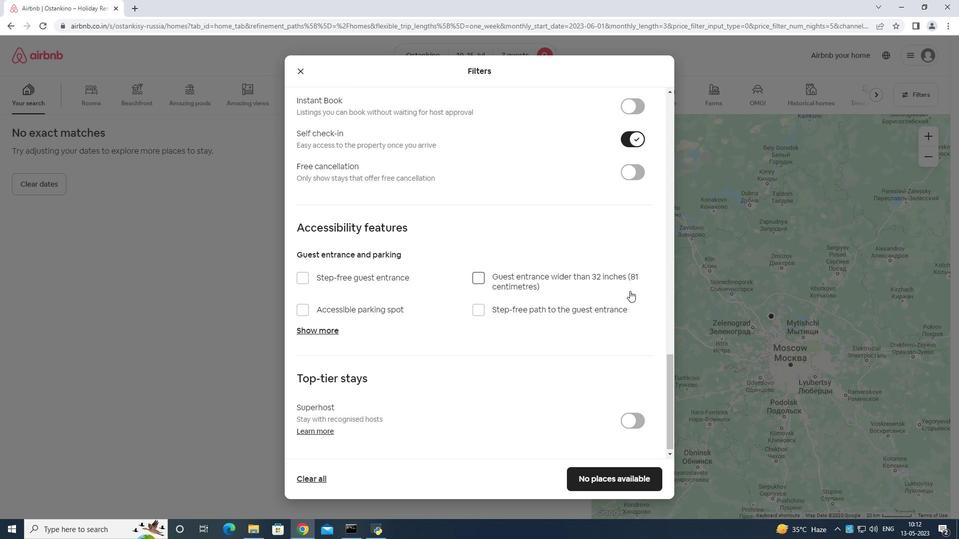 
Action: Mouse scrolled (629, 288) with delta (0, 0)
Screenshot: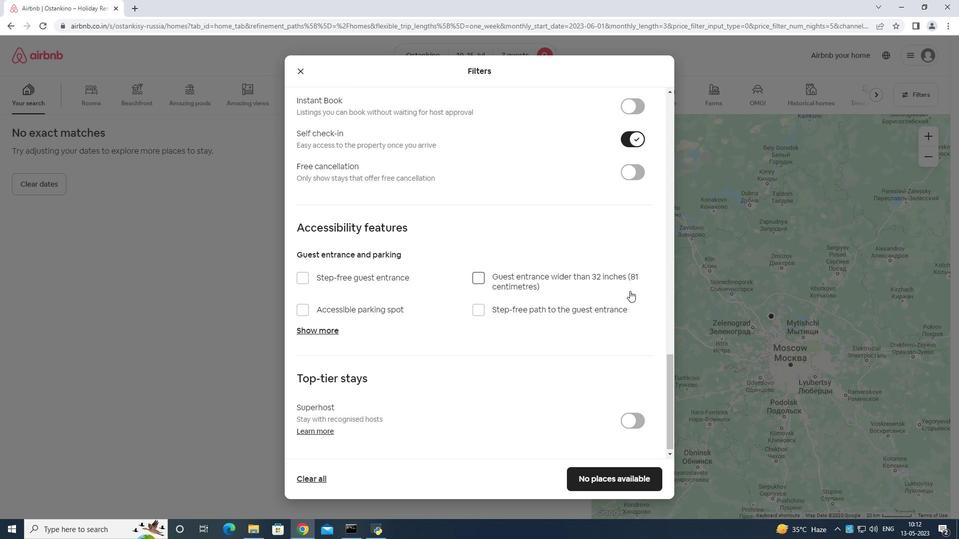 
Action: Mouse scrolled (629, 288) with delta (0, 0)
Screenshot: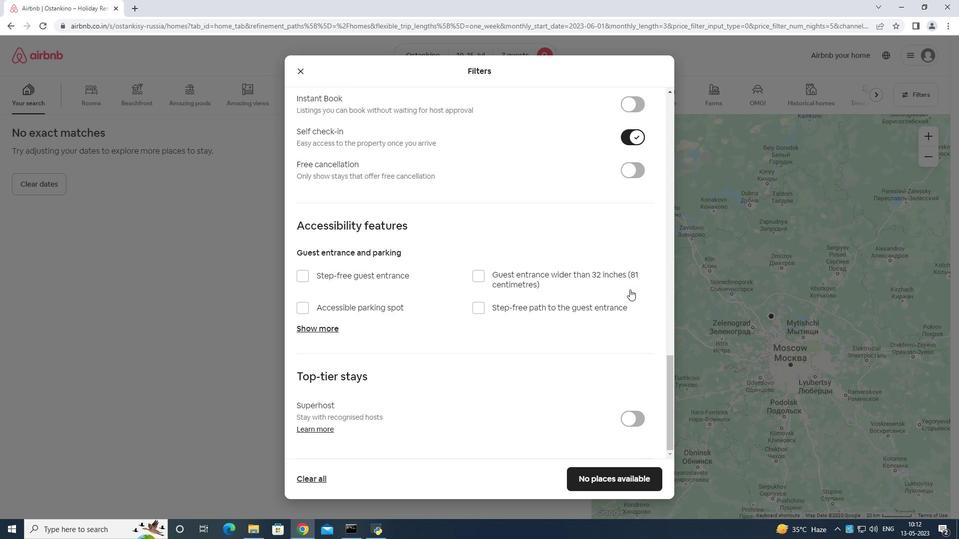 
Action: Mouse scrolled (629, 288) with delta (0, 0)
Screenshot: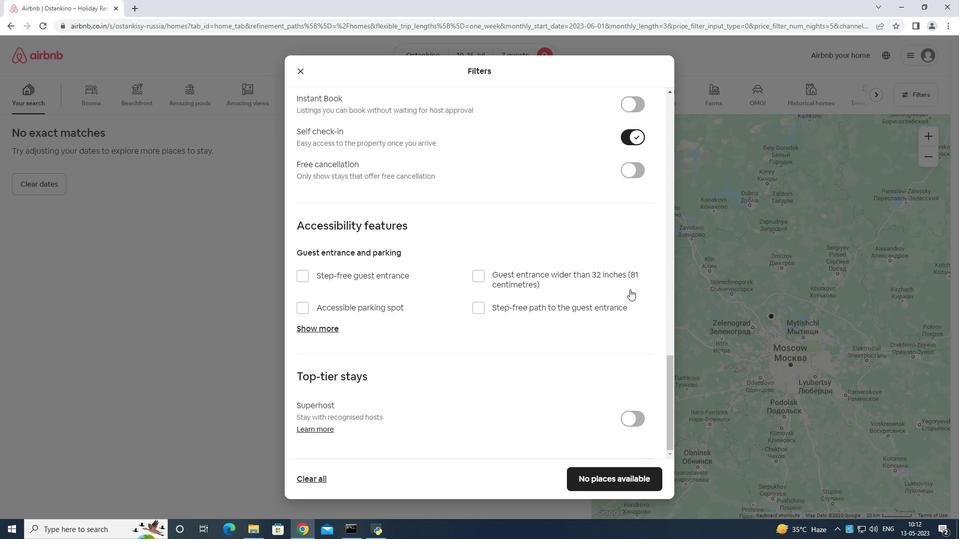
Action: Mouse moved to (608, 481)
Screenshot: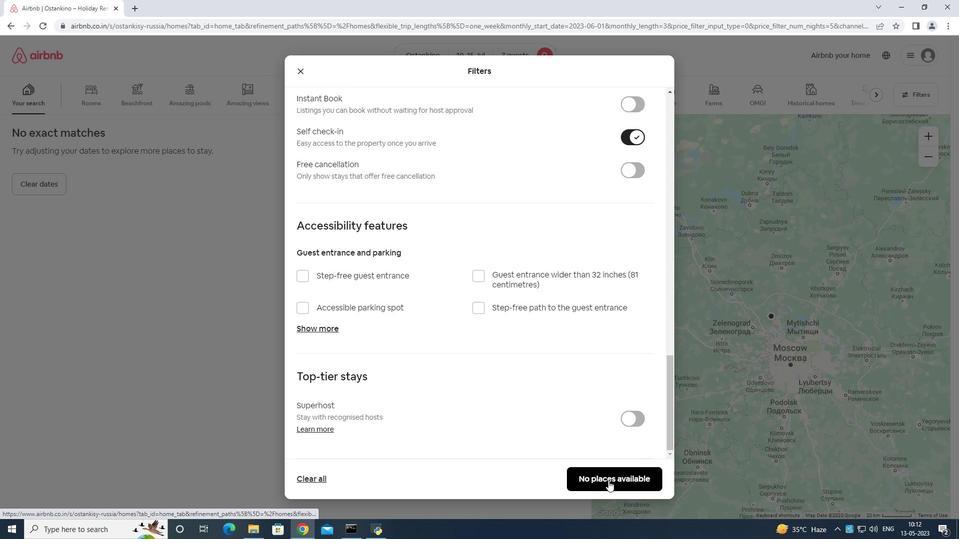 
Action: Mouse pressed left at (608, 481)
Screenshot: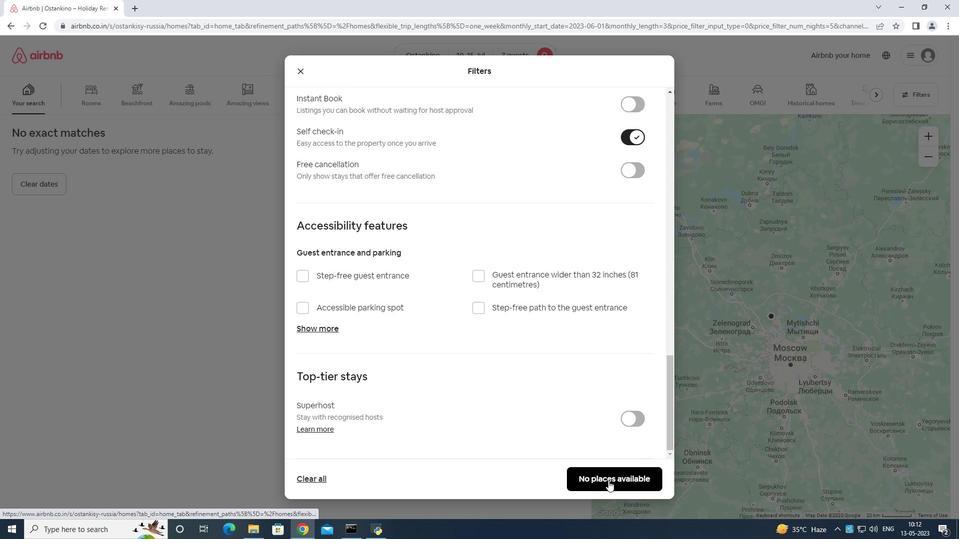 
Action: Mouse moved to (609, 481)
Screenshot: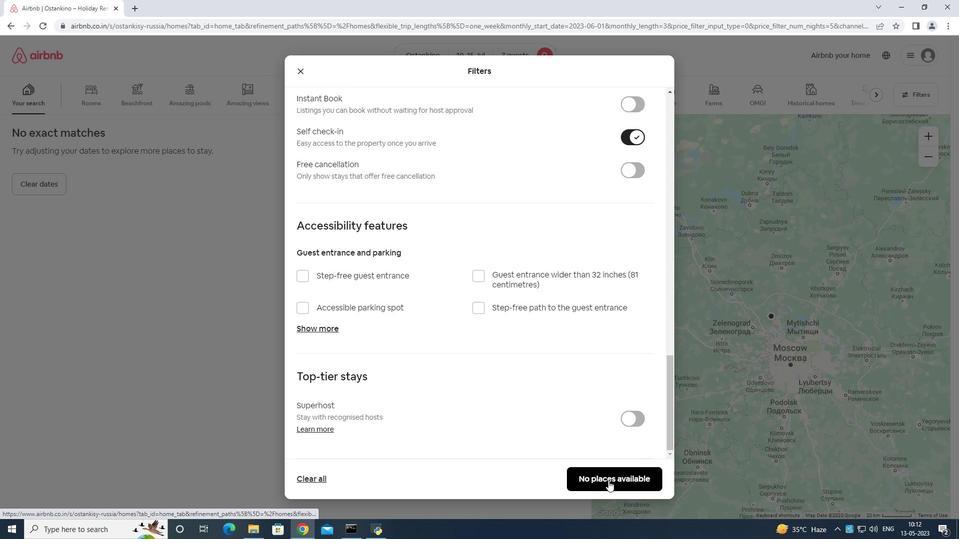 
